 Task: Check Redfin logos.
Action: Mouse moved to (97, 163)
Screenshot: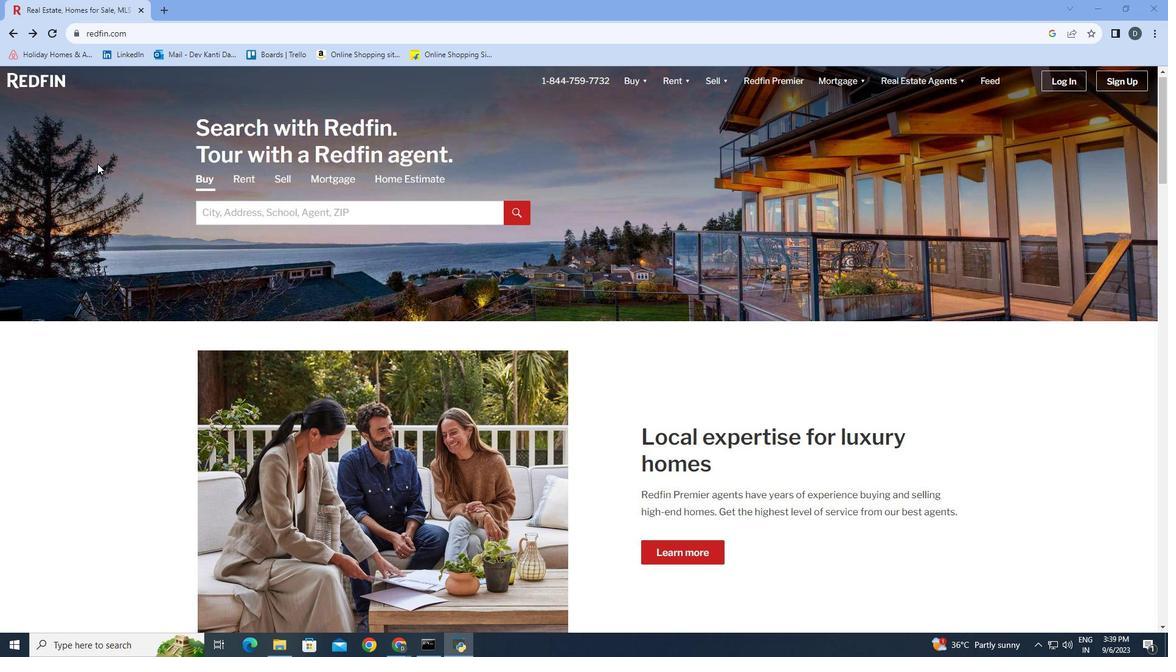 
Action: Mouse scrolled (97, 163) with delta (0, 0)
Screenshot: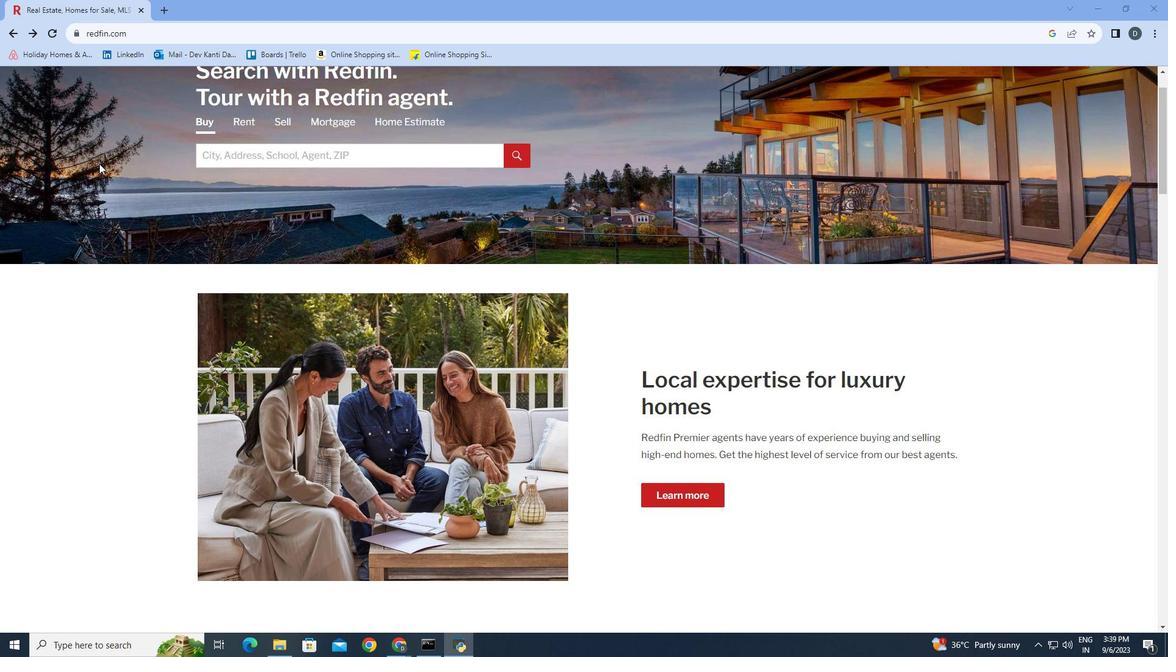 
Action: Mouse moved to (99, 163)
Screenshot: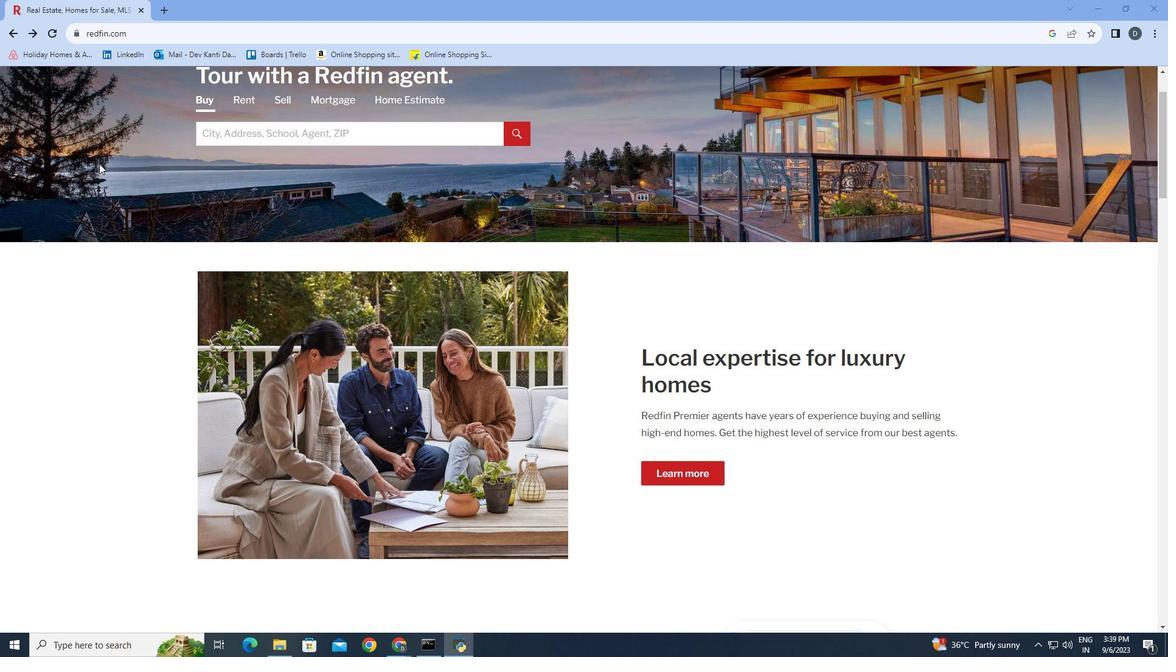 
Action: Mouse scrolled (99, 163) with delta (0, 0)
Screenshot: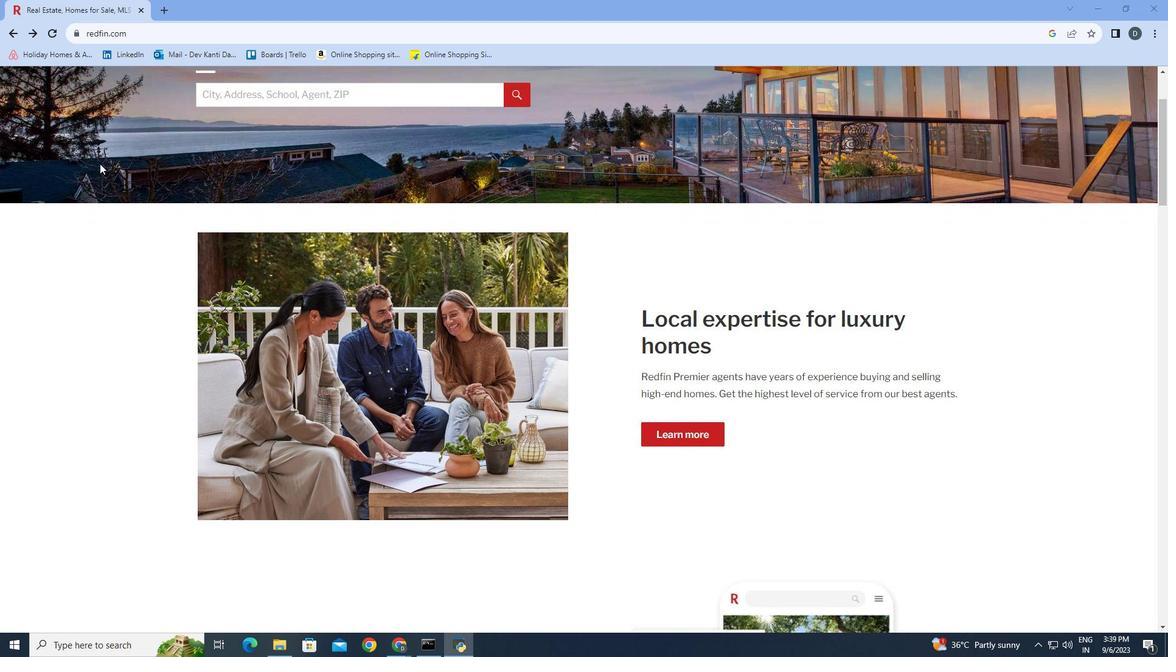 
Action: Mouse moved to (99, 163)
Screenshot: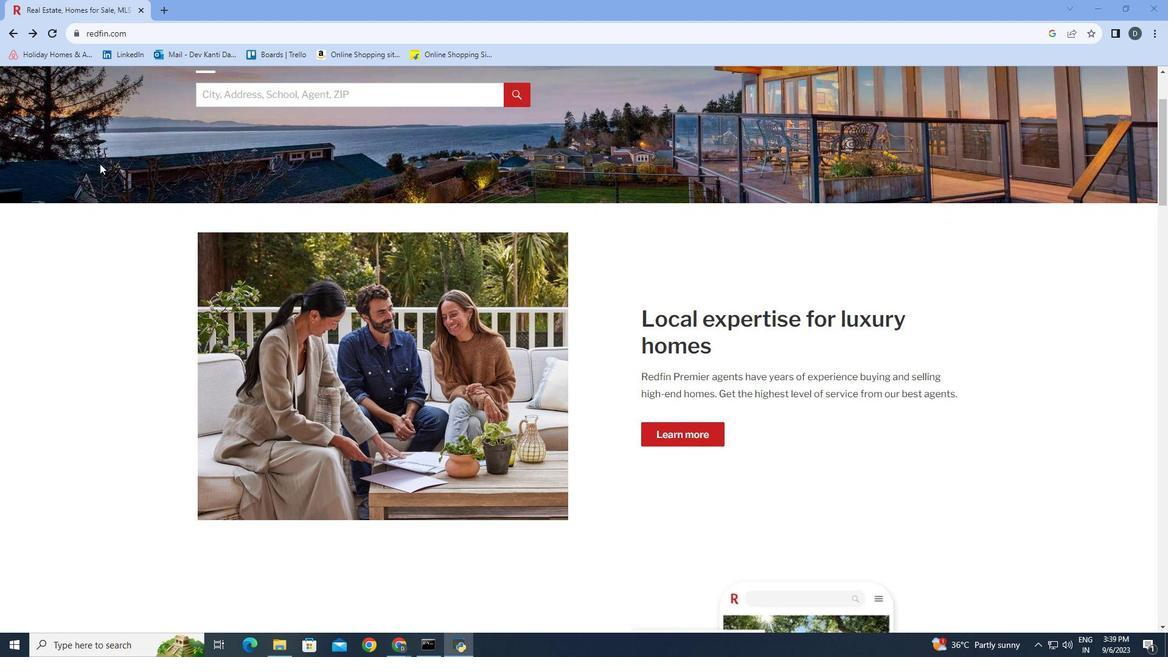 
Action: Mouse scrolled (99, 163) with delta (0, 0)
Screenshot: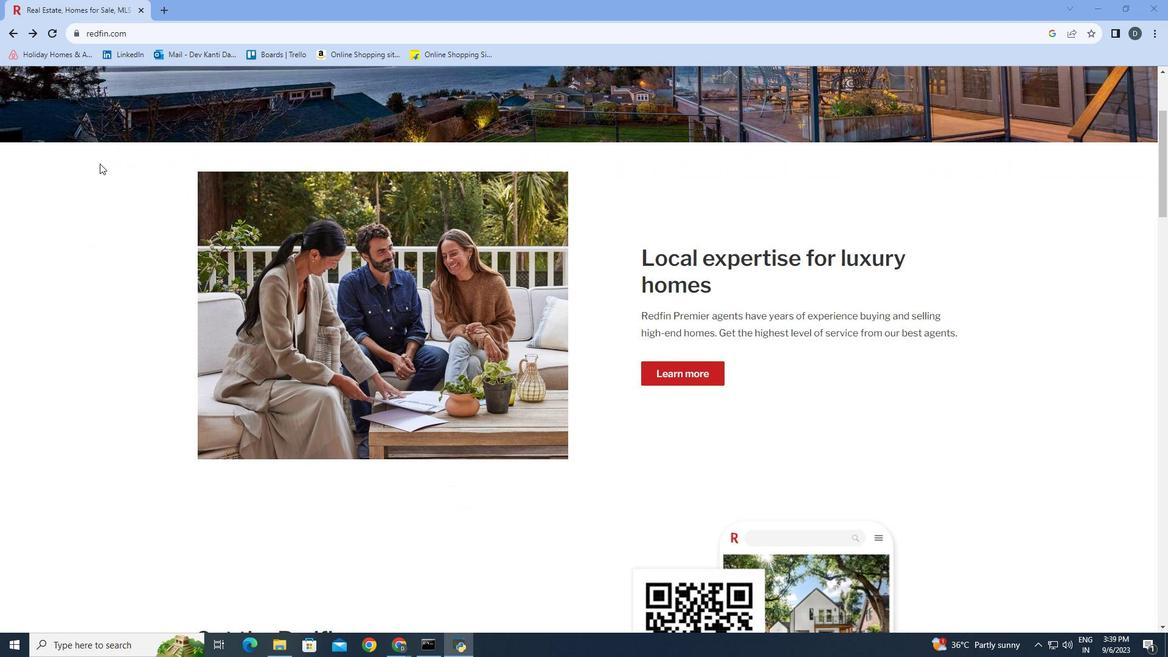 
Action: Mouse scrolled (99, 163) with delta (0, 0)
Screenshot: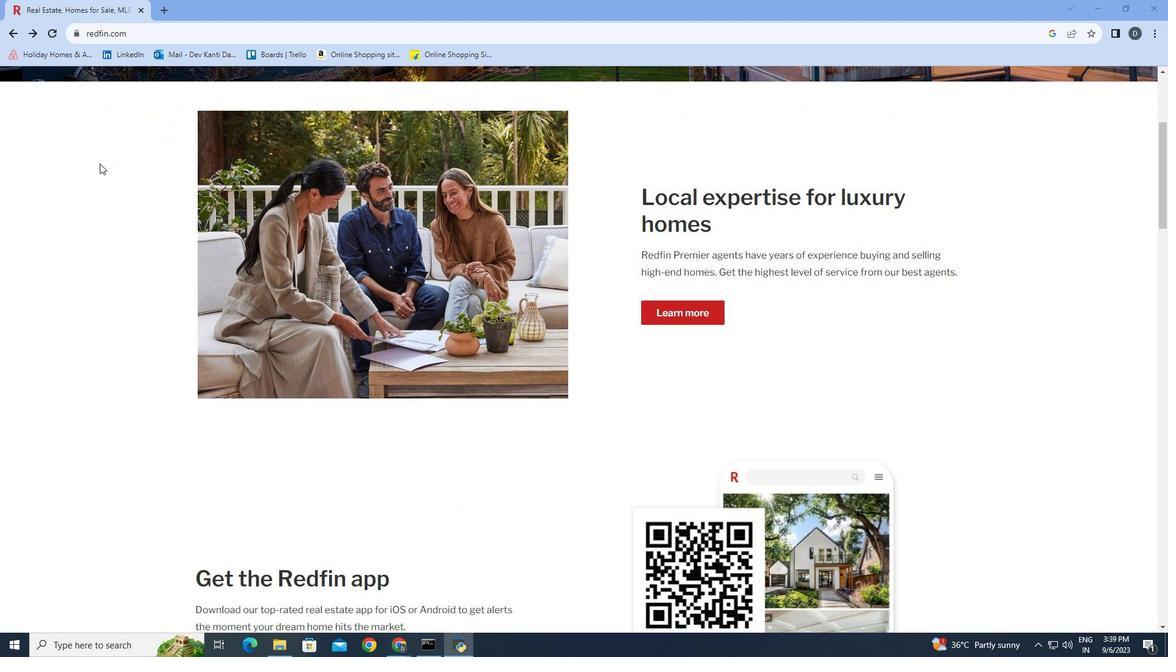 
Action: Mouse scrolled (99, 163) with delta (0, 0)
Screenshot: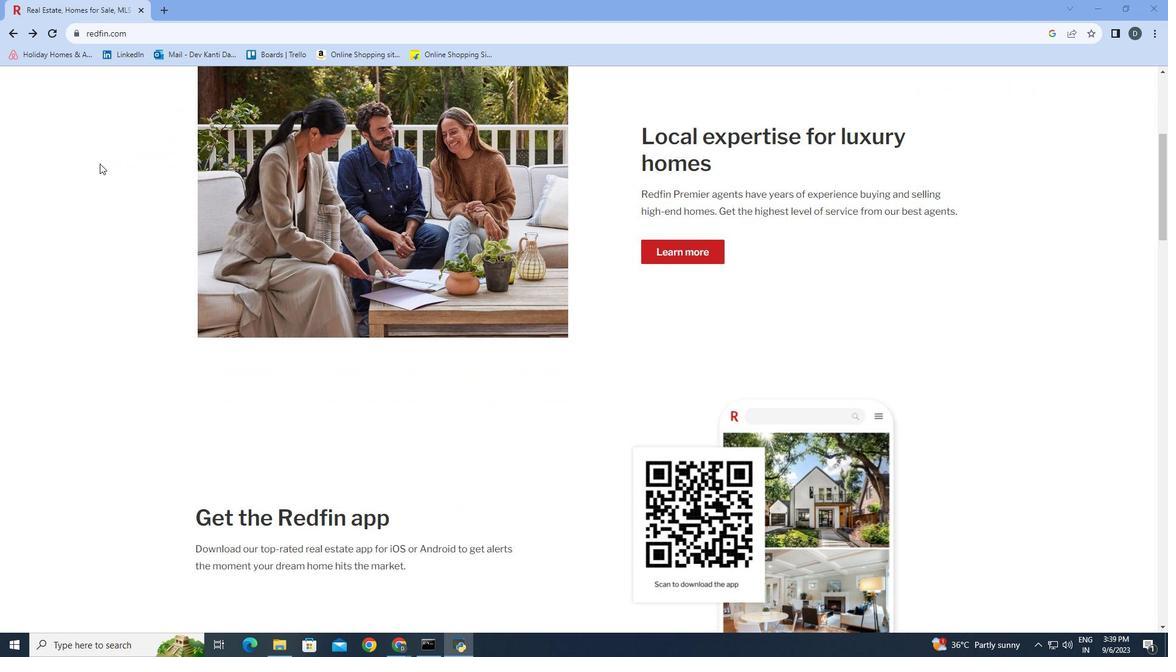 
Action: Mouse scrolled (99, 163) with delta (0, 0)
Screenshot: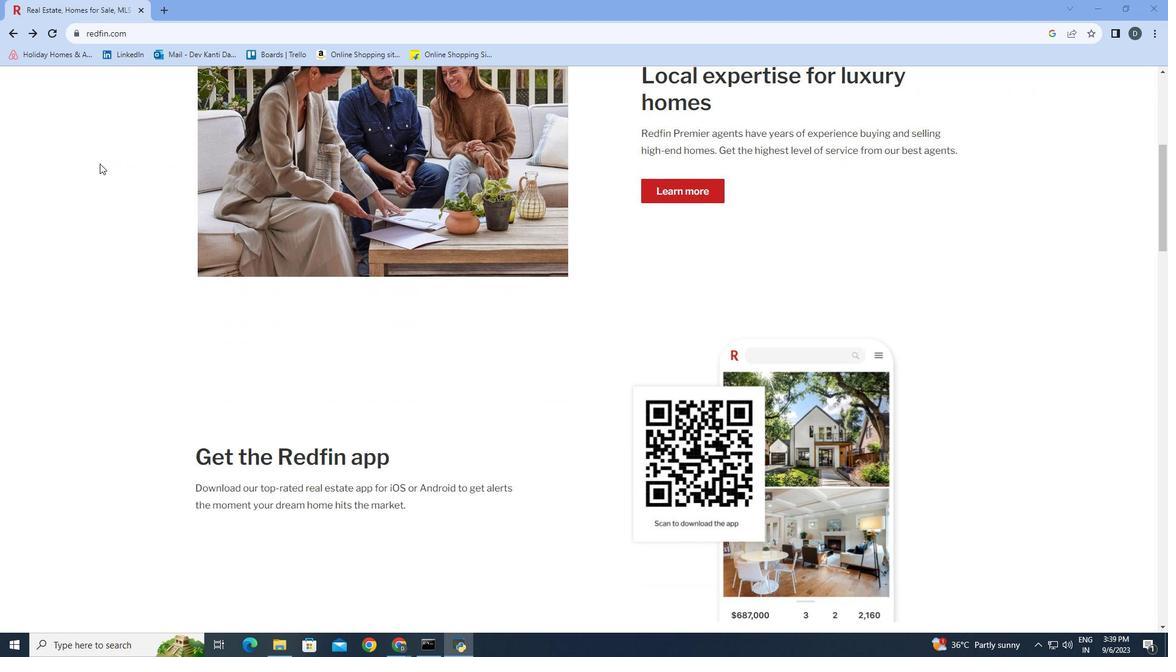 
Action: Mouse scrolled (99, 163) with delta (0, 0)
Screenshot: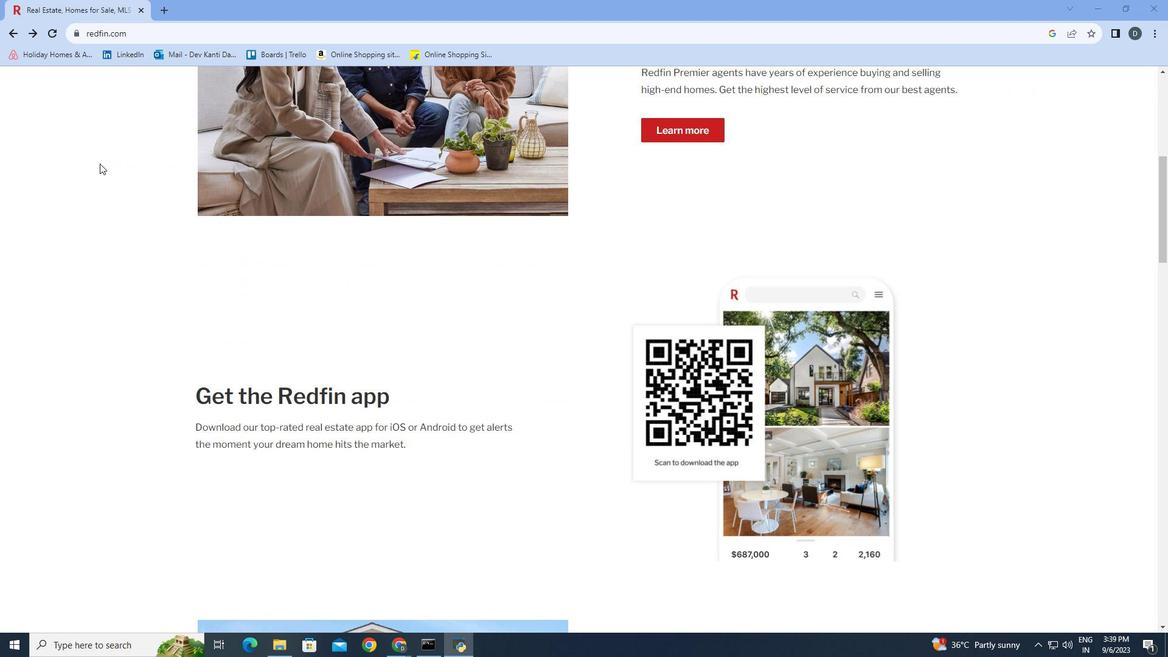 
Action: Mouse scrolled (99, 163) with delta (0, 0)
Screenshot: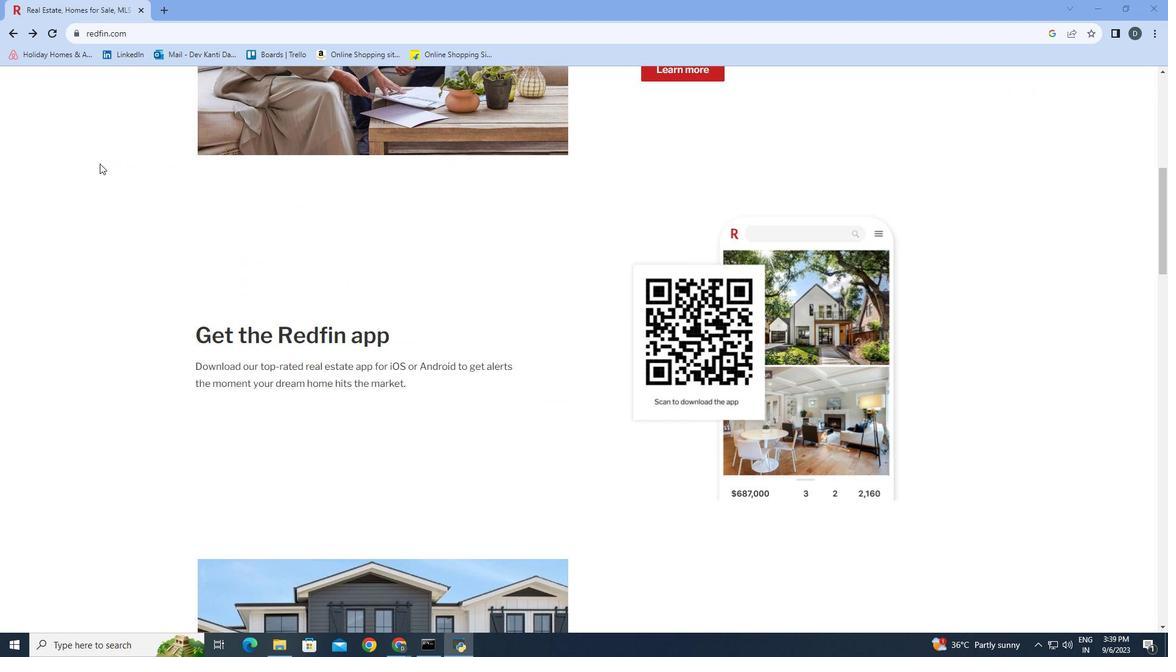 
Action: Mouse scrolled (99, 163) with delta (0, 0)
Screenshot: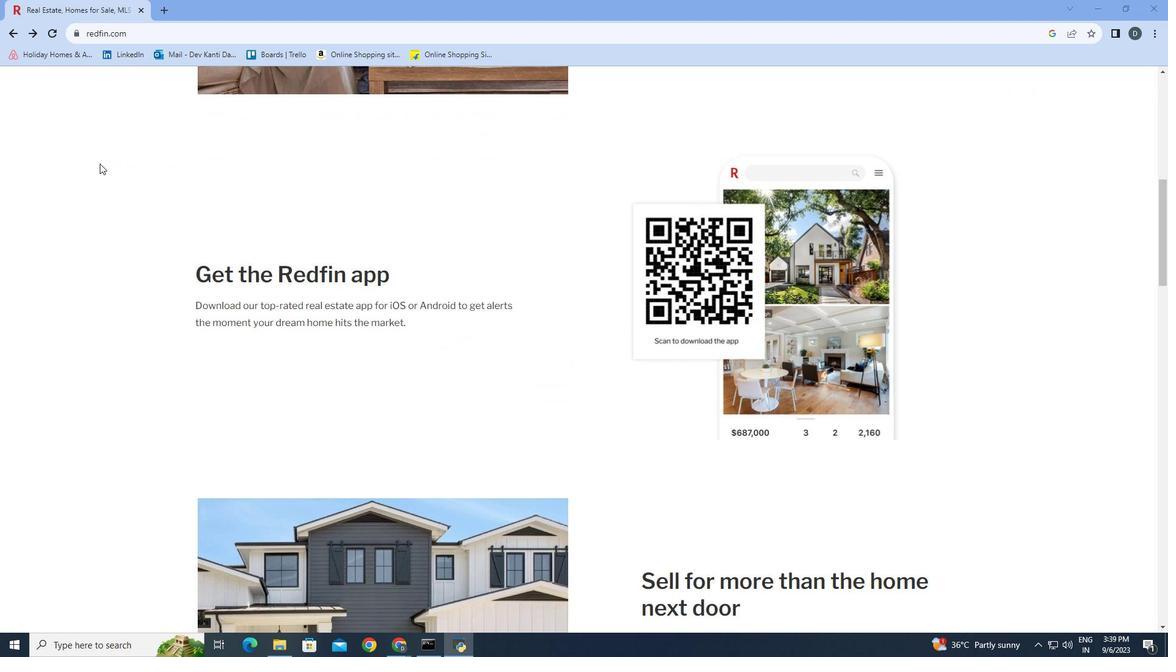 
Action: Mouse moved to (100, 163)
Screenshot: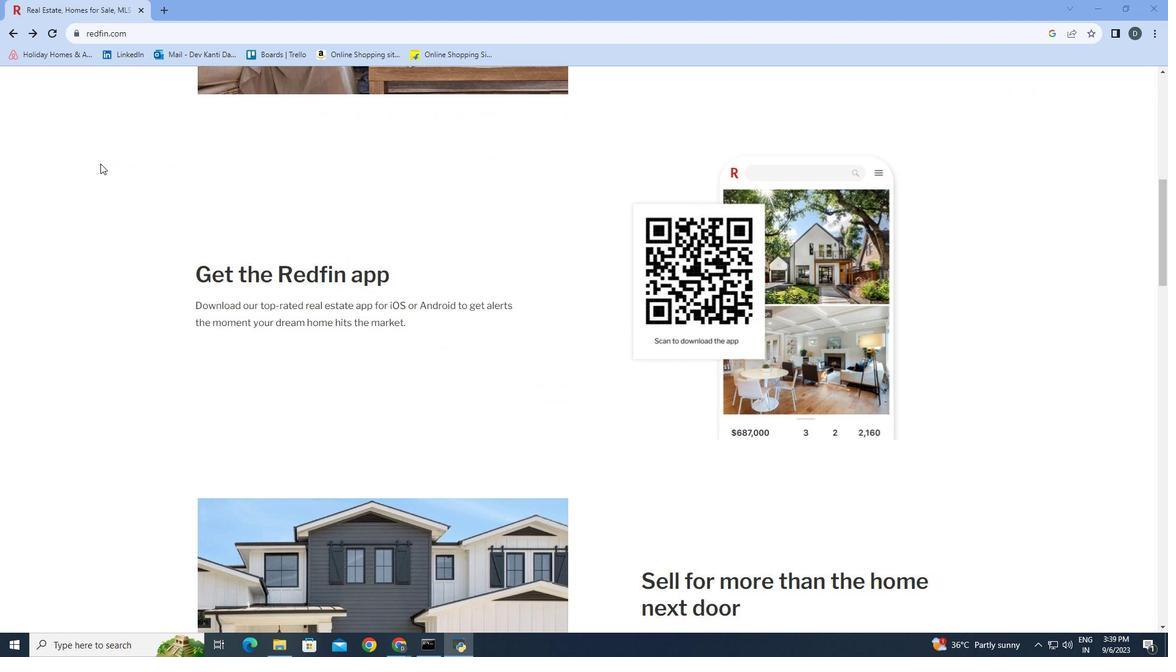 
Action: Mouse scrolled (100, 163) with delta (0, 0)
Screenshot: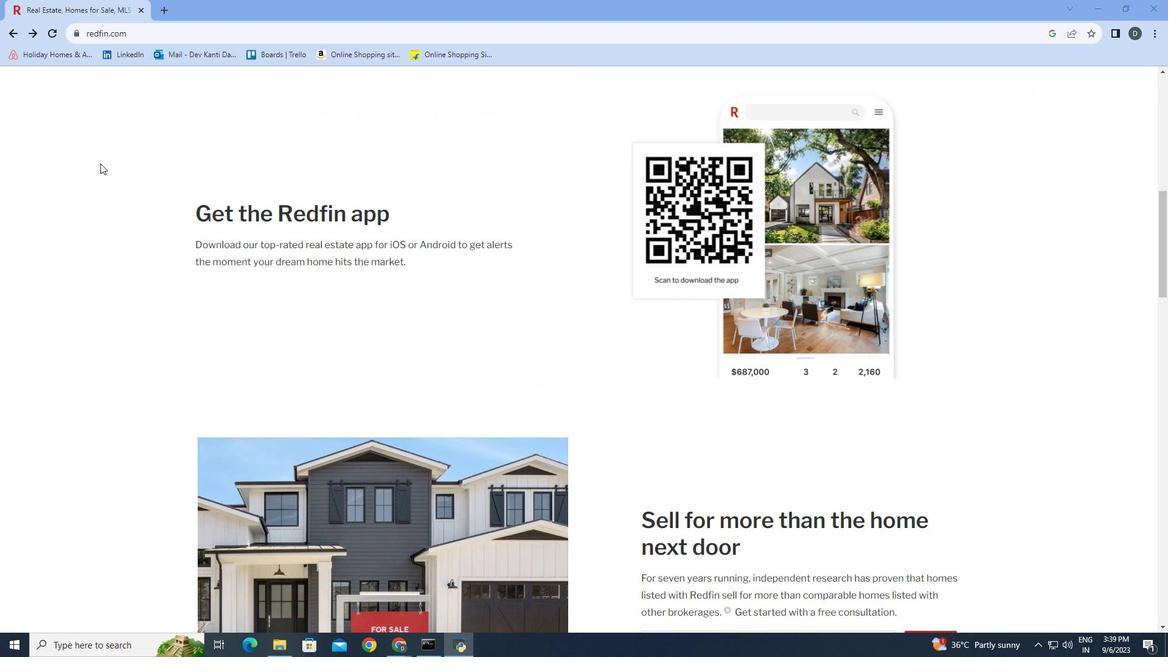 
Action: Mouse scrolled (100, 163) with delta (0, 0)
Screenshot: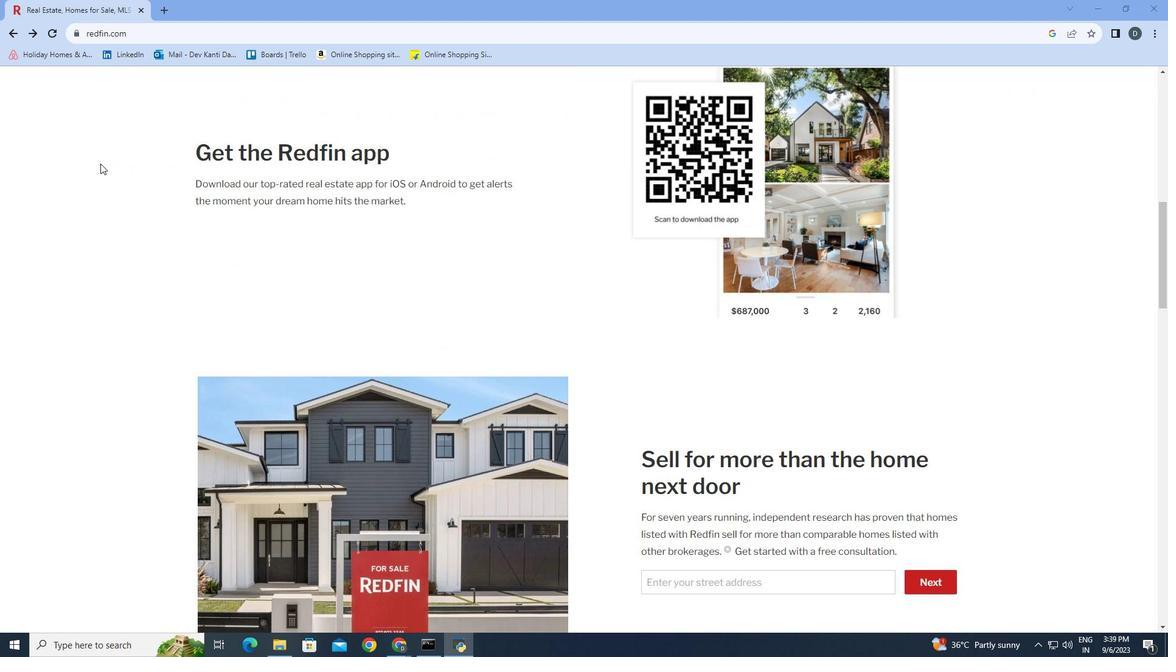 
Action: Mouse scrolled (100, 163) with delta (0, 0)
Screenshot: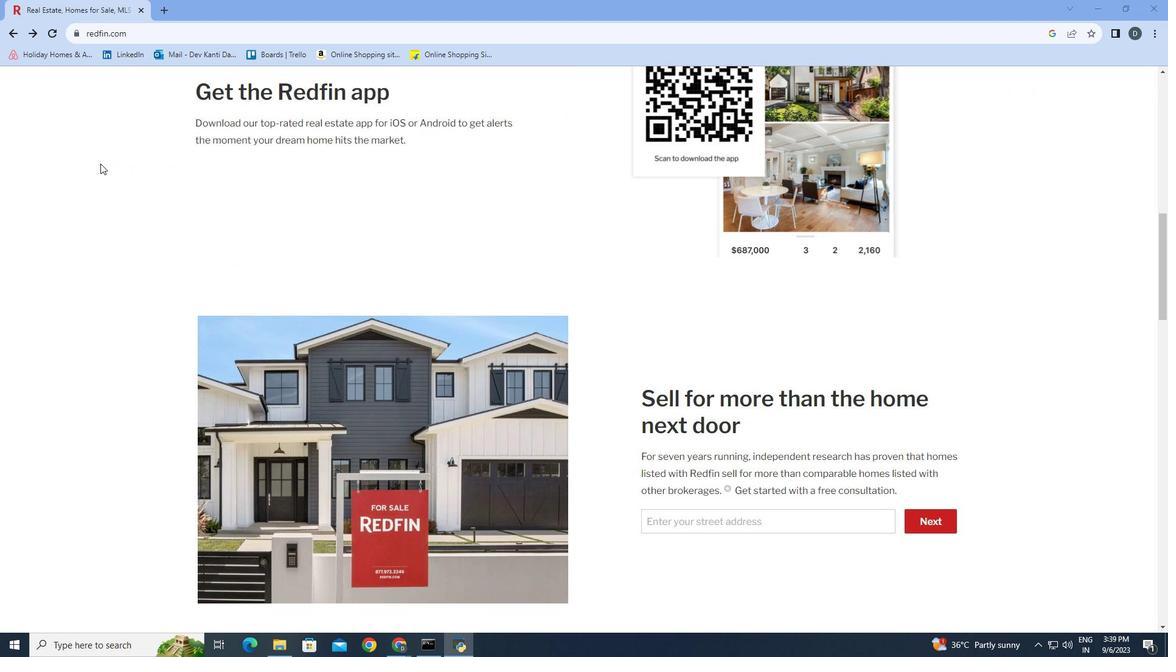 
Action: Mouse scrolled (100, 163) with delta (0, 0)
Screenshot: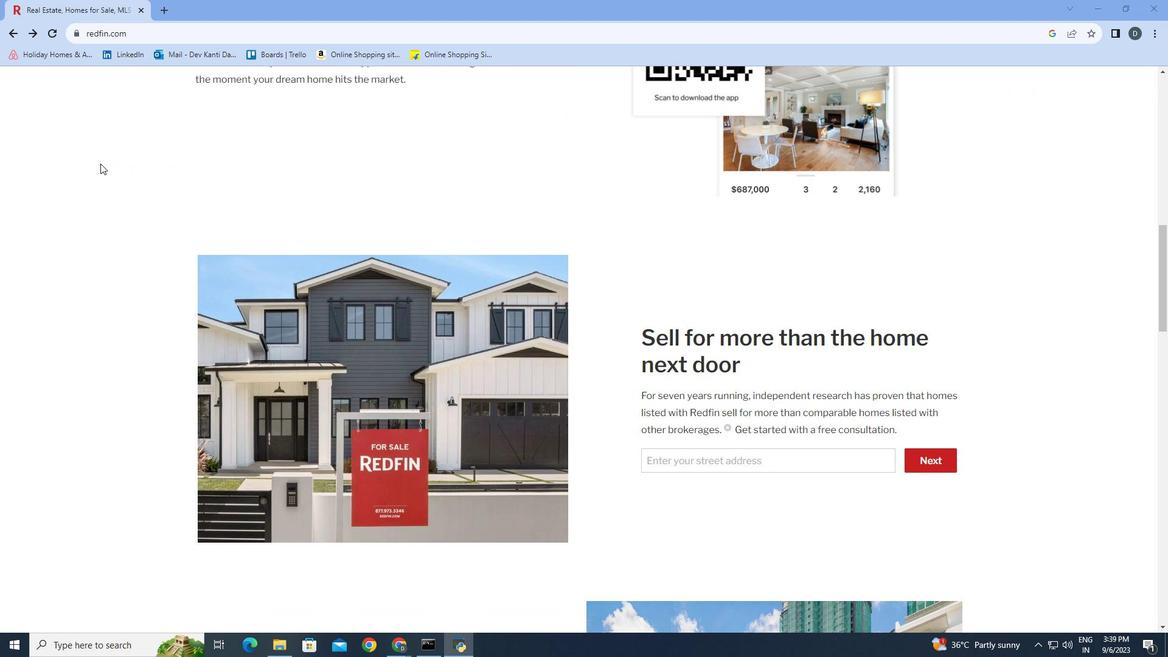 
Action: Mouse scrolled (100, 163) with delta (0, 0)
Screenshot: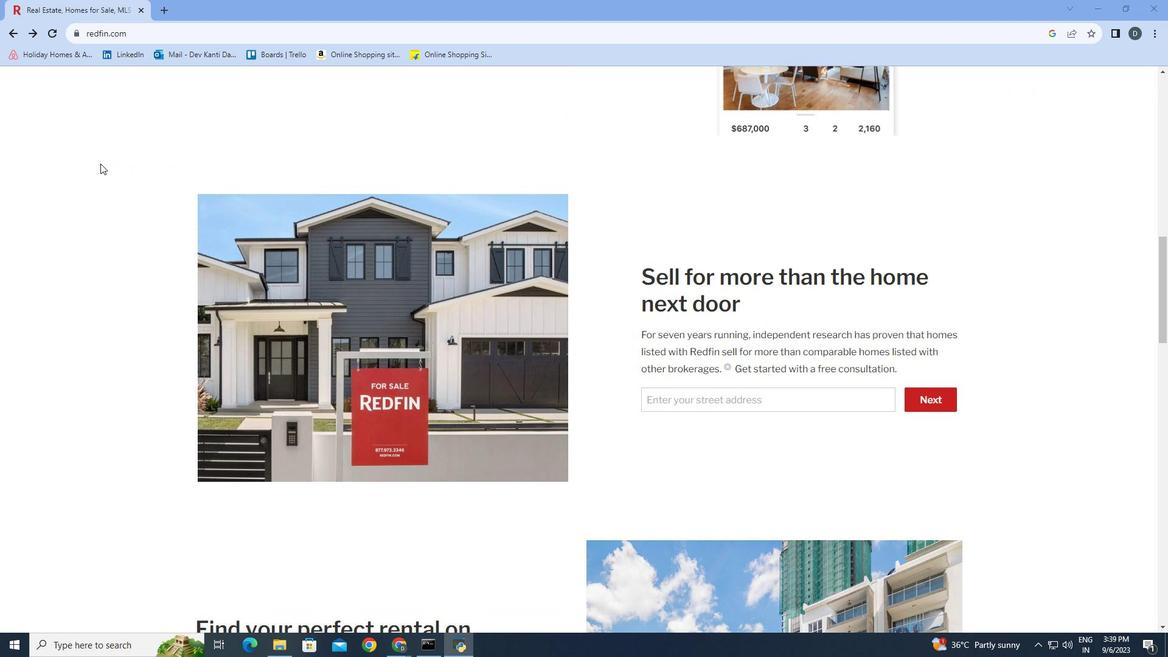 
Action: Mouse scrolled (100, 163) with delta (0, 0)
Screenshot: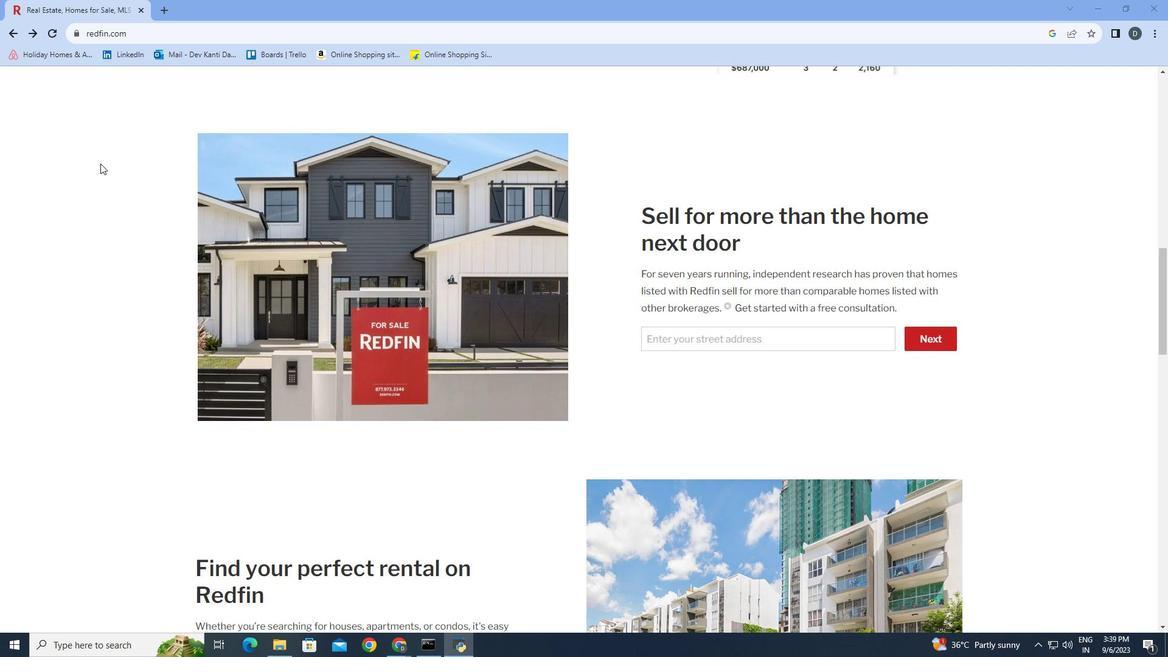 
Action: Mouse scrolled (100, 163) with delta (0, 0)
Screenshot: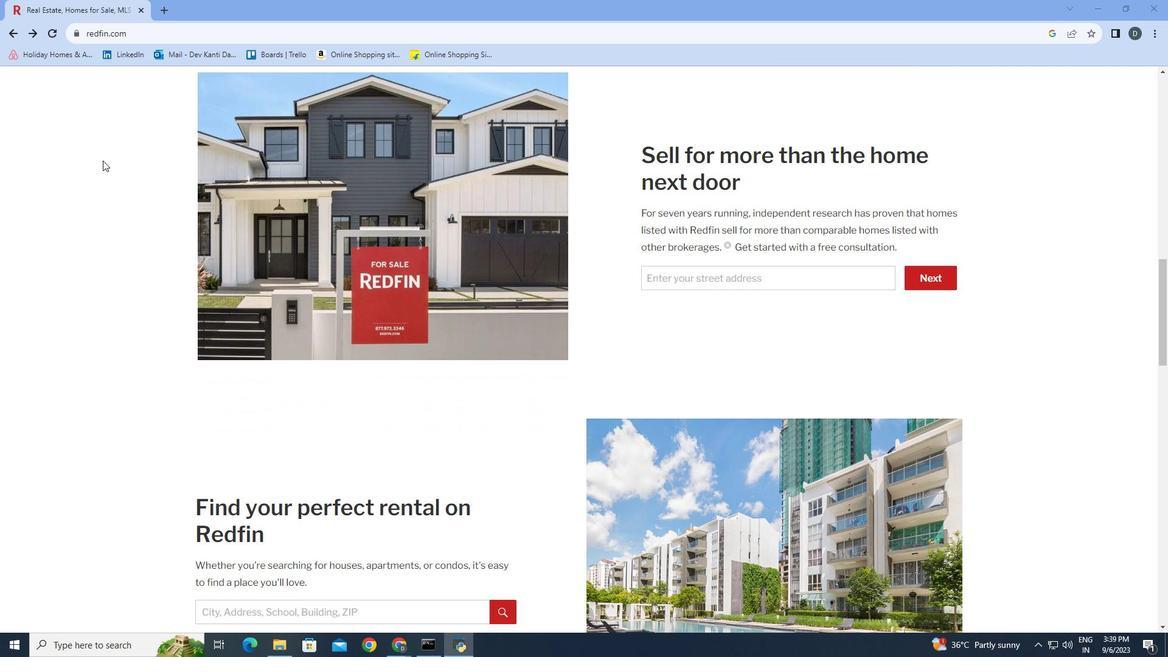 
Action: Mouse moved to (102, 160)
Screenshot: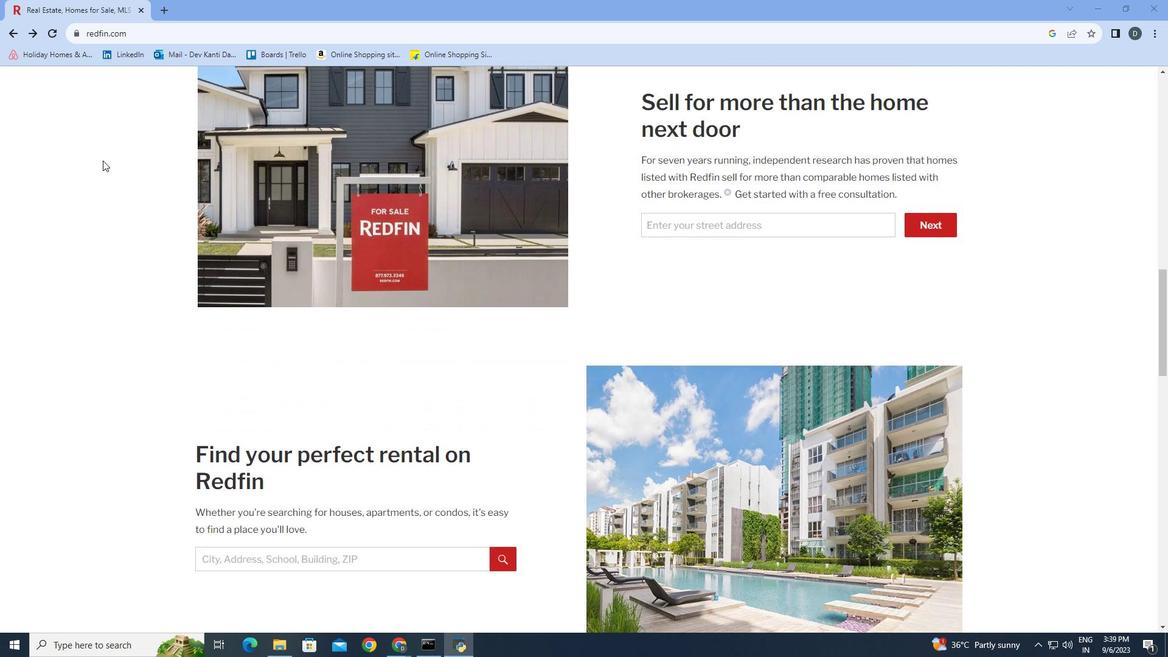 
Action: Mouse scrolled (102, 160) with delta (0, 0)
Screenshot: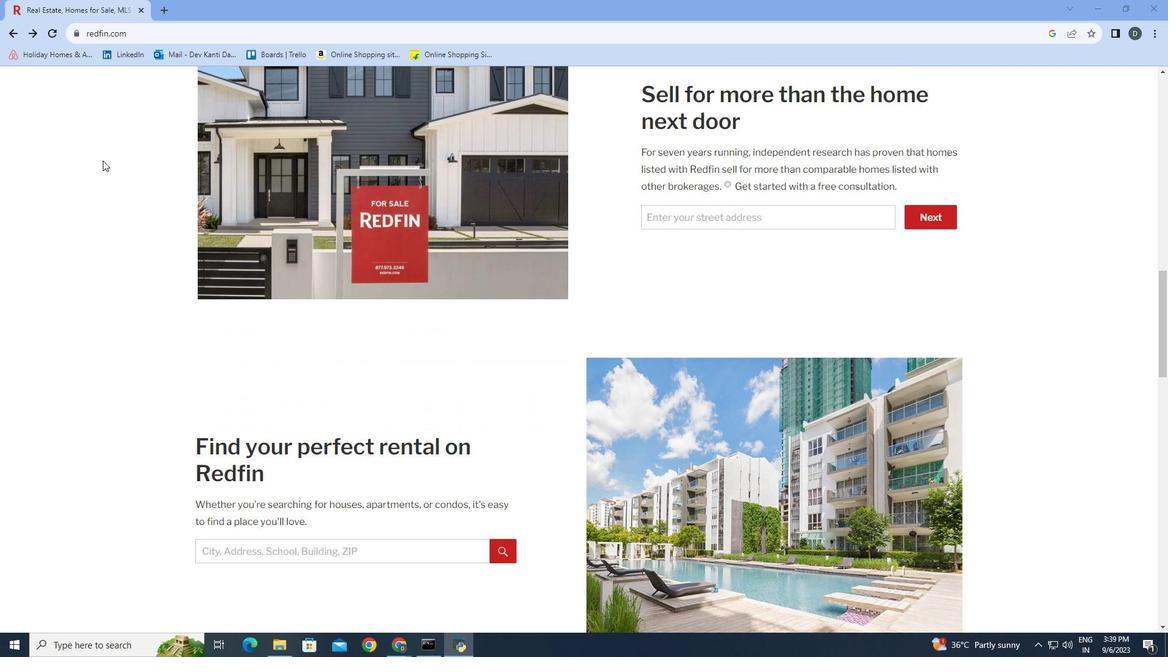 
Action: Mouse scrolled (102, 160) with delta (0, 0)
Screenshot: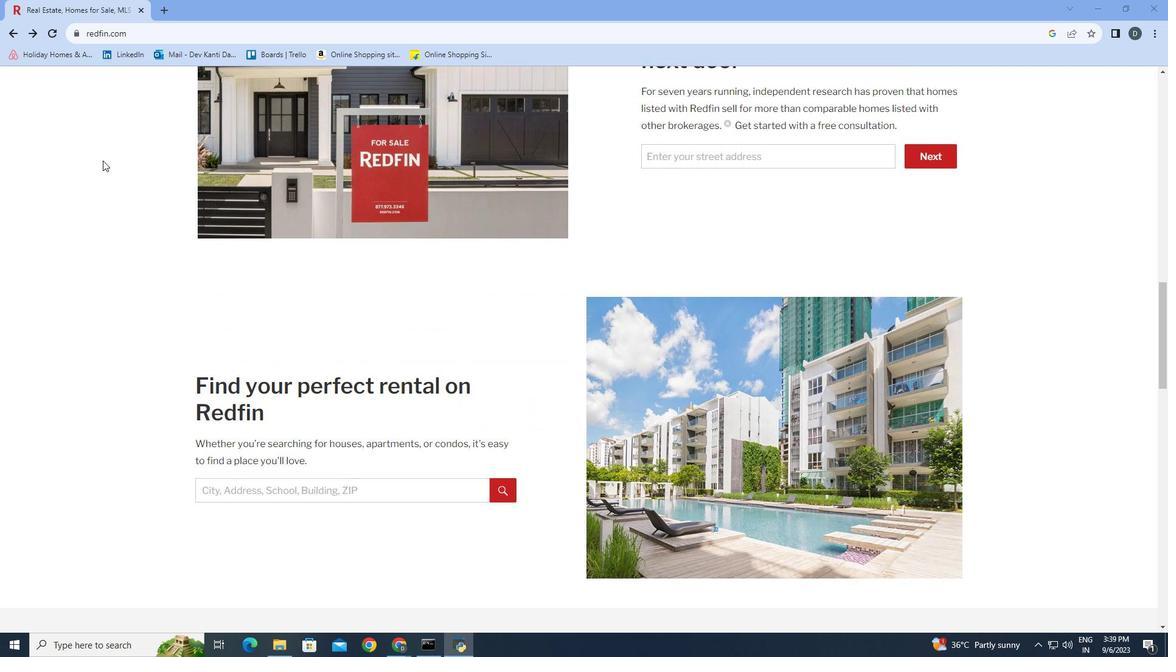 
Action: Mouse scrolled (102, 160) with delta (0, 0)
Screenshot: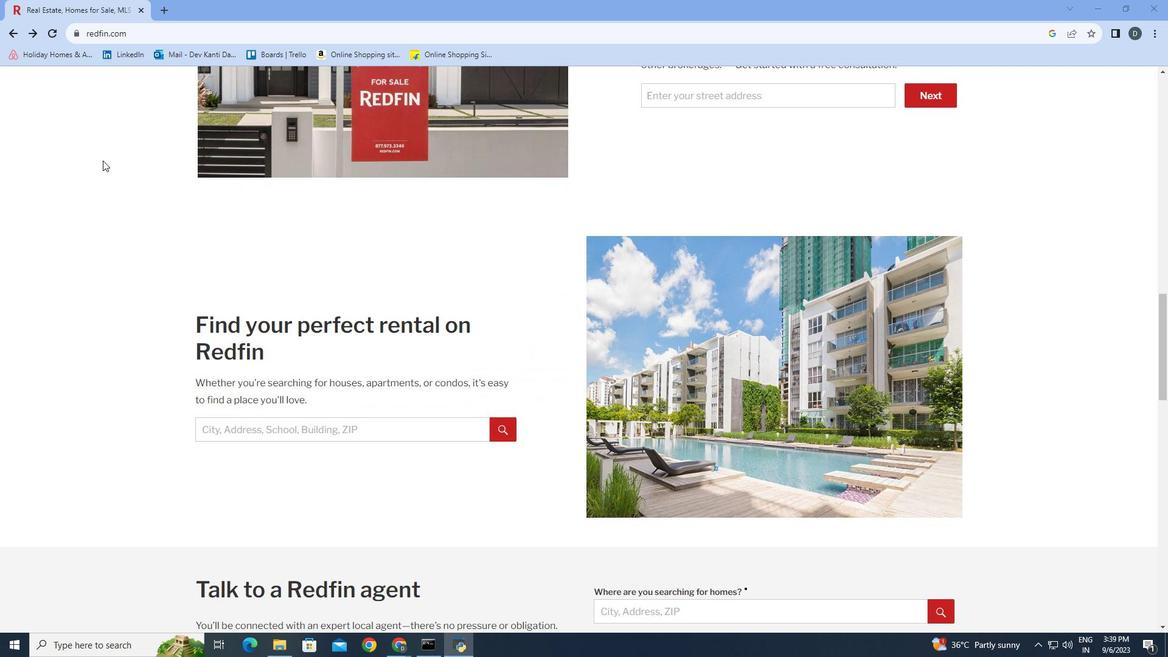 
Action: Mouse scrolled (102, 160) with delta (0, 0)
Screenshot: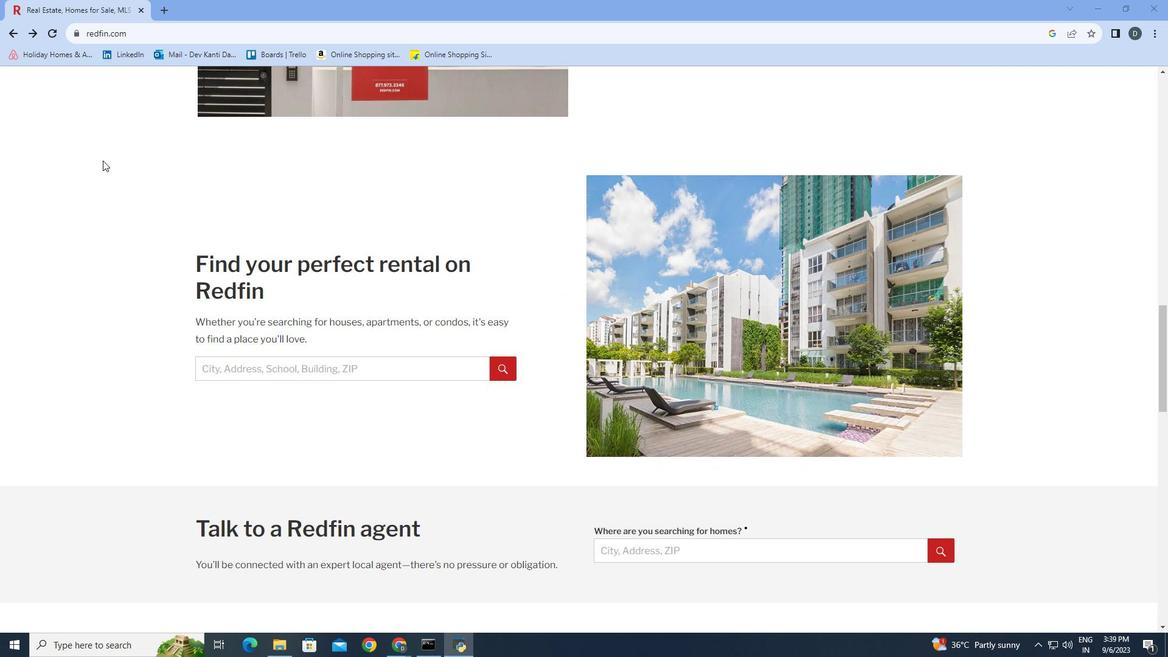 
Action: Mouse scrolled (102, 160) with delta (0, 0)
Screenshot: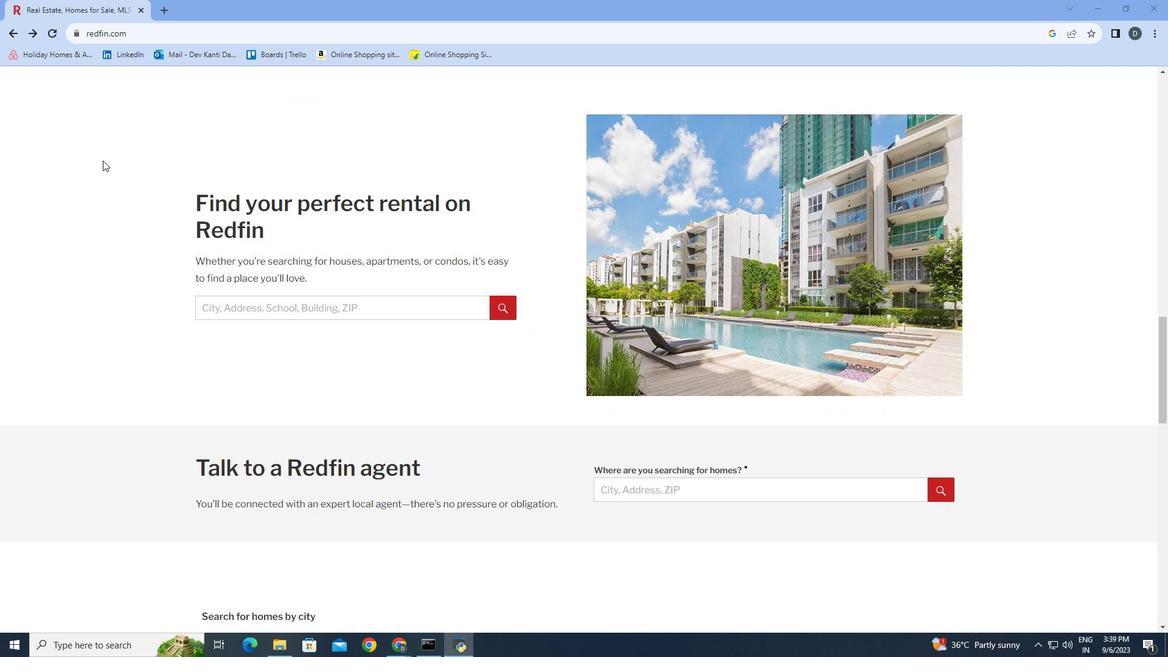 
Action: Mouse scrolled (102, 160) with delta (0, 0)
Screenshot: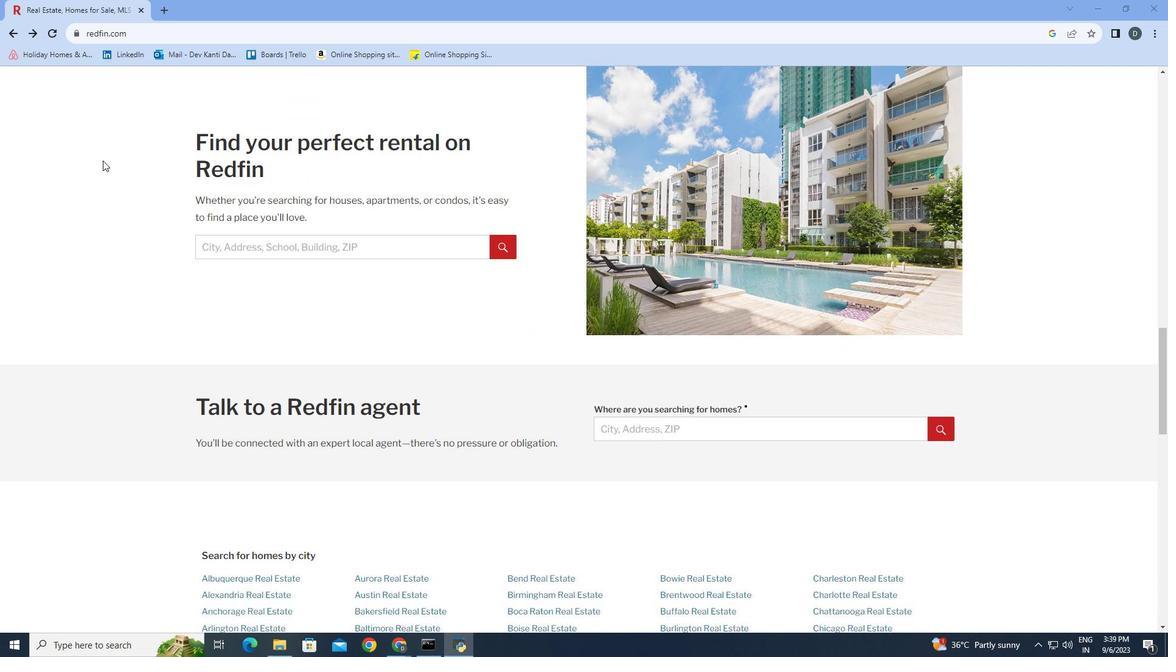 
Action: Mouse scrolled (102, 160) with delta (0, 0)
Screenshot: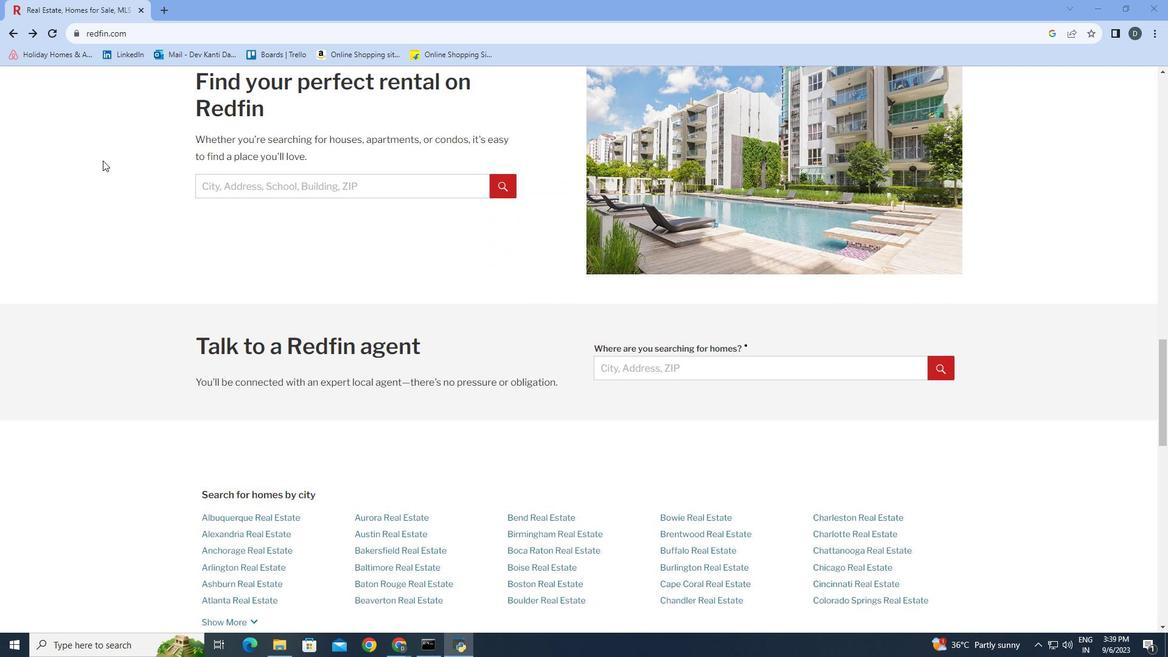 
Action: Mouse scrolled (102, 160) with delta (0, 0)
Screenshot: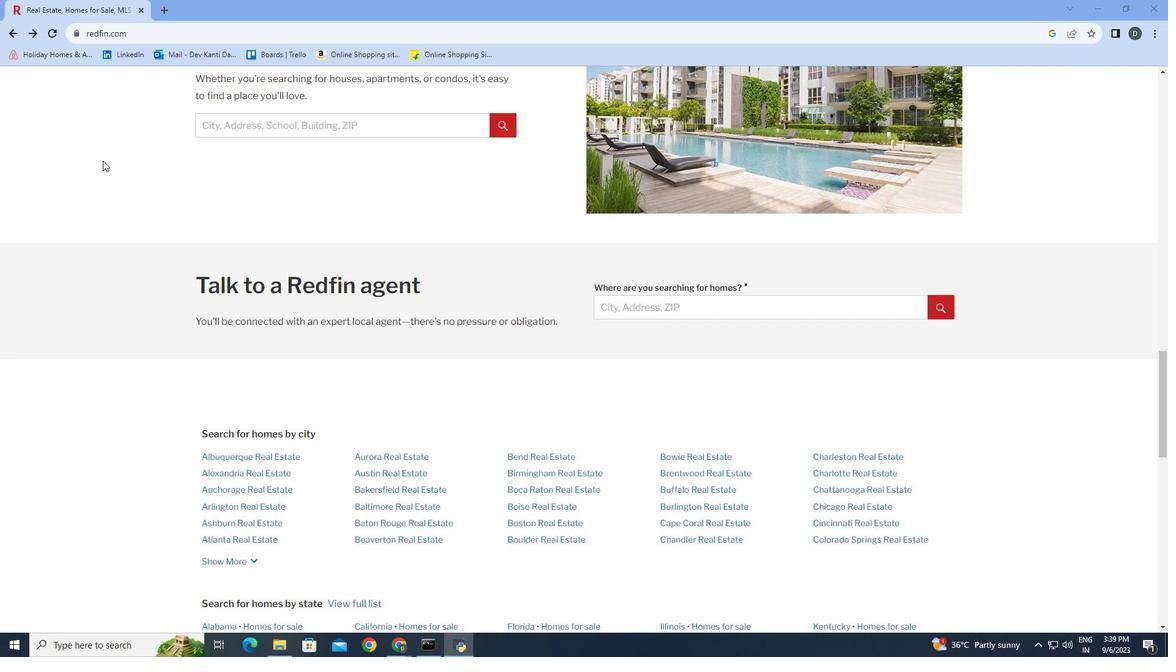 
Action: Mouse scrolled (102, 160) with delta (0, 0)
Screenshot: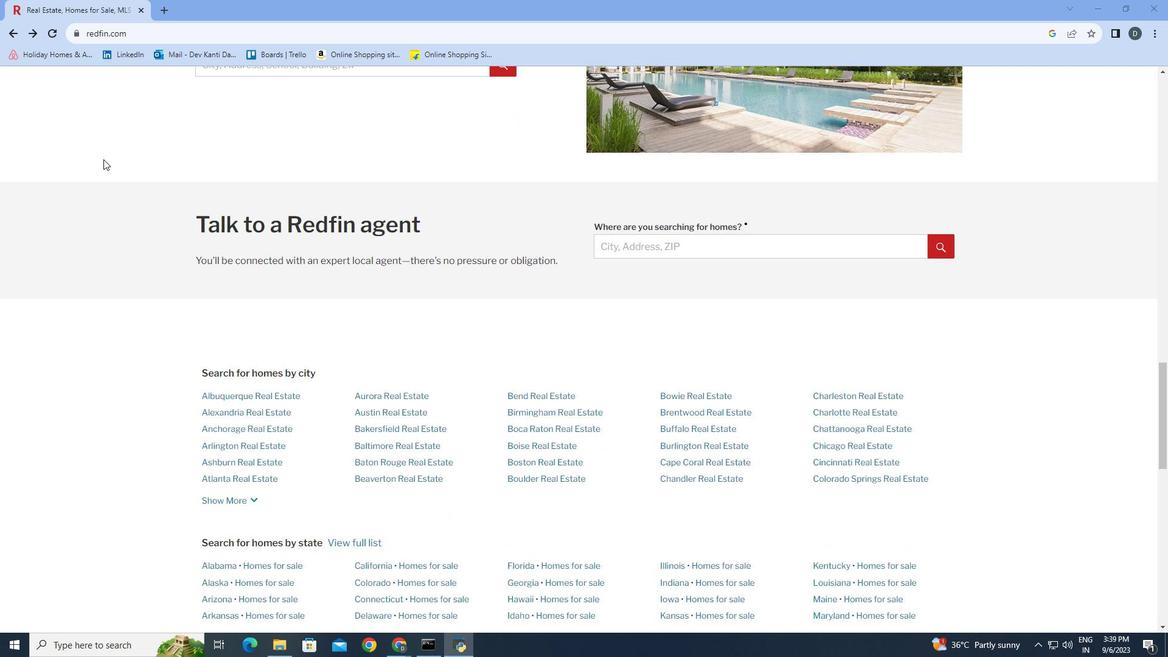 
Action: Mouse moved to (103, 161)
Screenshot: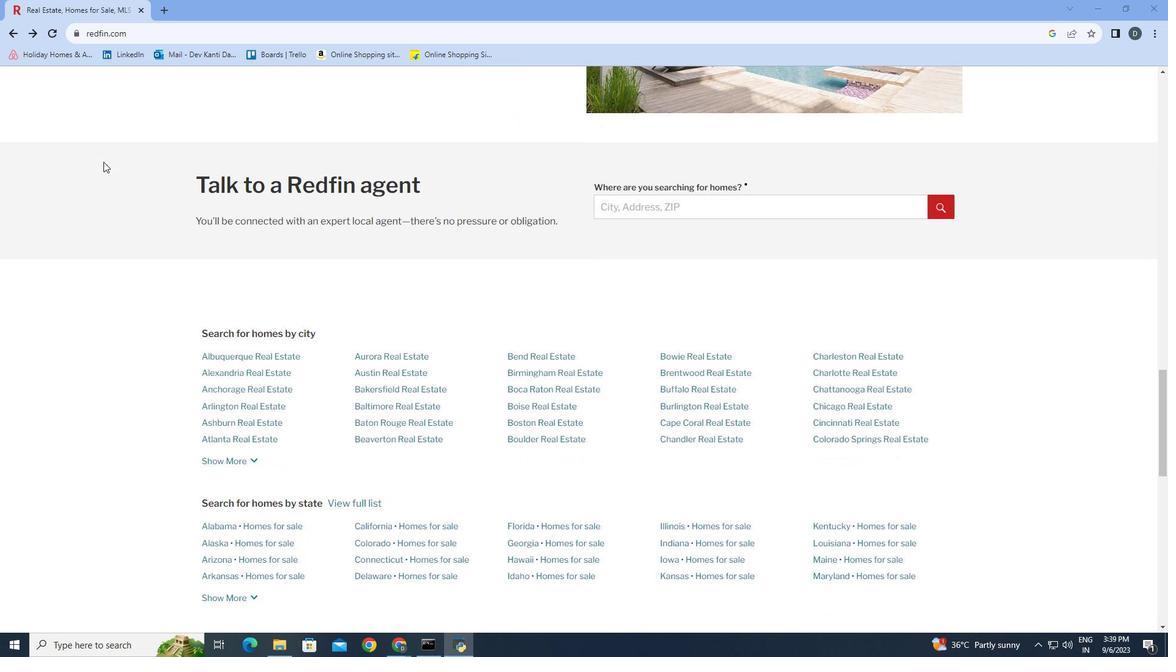 
Action: Mouse scrolled (103, 161) with delta (0, 0)
Screenshot: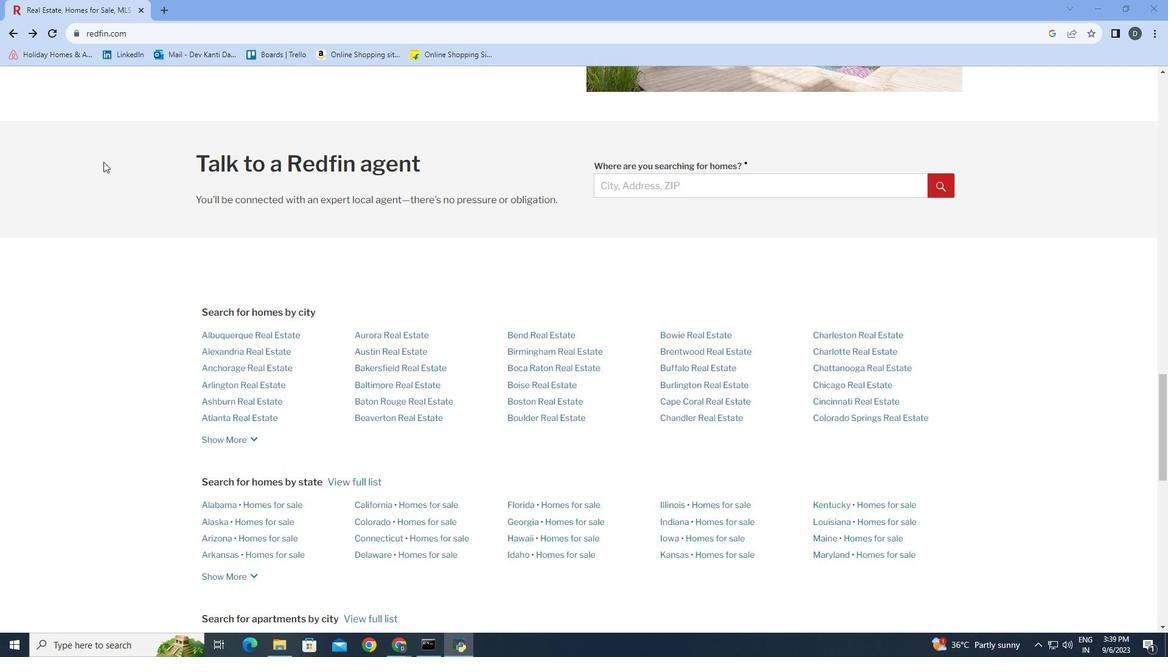 
Action: Mouse moved to (104, 154)
Screenshot: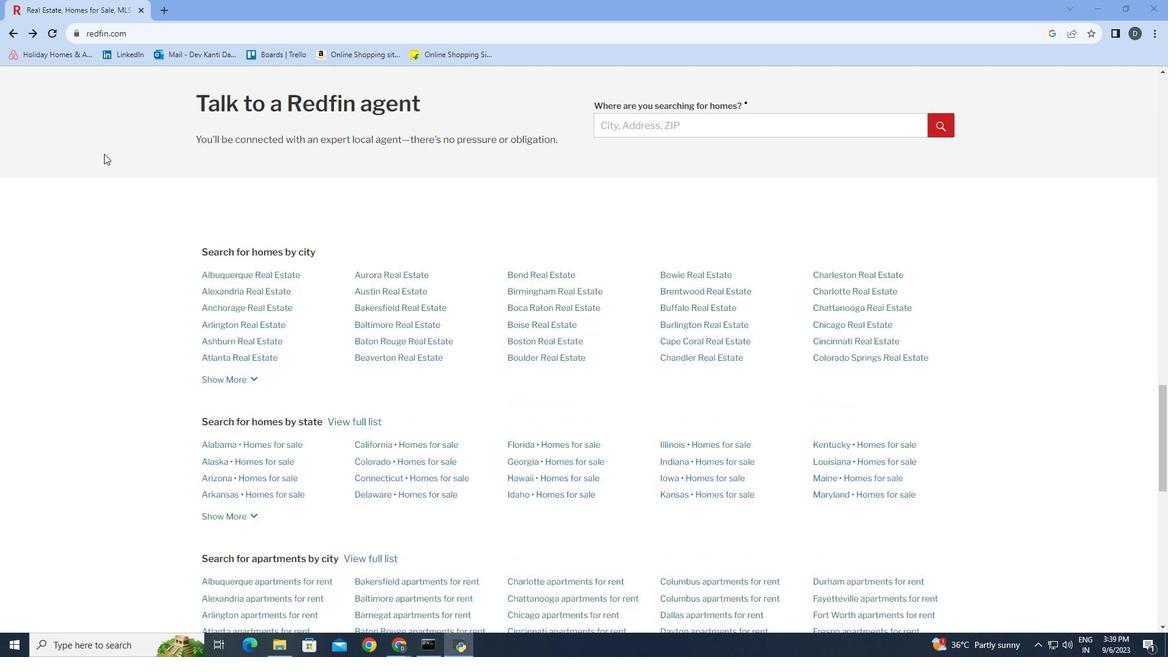 
Action: Mouse scrolled (104, 153) with delta (0, 0)
Screenshot: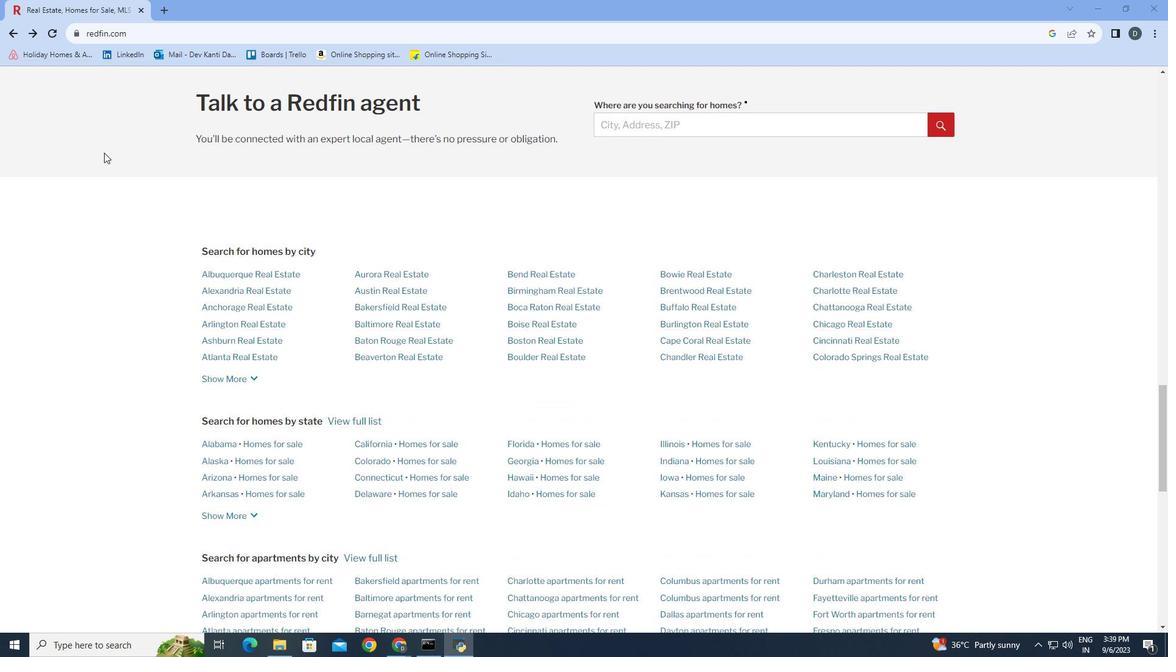 
Action: Mouse moved to (104, 152)
Screenshot: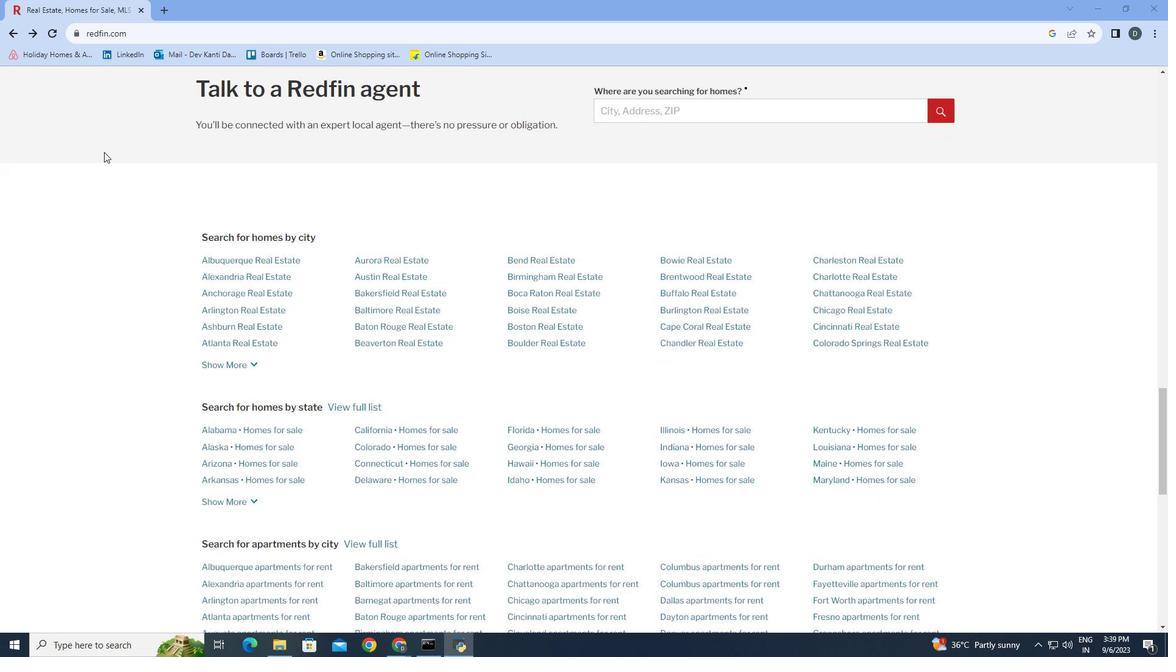 
Action: Mouse scrolled (104, 151) with delta (0, 0)
Screenshot: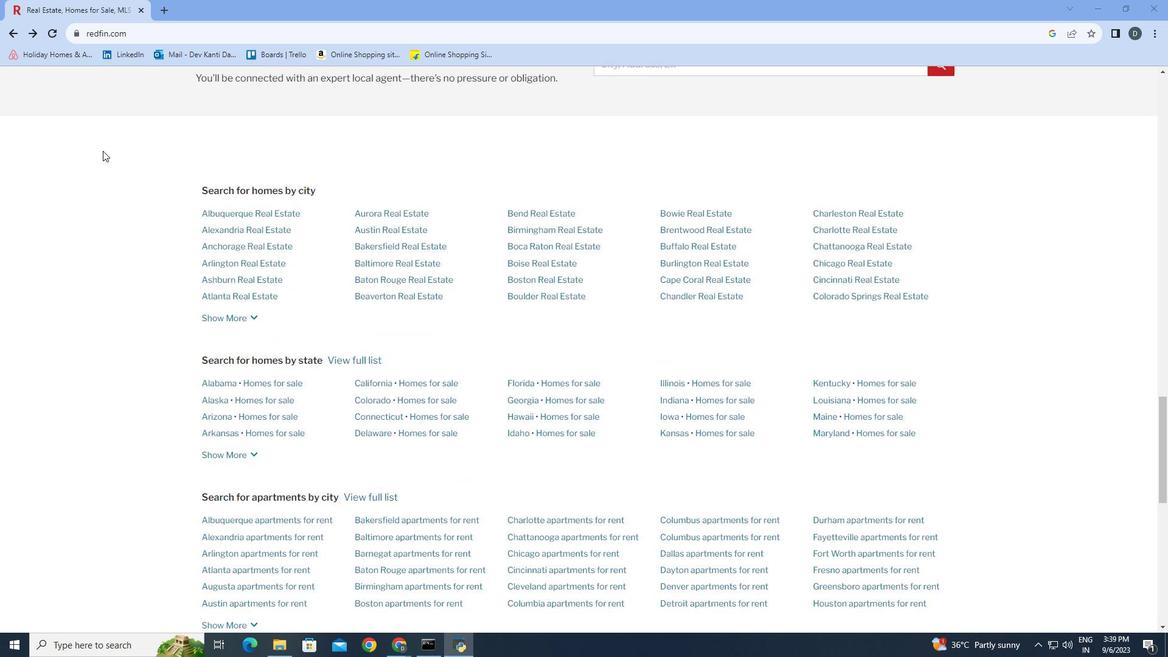 
Action: Mouse moved to (102, 149)
Screenshot: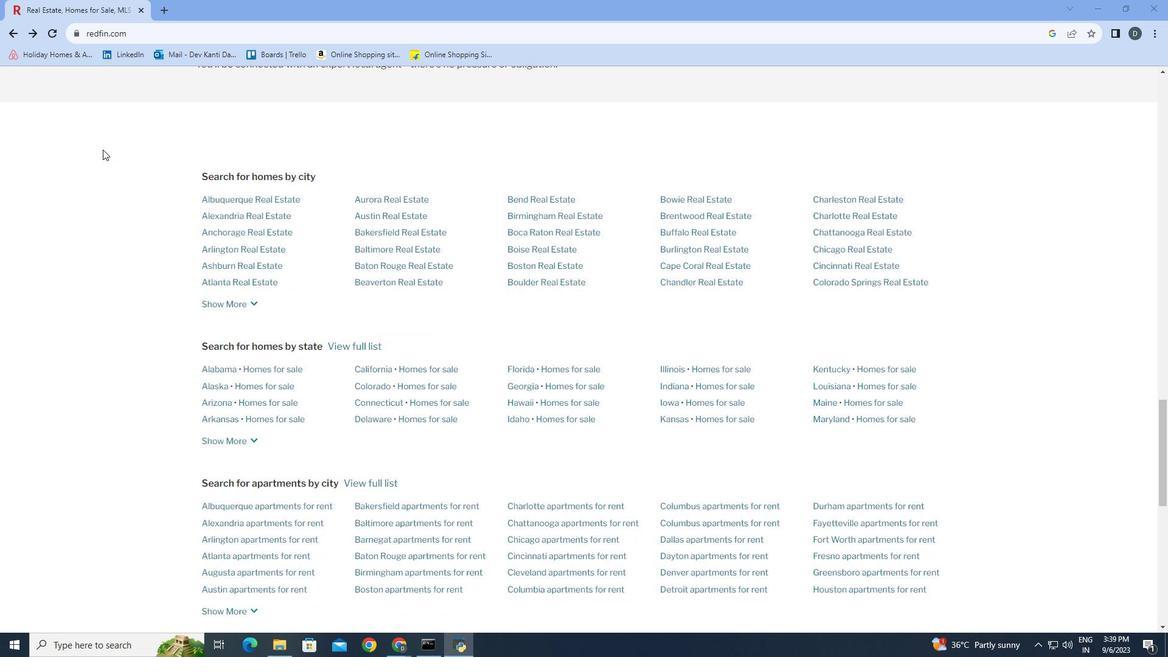 
Action: Mouse scrolled (102, 149) with delta (0, 0)
Screenshot: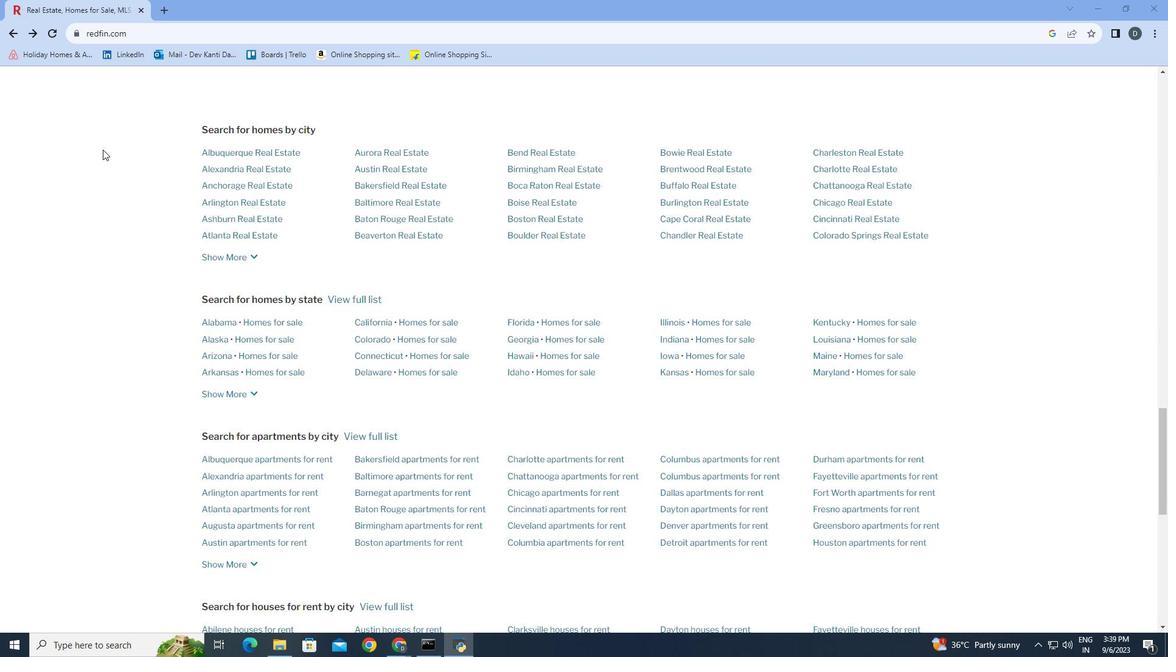 
Action: Mouse scrolled (102, 149) with delta (0, 0)
Screenshot: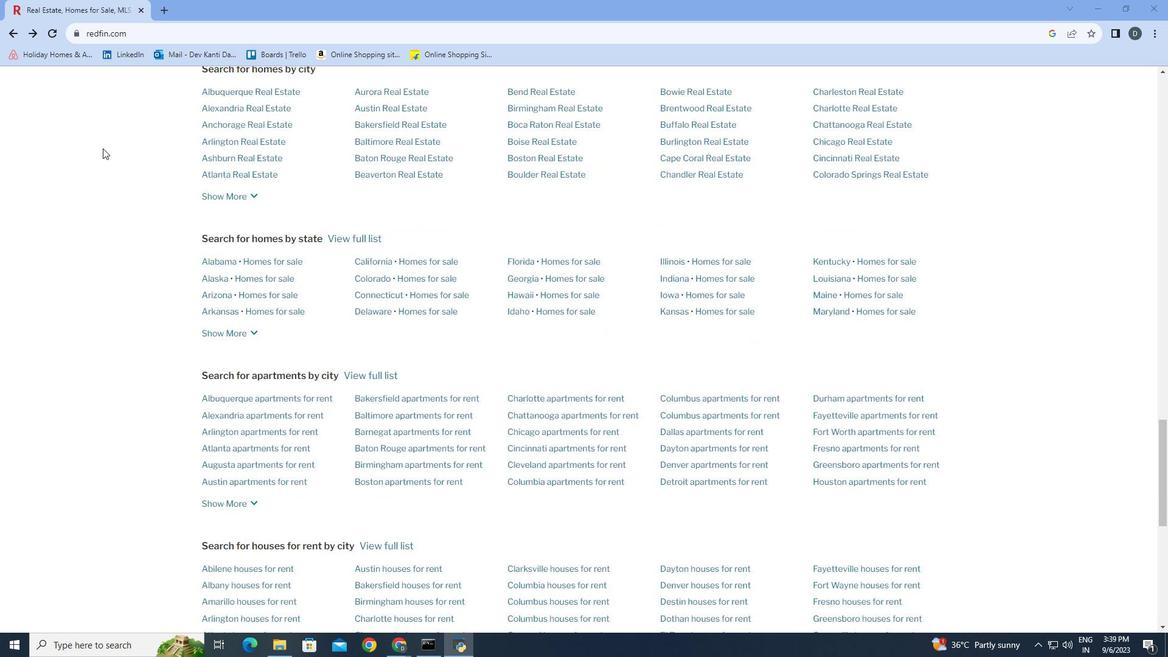 
Action: Mouse moved to (102, 148)
Screenshot: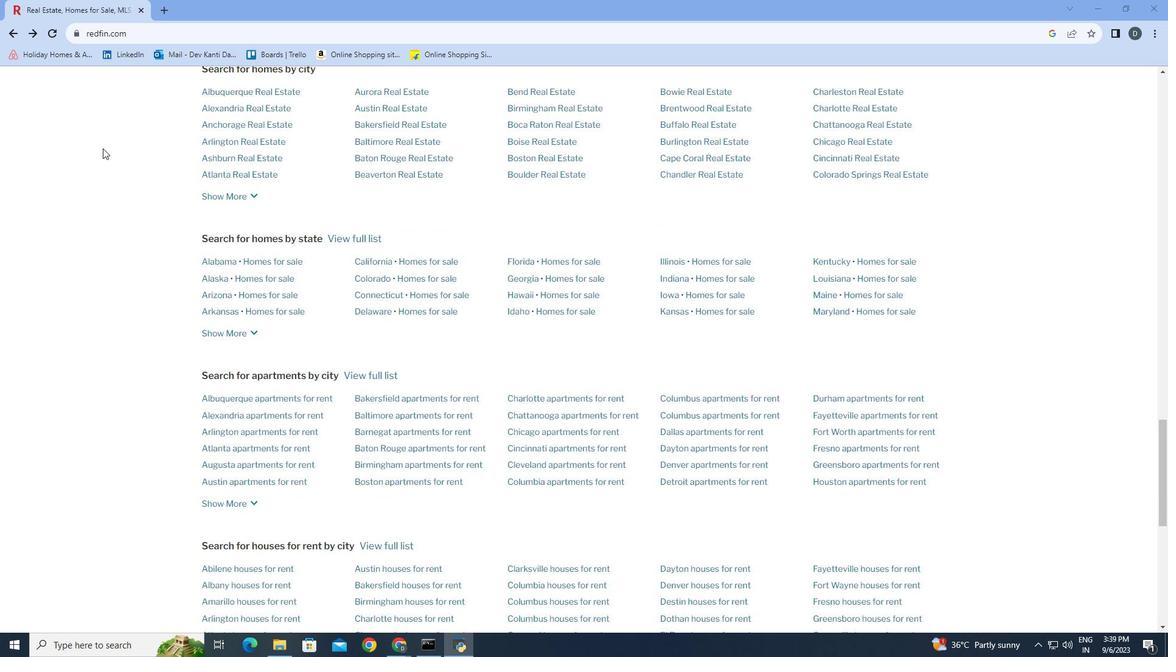 
Action: Mouse scrolled (102, 147) with delta (0, 0)
Screenshot: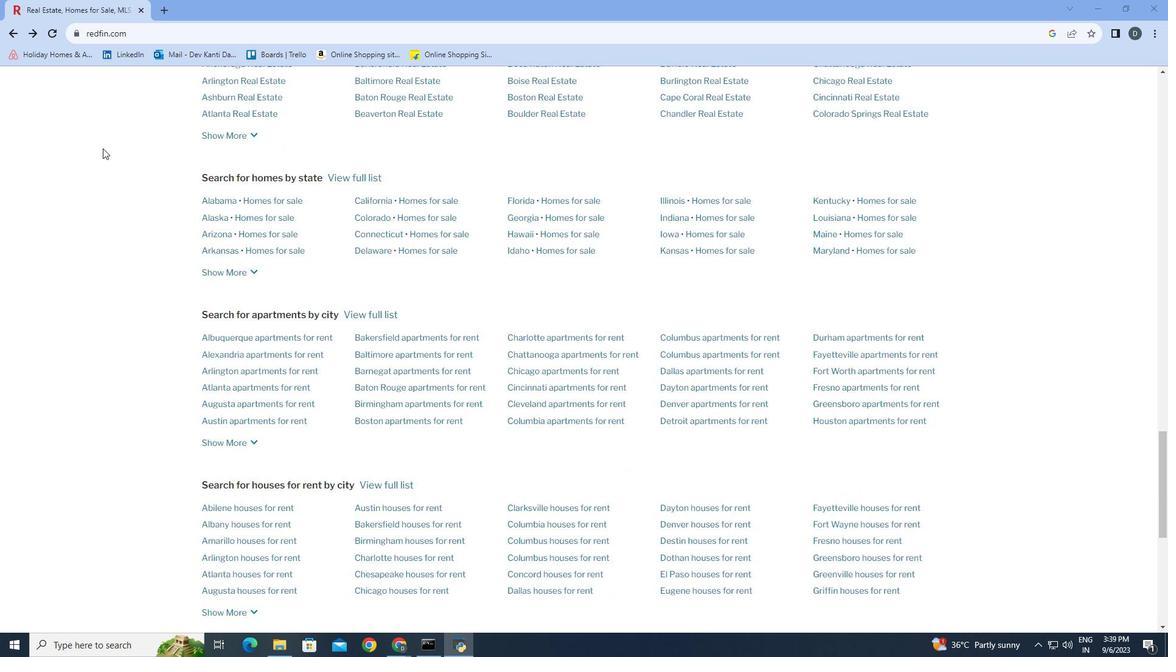 
Action: Mouse scrolled (102, 147) with delta (0, 0)
Screenshot: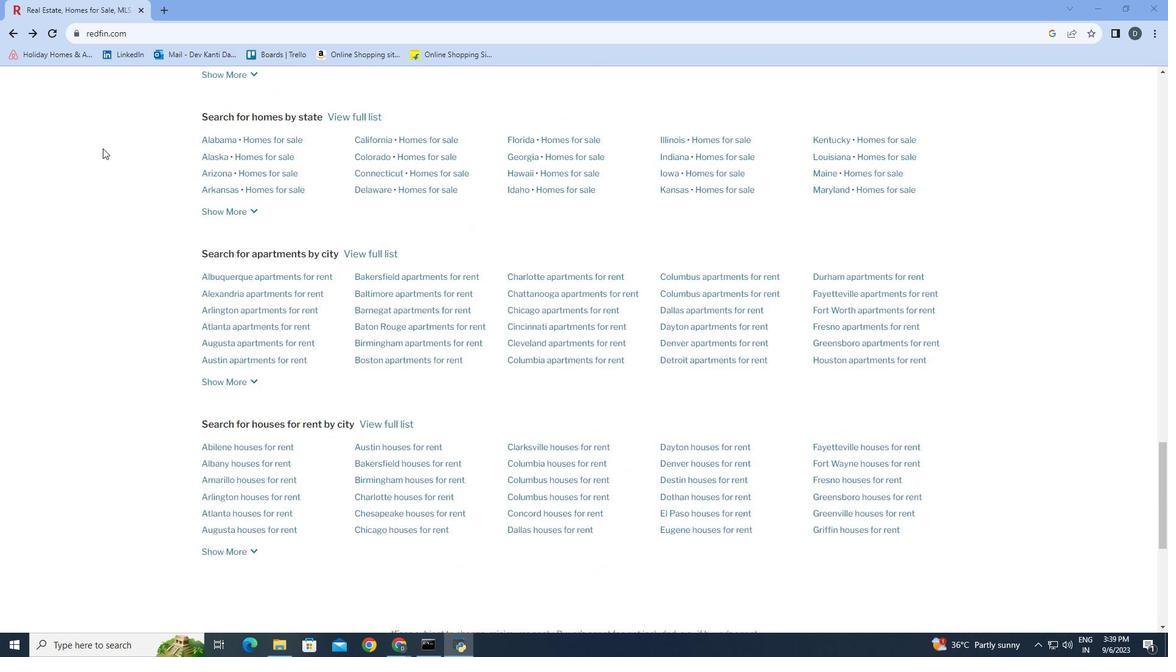 
Action: Mouse scrolled (102, 147) with delta (0, 0)
Screenshot: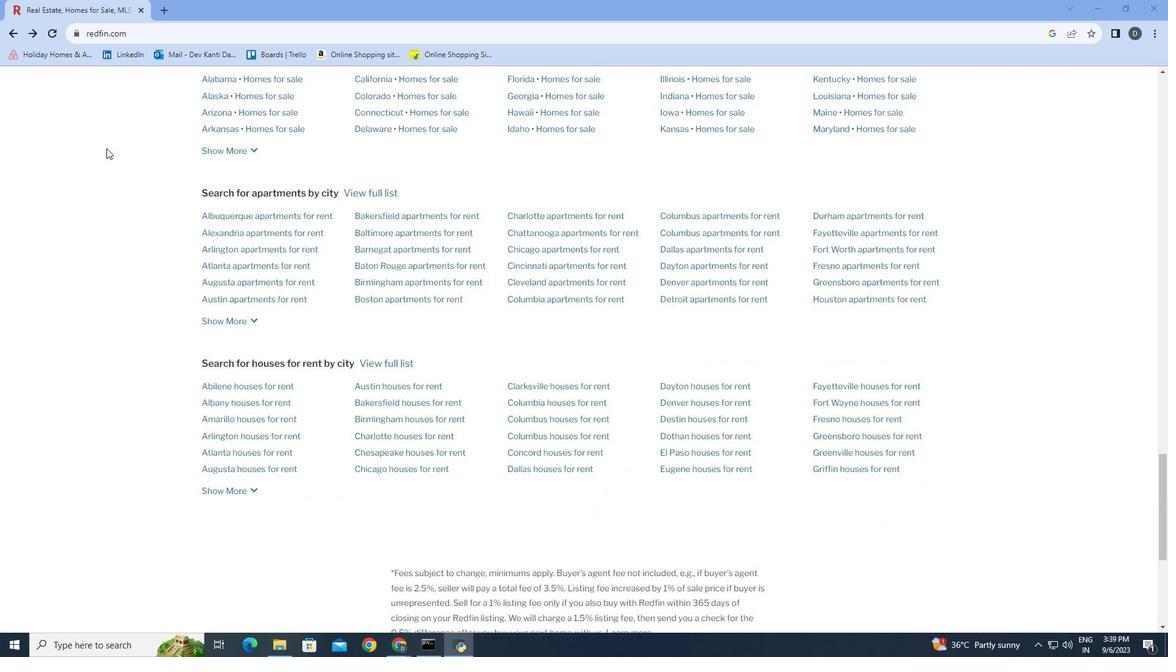 
Action: Mouse moved to (110, 149)
Screenshot: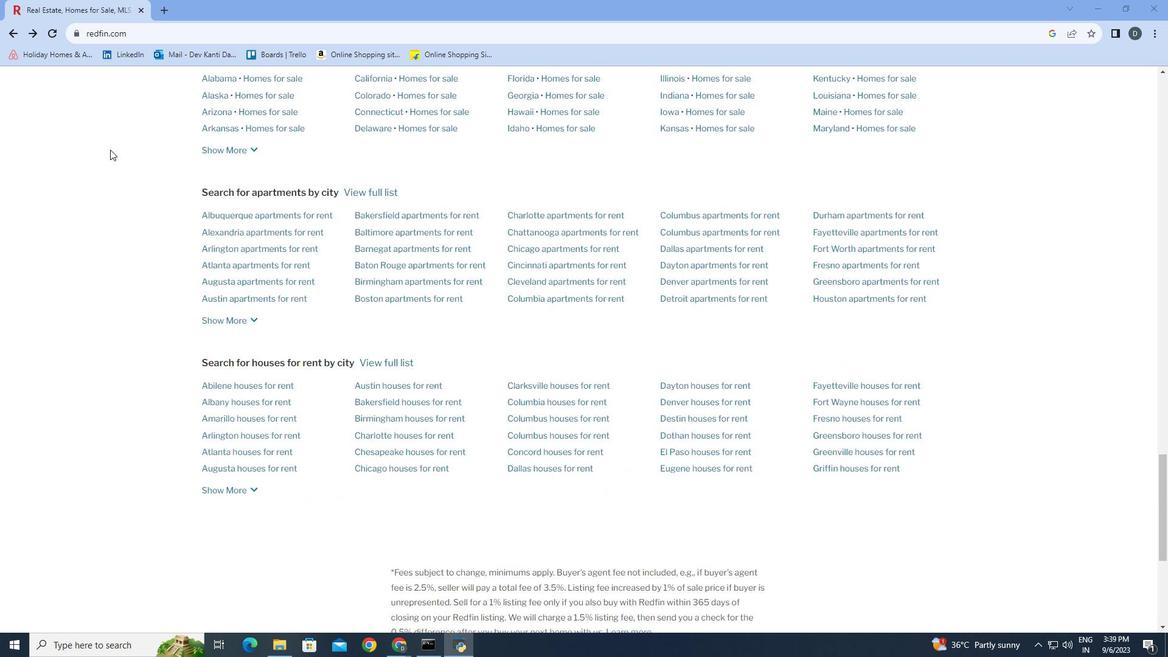 
Action: Mouse scrolled (110, 149) with delta (0, 0)
Screenshot: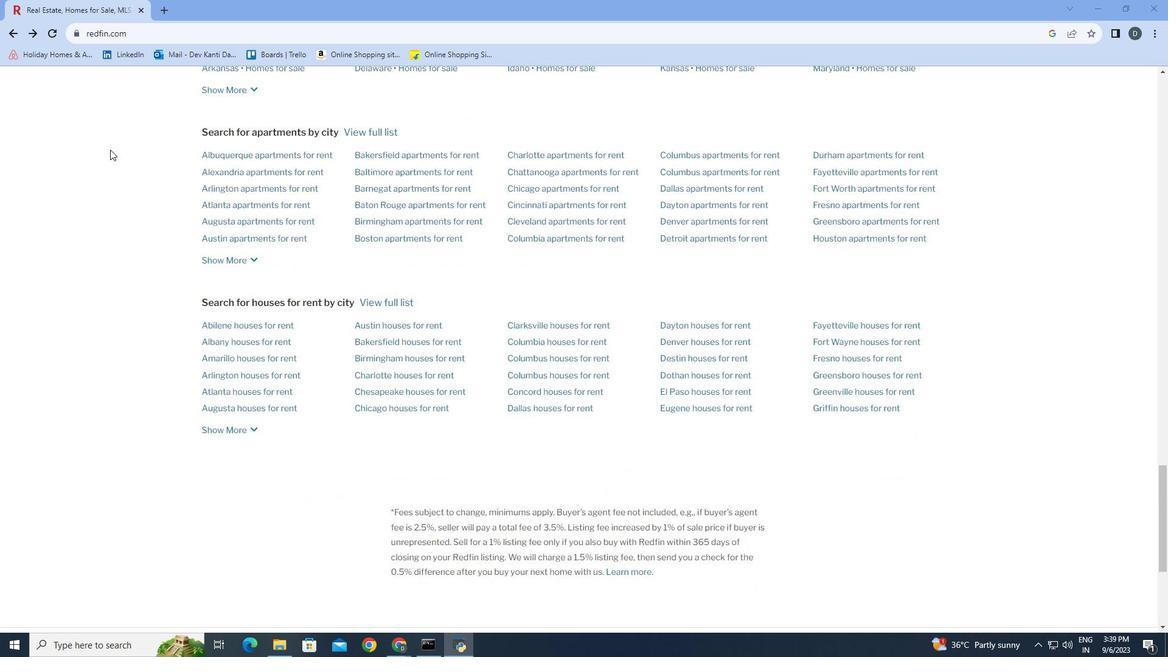 
Action: Mouse scrolled (110, 149) with delta (0, 0)
Screenshot: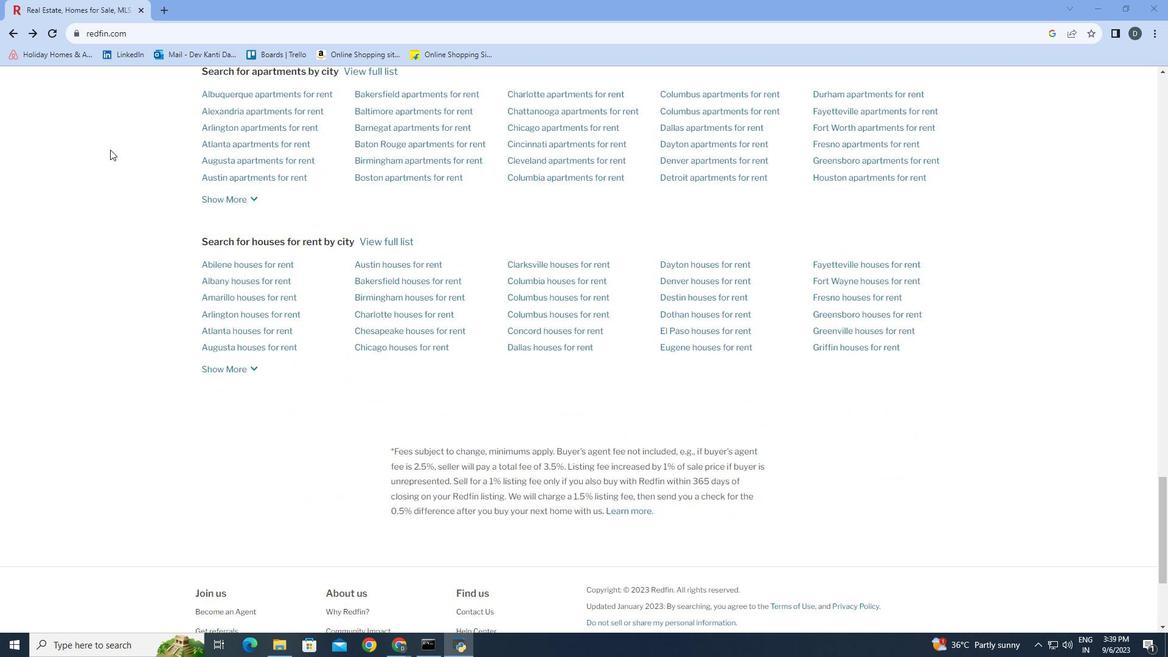 
Action: Mouse scrolled (110, 149) with delta (0, 0)
Screenshot: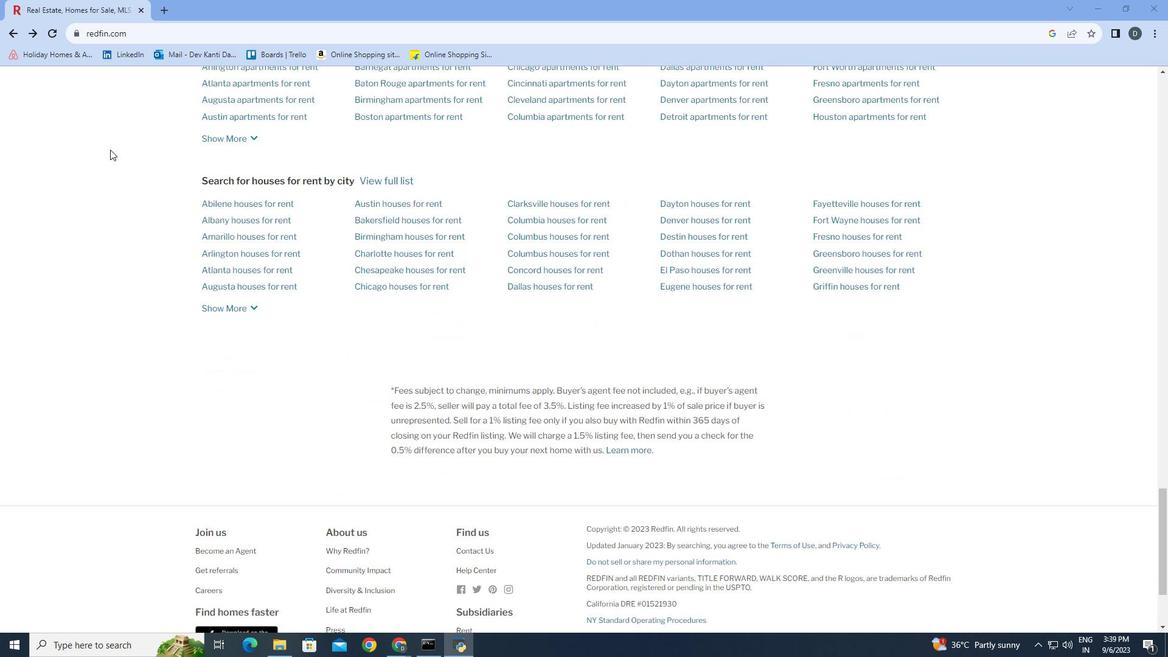 
Action: Mouse scrolled (110, 149) with delta (0, 0)
Screenshot: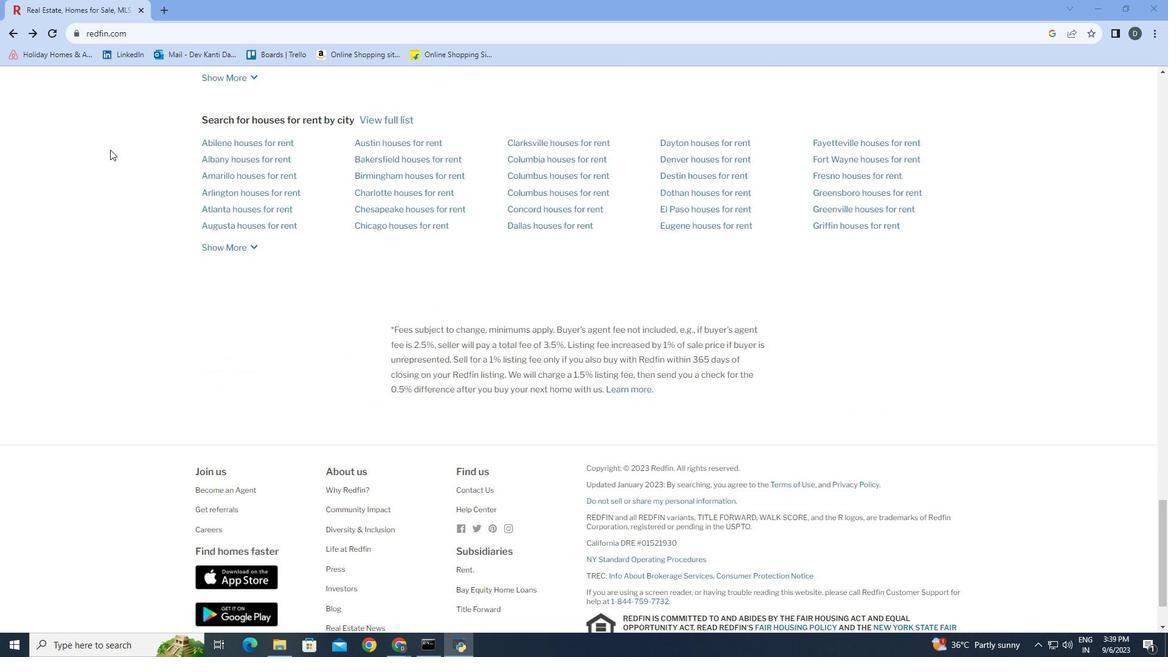
Action: Mouse scrolled (110, 149) with delta (0, 0)
Screenshot: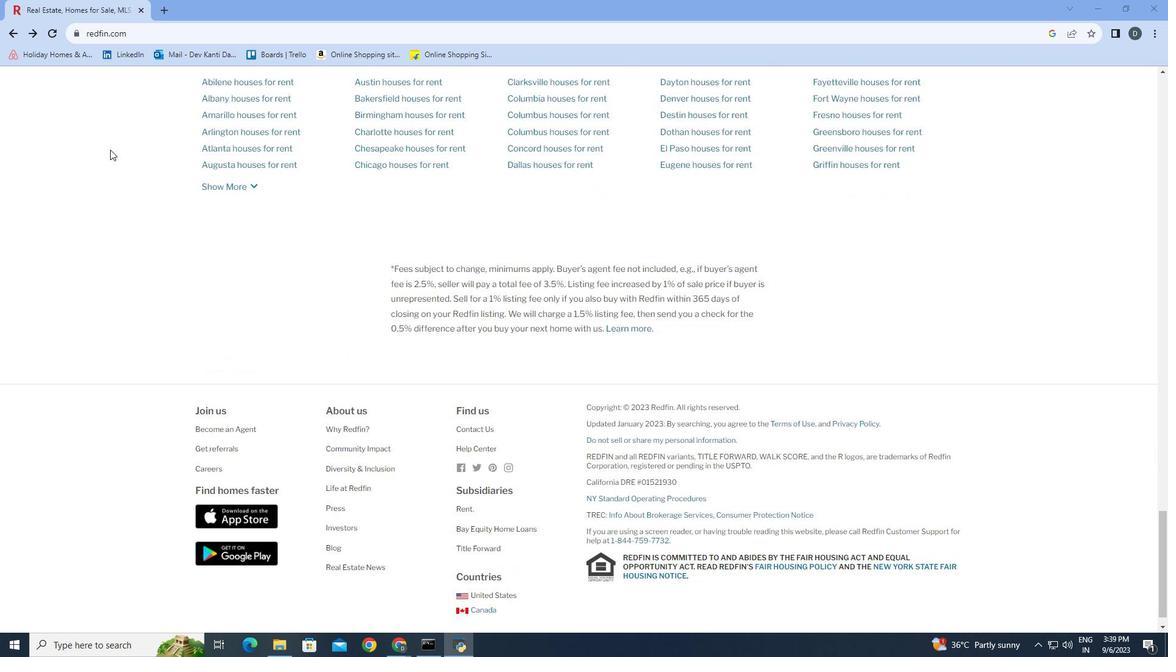 
Action: Mouse scrolled (110, 149) with delta (0, 0)
Screenshot: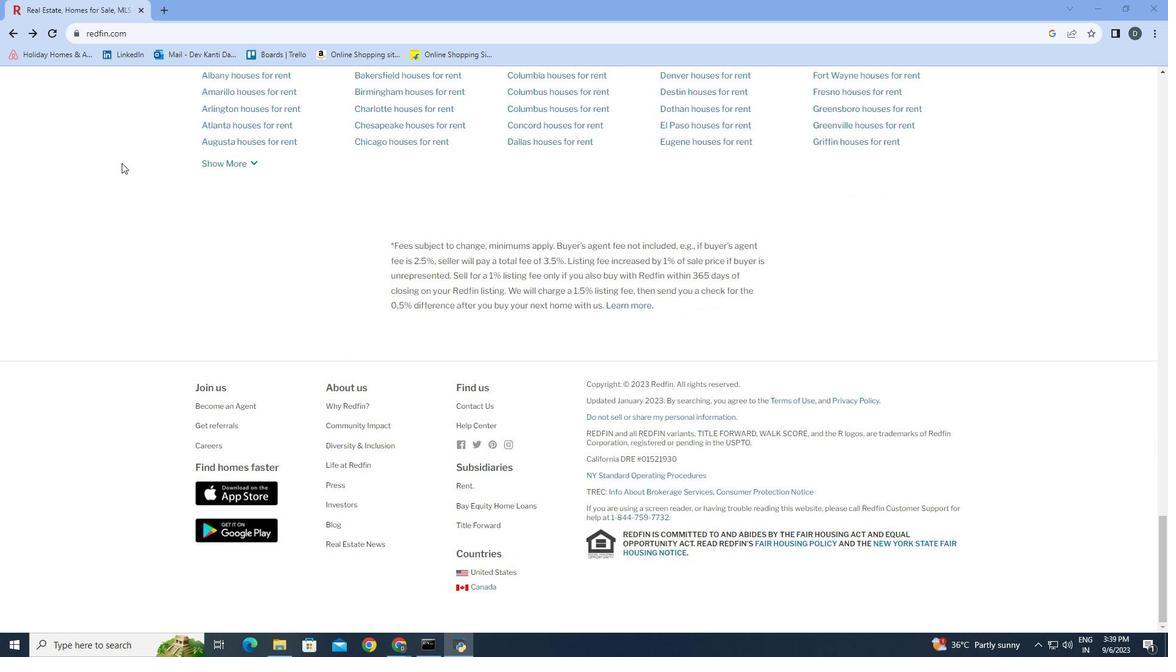 
Action: Mouse moved to (332, 490)
Screenshot: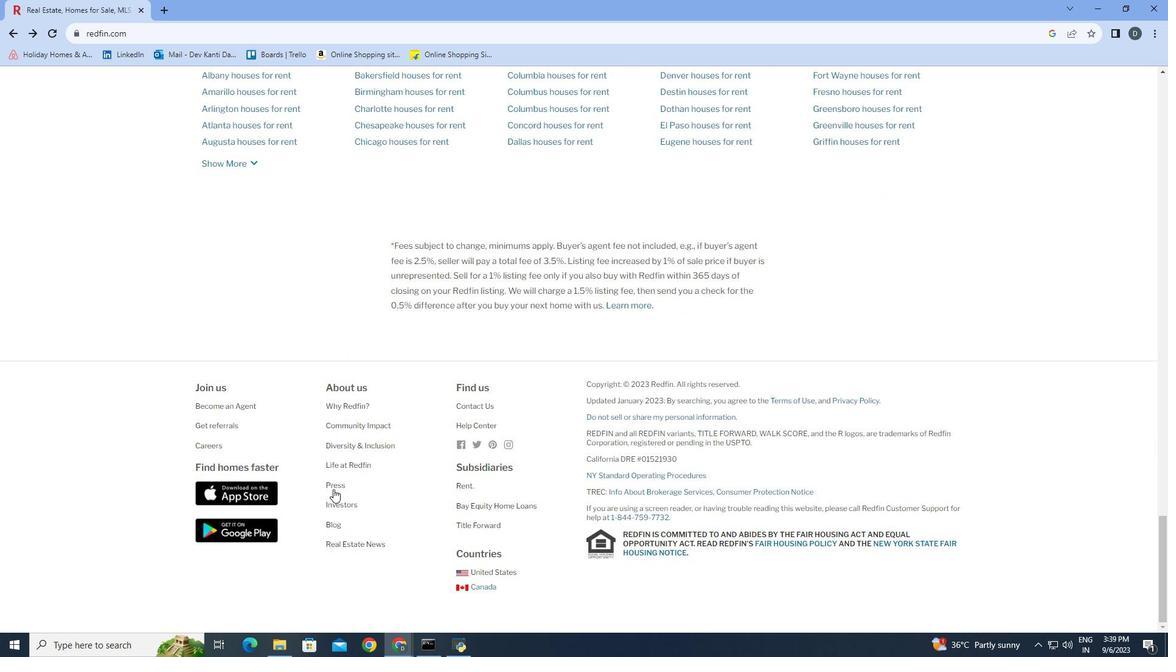 
Action: Mouse pressed left at (332, 490)
Screenshot: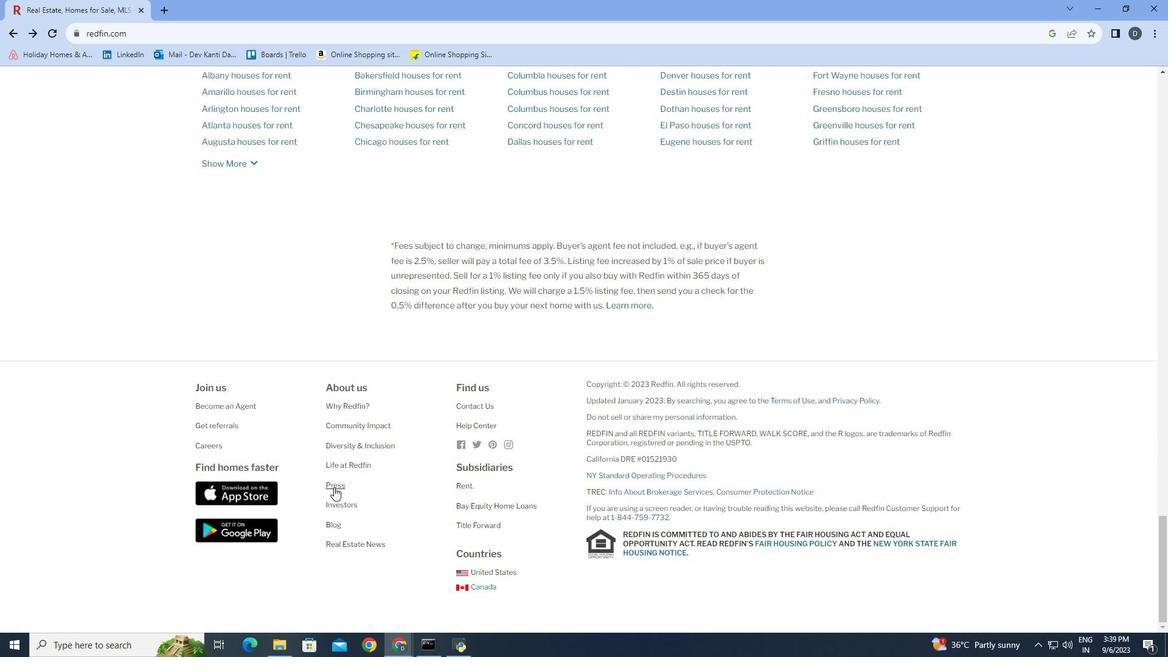 
Action: Mouse moved to (334, 487)
Screenshot: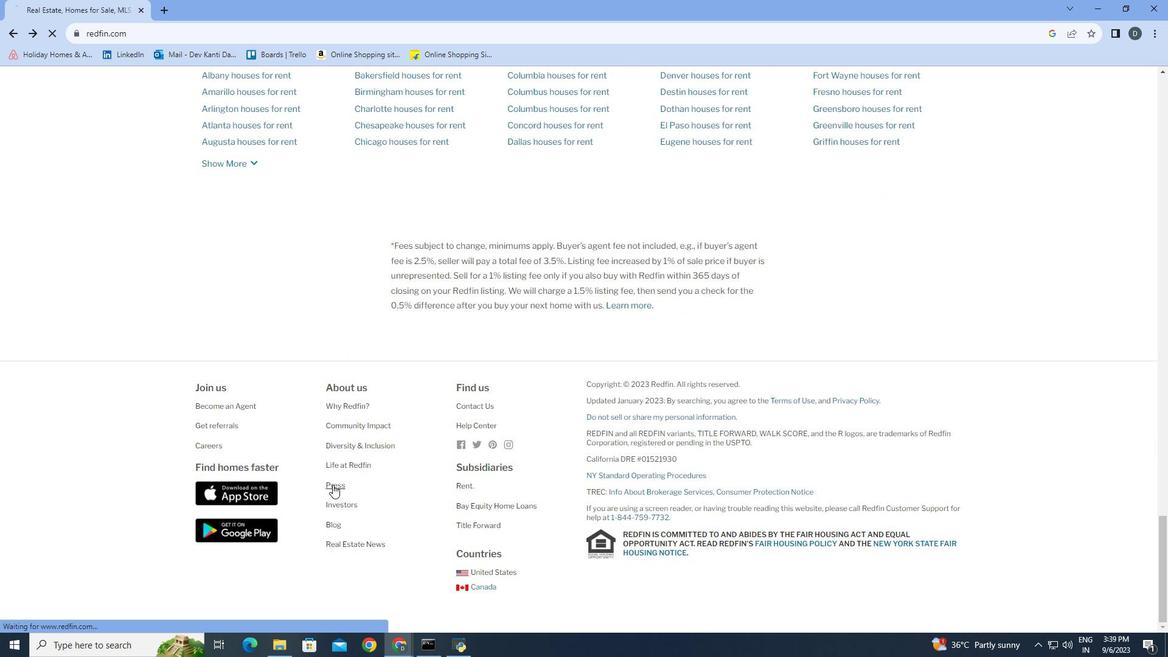 
Action: Mouse pressed left at (334, 487)
Screenshot: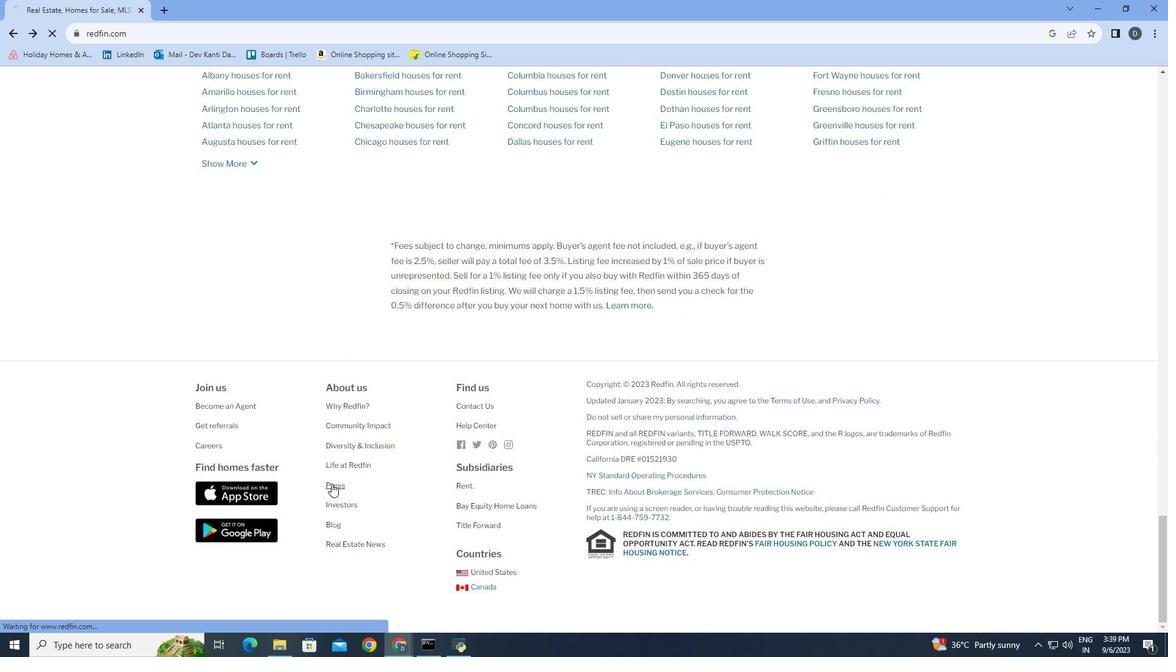 
Action: Mouse moved to (169, 255)
Screenshot: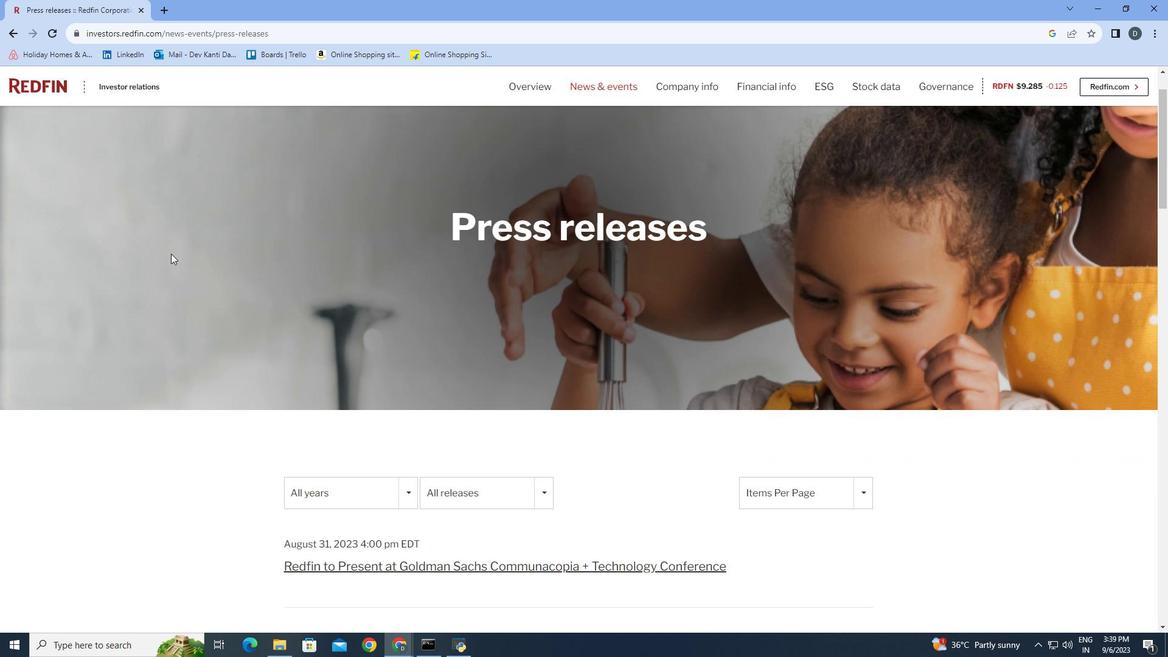
Action: Mouse scrolled (169, 254) with delta (0, 0)
Screenshot: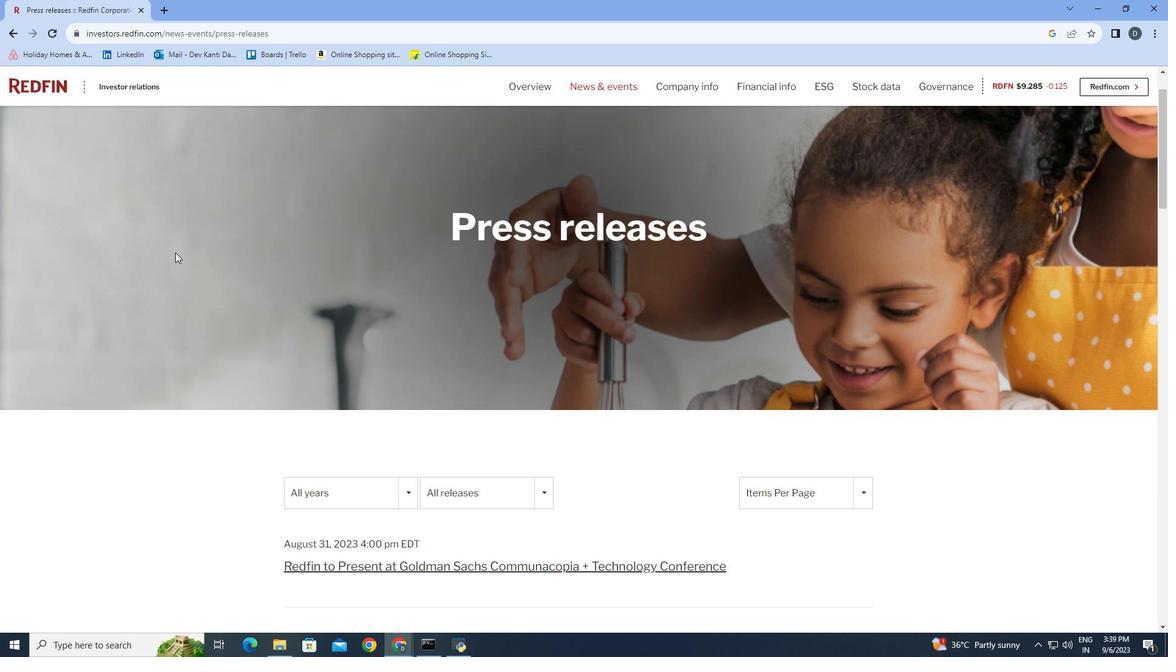 
Action: Mouse moved to (208, 258)
Screenshot: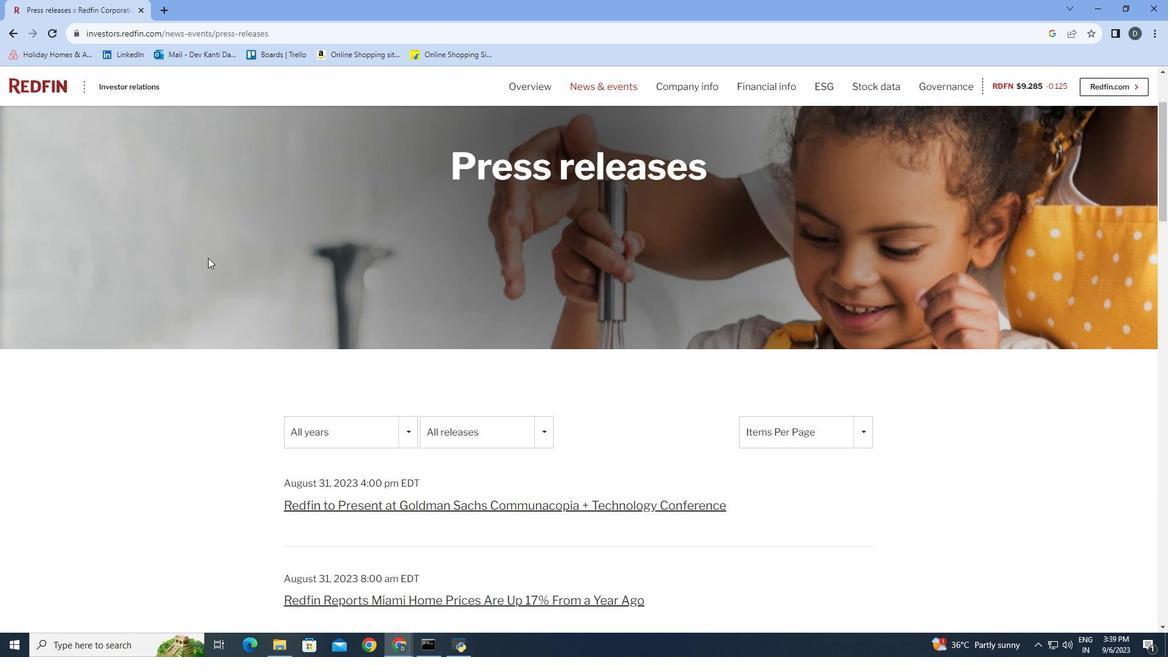 
Action: Mouse scrolled (208, 257) with delta (0, 0)
Screenshot: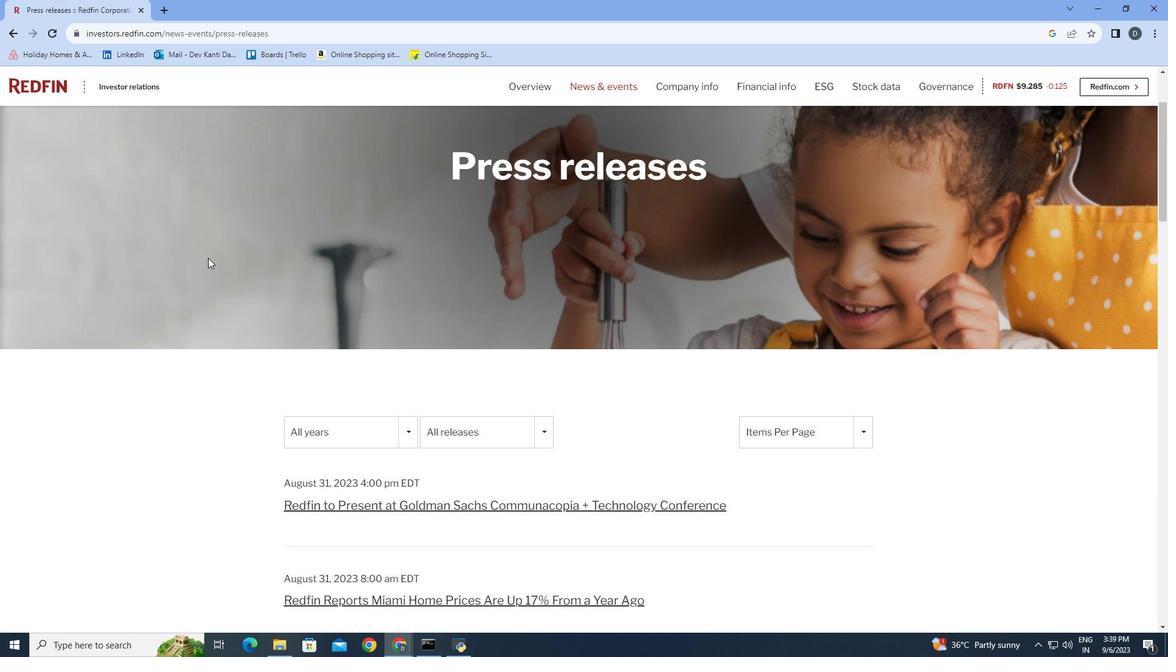 
Action: Mouse scrolled (208, 257) with delta (0, 0)
Screenshot: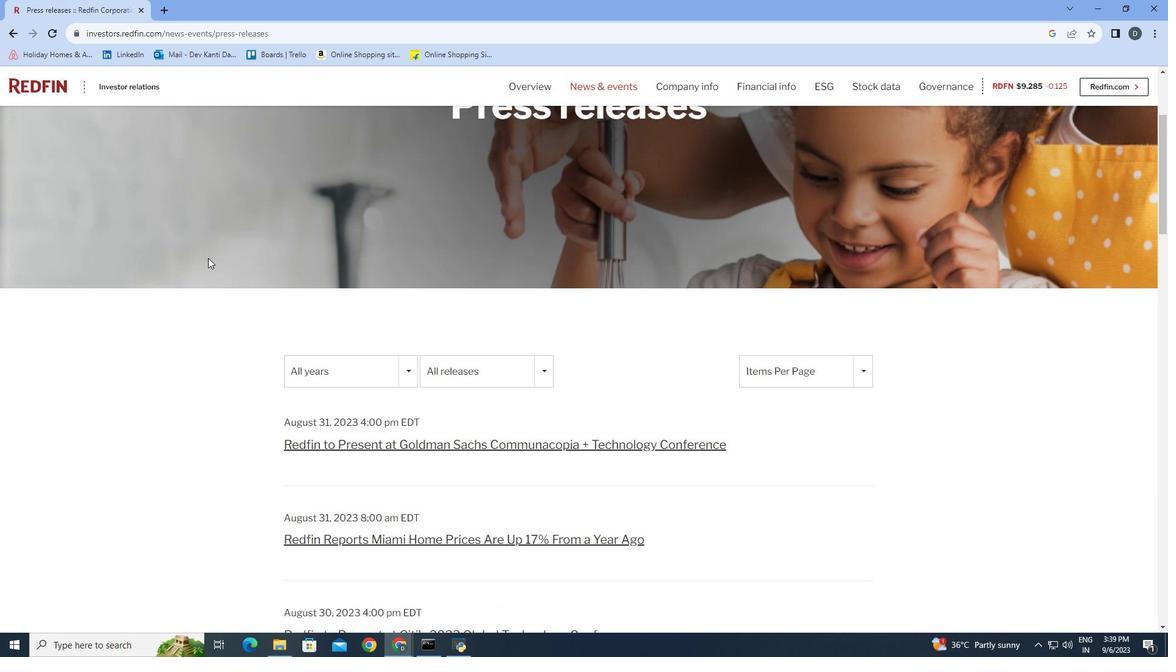 
Action: Mouse scrolled (208, 257) with delta (0, 0)
Screenshot: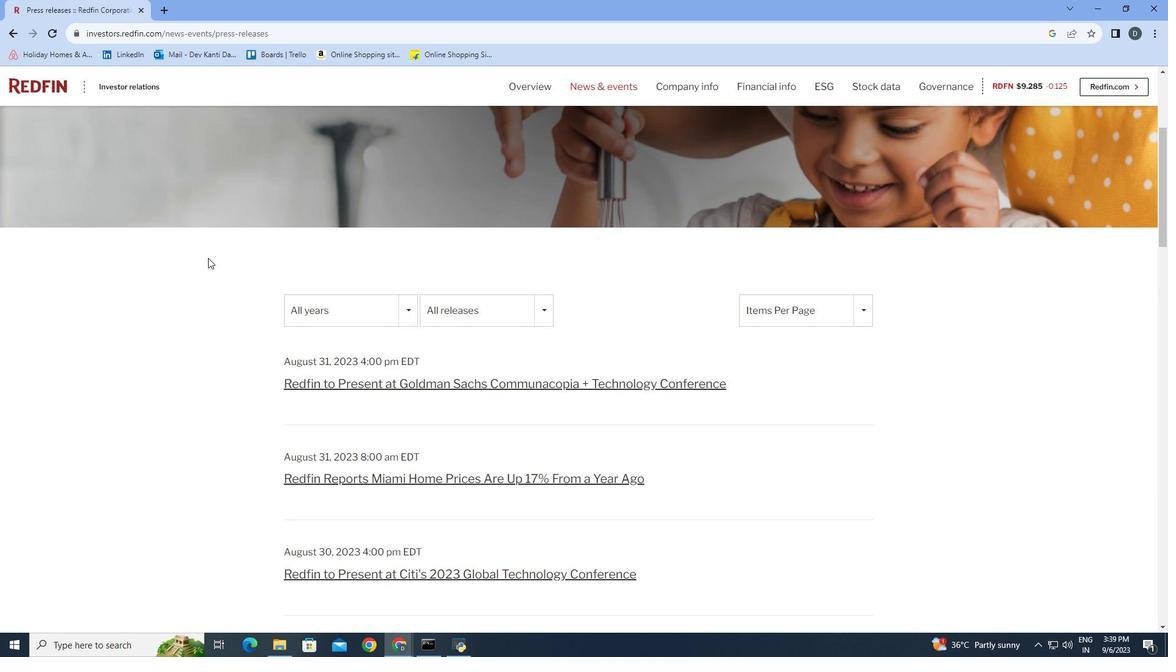 
Action: Mouse scrolled (208, 257) with delta (0, 0)
Screenshot: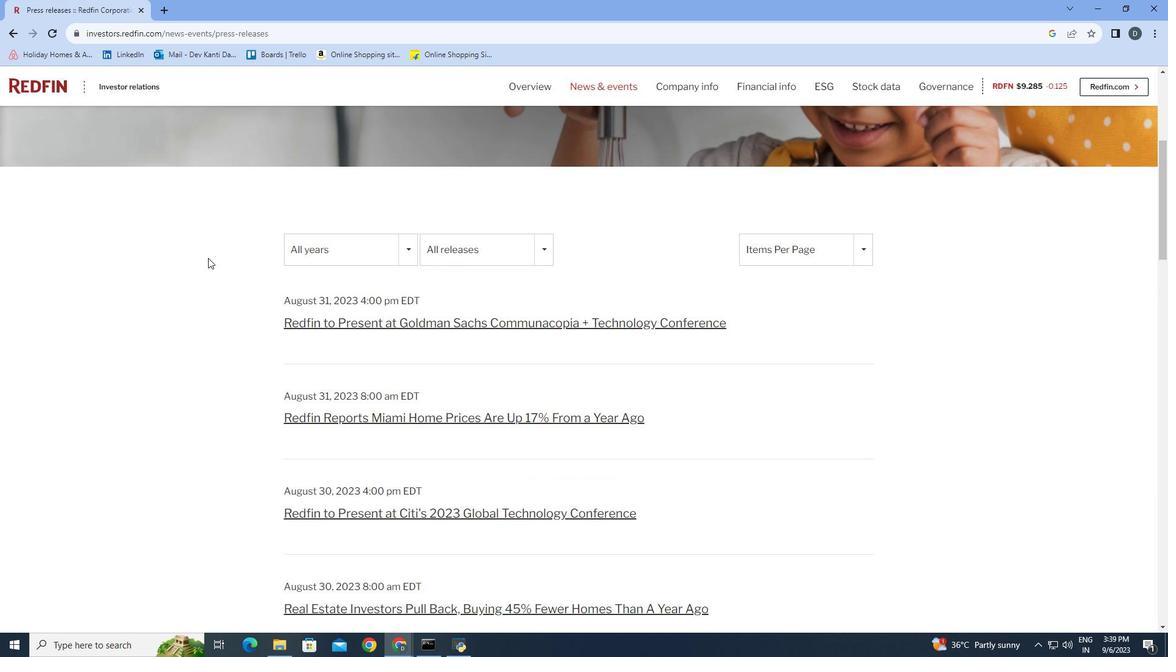 
Action: Mouse scrolled (208, 257) with delta (0, 0)
Screenshot: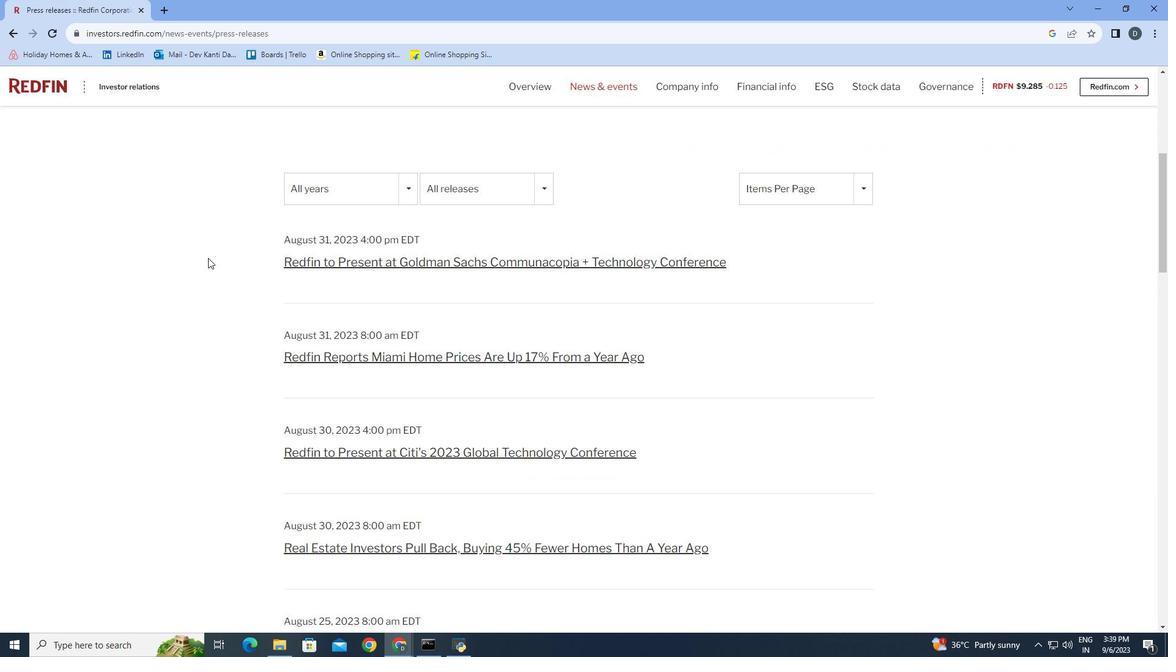 
Action: Mouse scrolled (208, 257) with delta (0, 0)
Screenshot: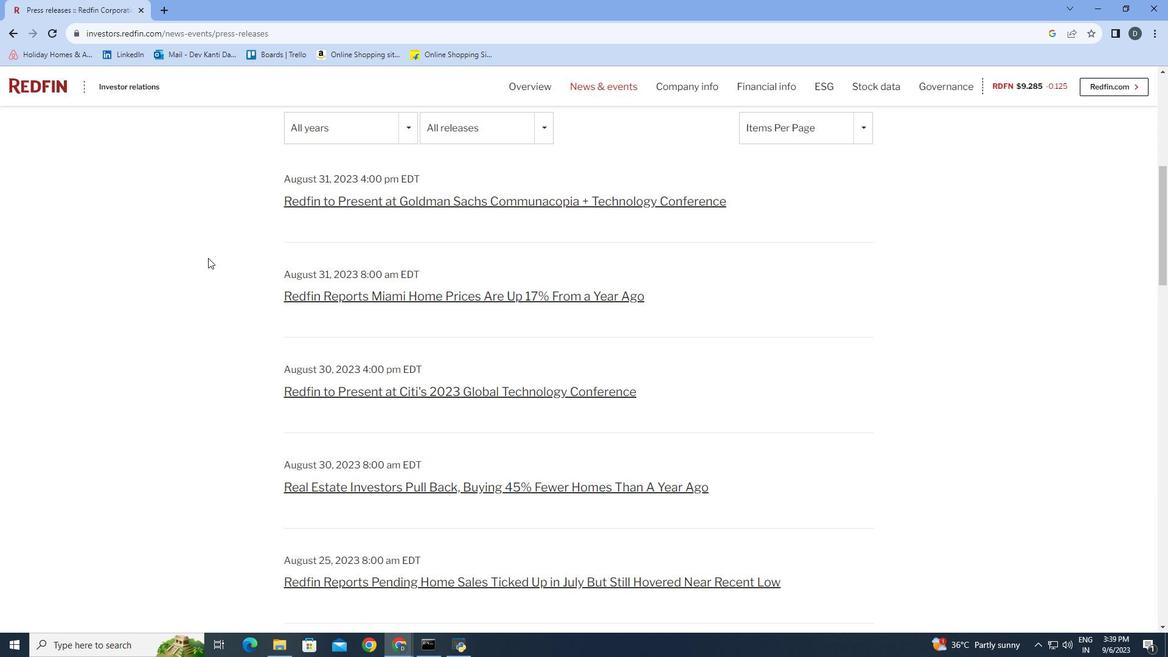 
Action: Mouse scrolled (208, 257) with delta (0, 0)
Screenshot: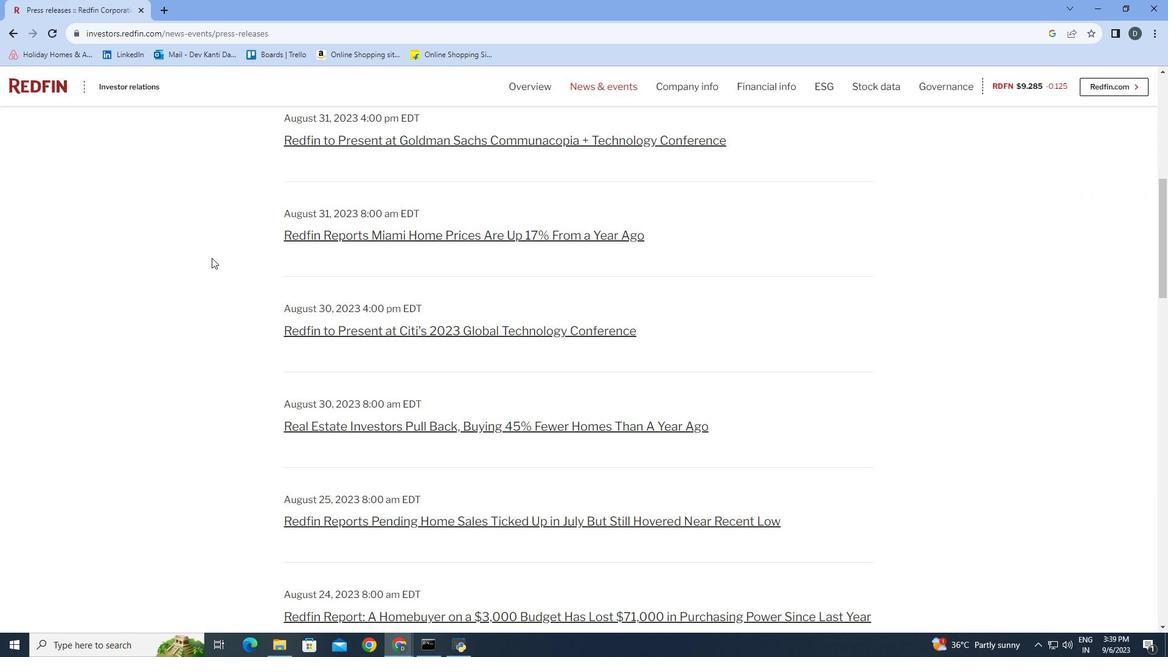 
Action: Mouse moved to (212, 258)
Screenshot: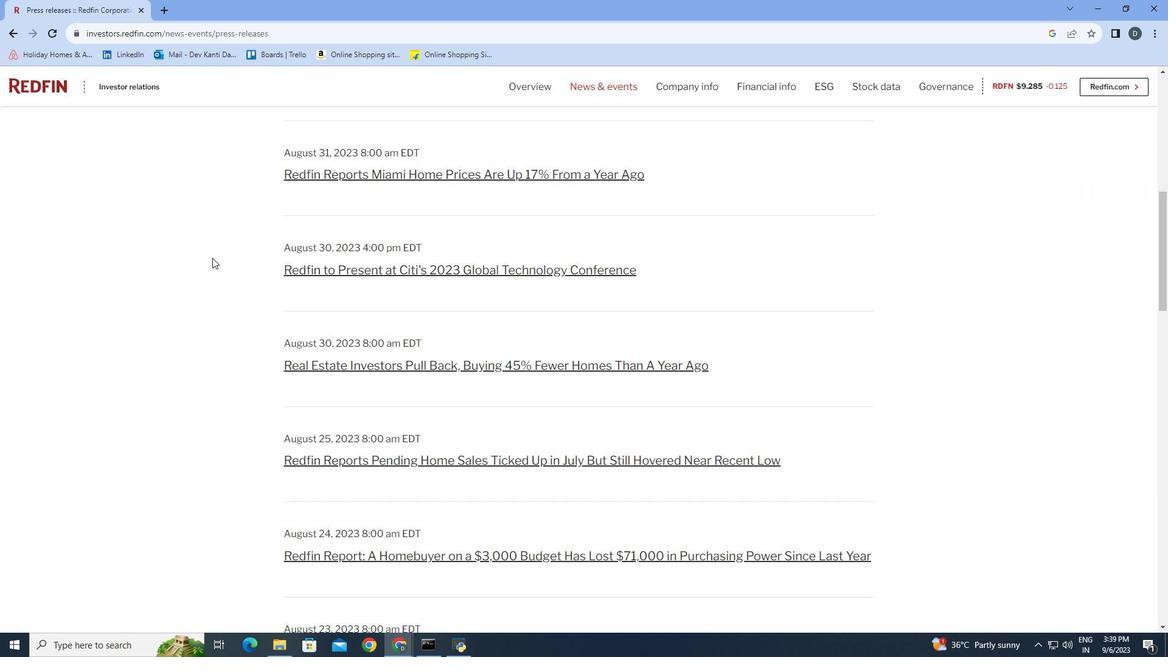 
Action: Mouse scrolled (212, 257) with delta (0, 0)
Screenshot: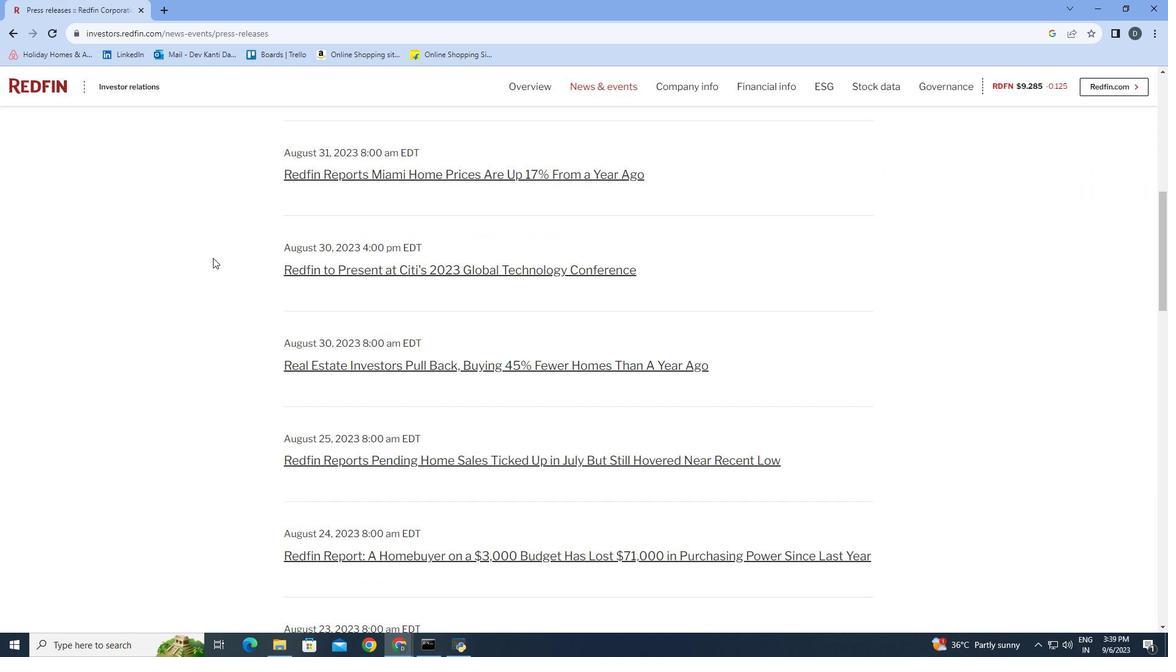 
Action: Mouse moved to (213, 258)
Screenshot: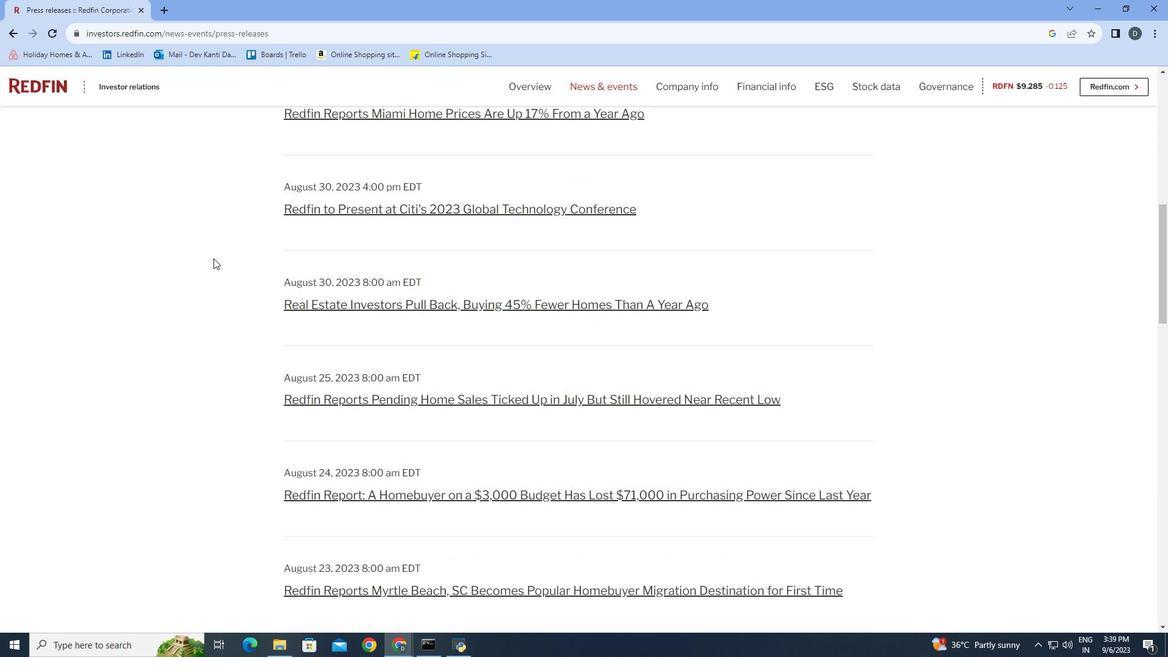 
Action: Mouse scrolled (213, 257) with delta (0, 0)
Screenshot: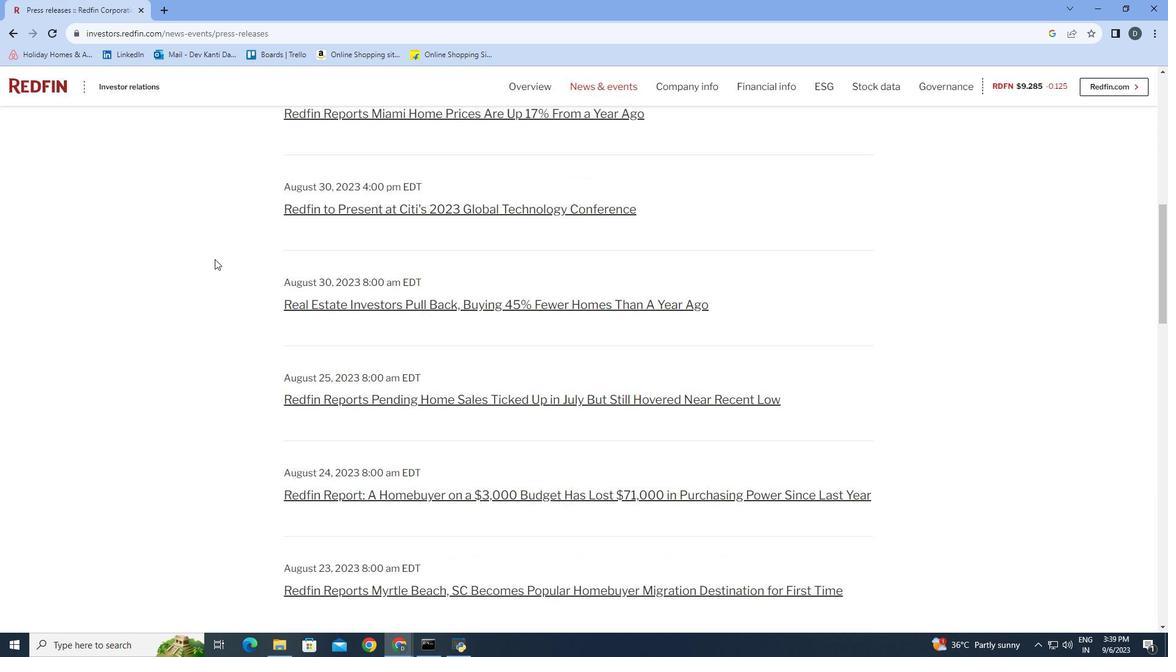 
Action: Mouse moved to (214, 259)
Screenshot: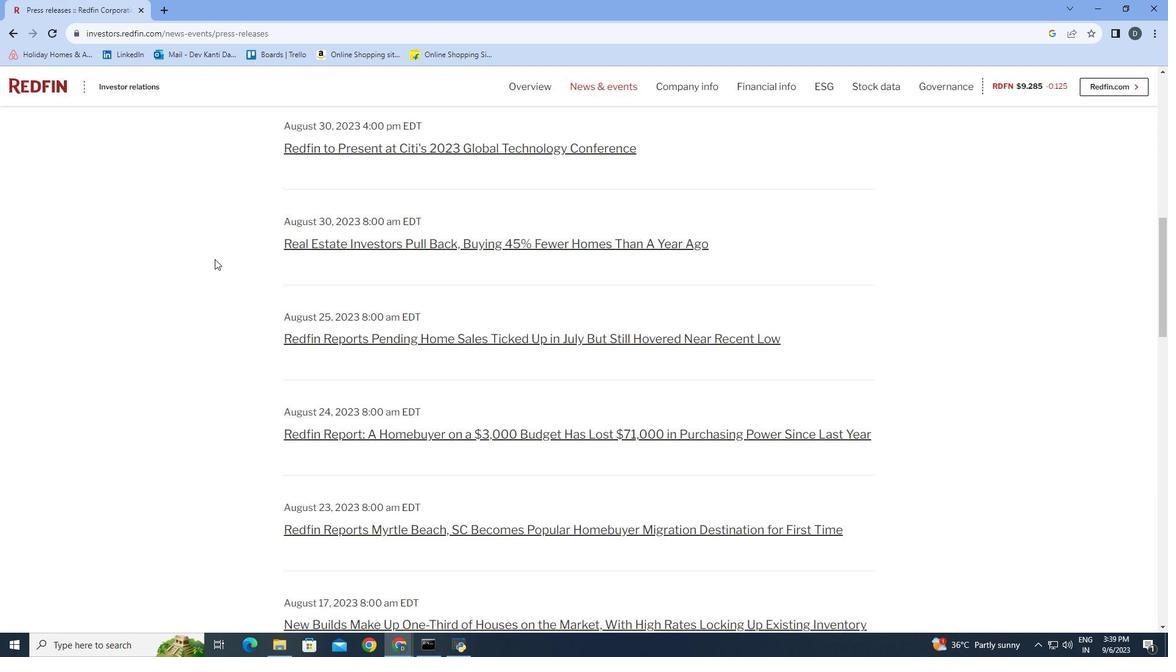 
Action: Mouse scrolled (214, 258) with delta (0, 0)
Screenshot: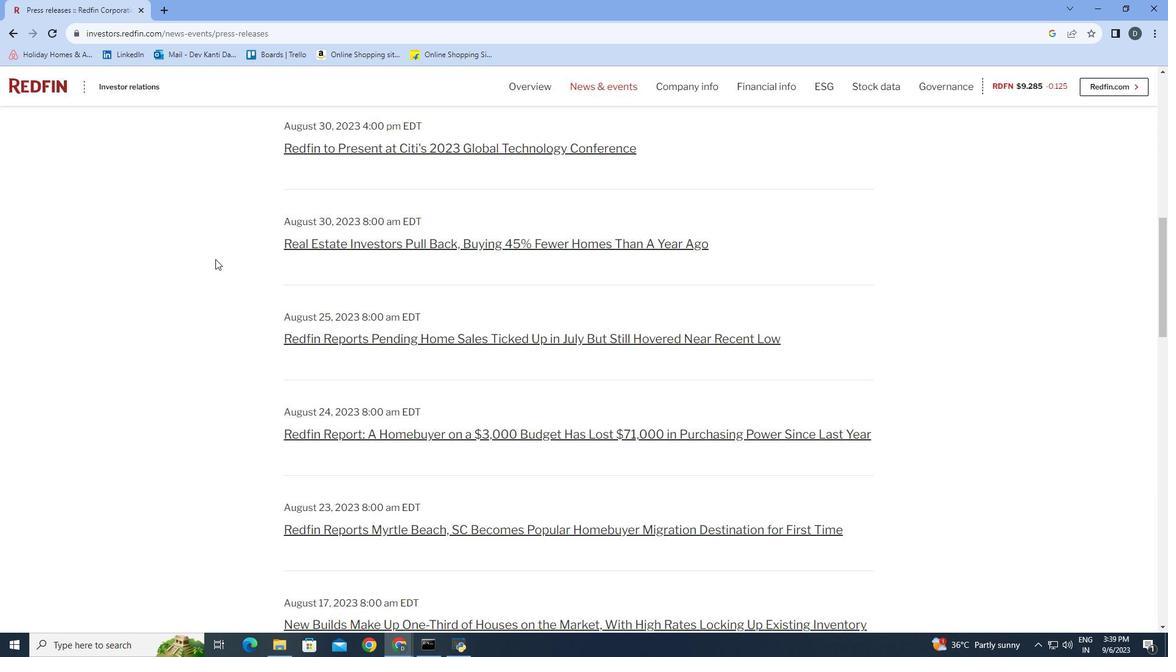 
Action: Mouse moved to (216, 259)
Screenshot: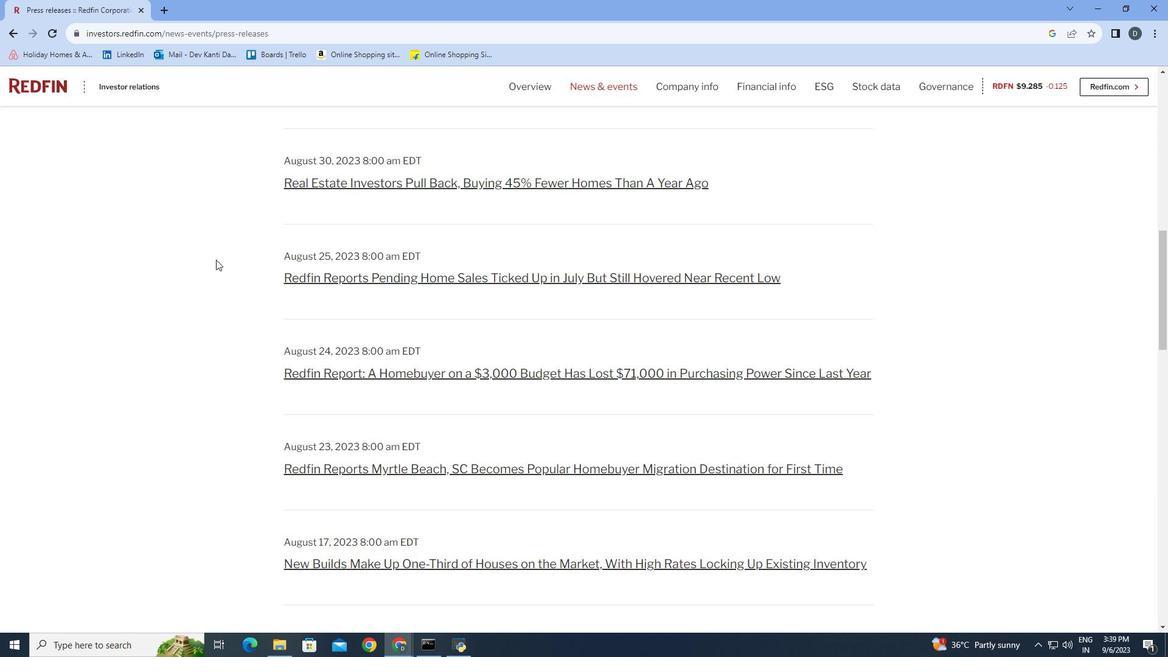 
Action: Mouse scrolled (216, 259) with delta (0, 0)
Screenshot: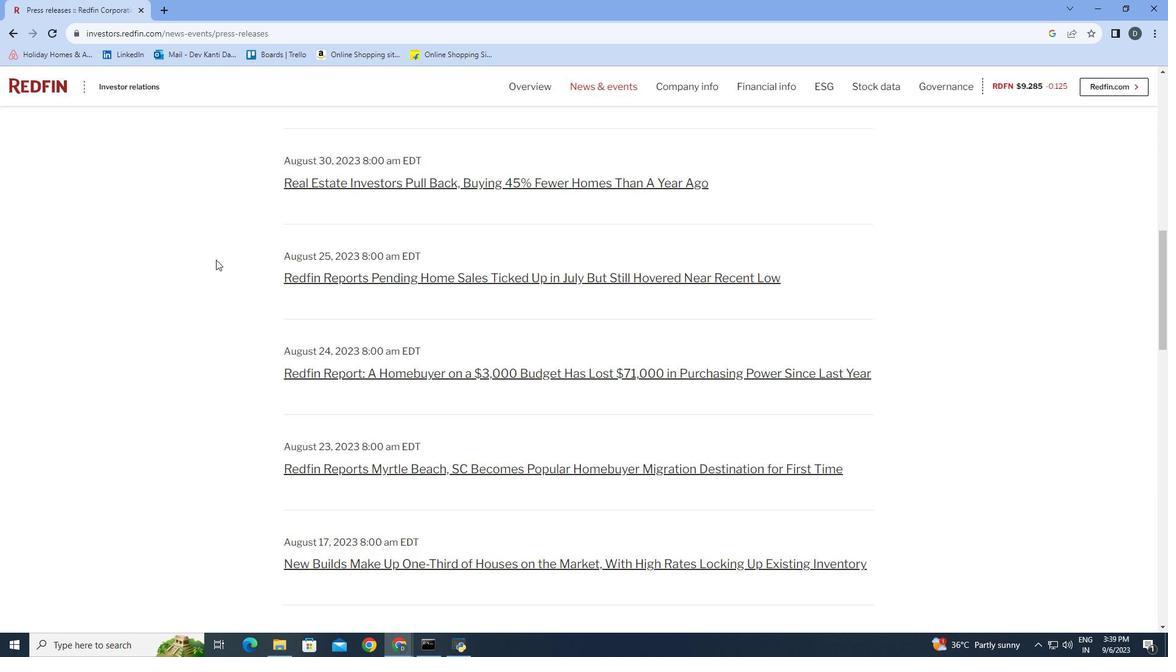 
Action: Mouse scrolled (216, 259) with delta (0, 0)
Screenshot: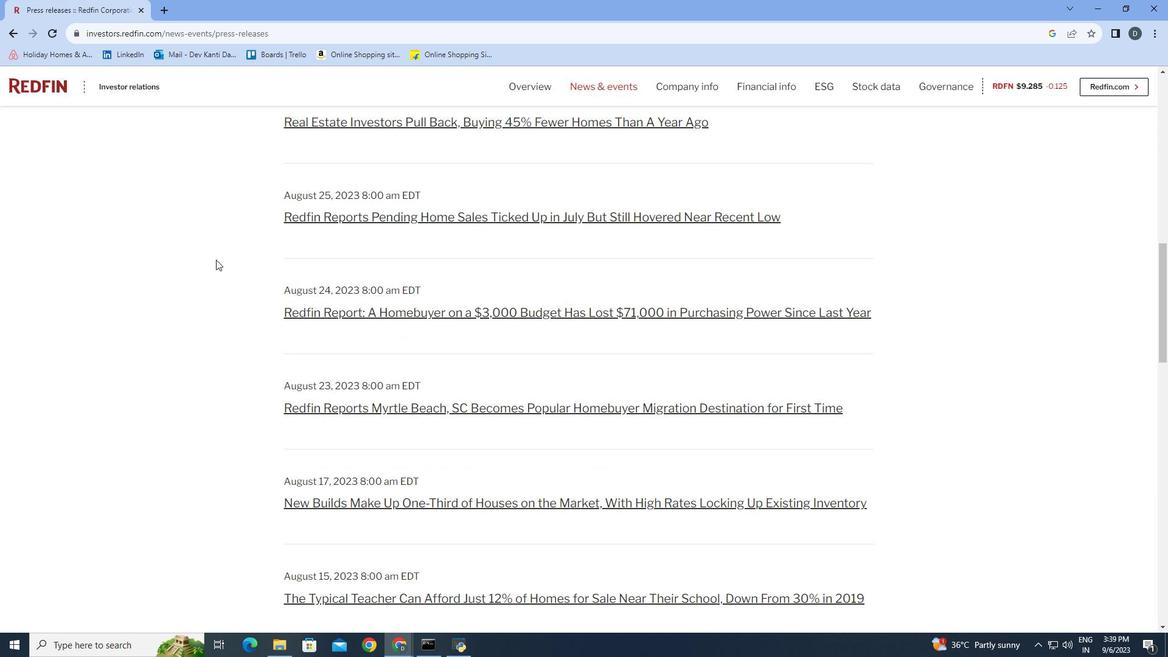
Action: Mouse scrolled (216, 259) with delta (0, 0)
Screenshot: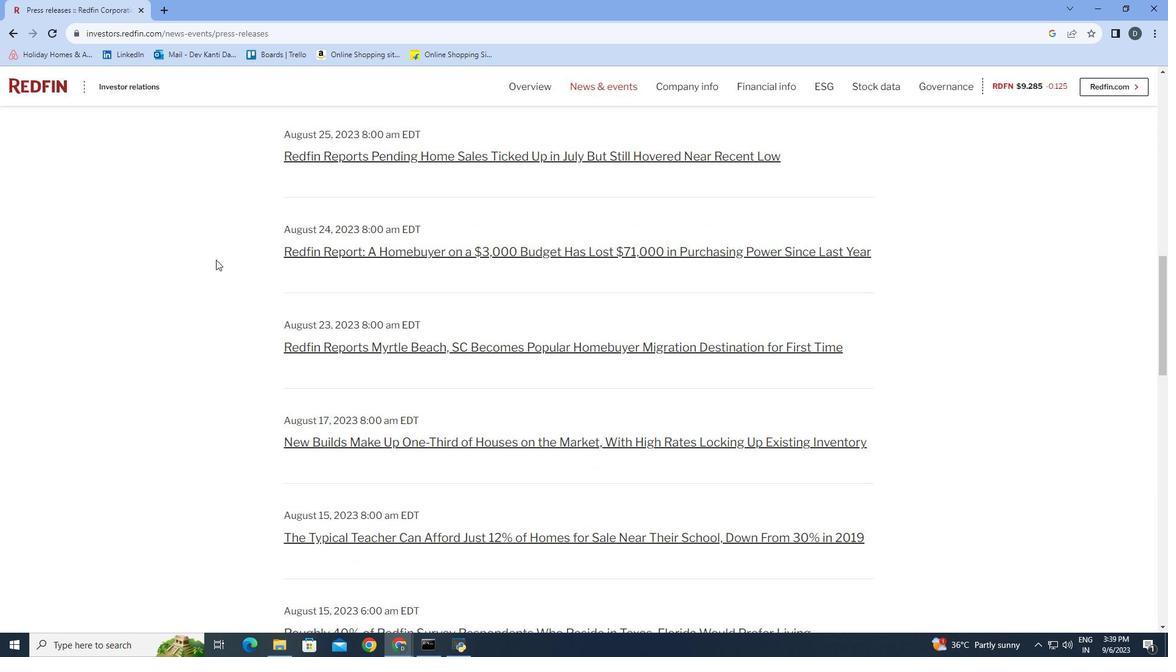 
Action: Mouse scrolled (216, 259) with delta (0, 0)
Screenshot: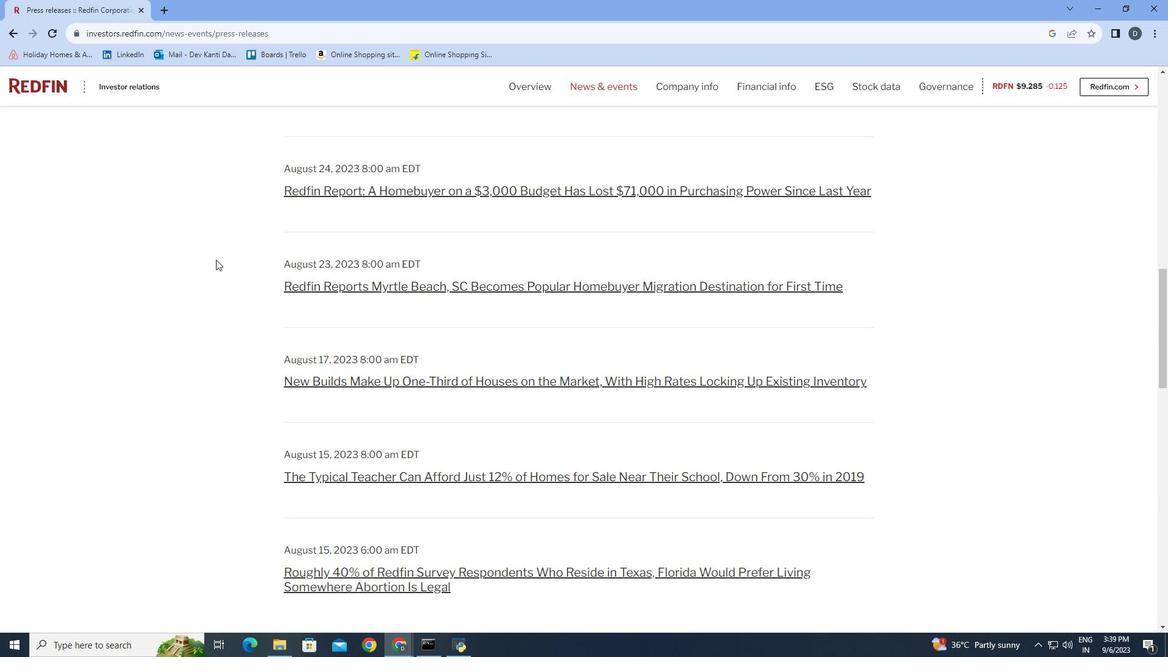 
Action: Mouse scrolled (216, 259) with delta (0, 0)
Screenshot: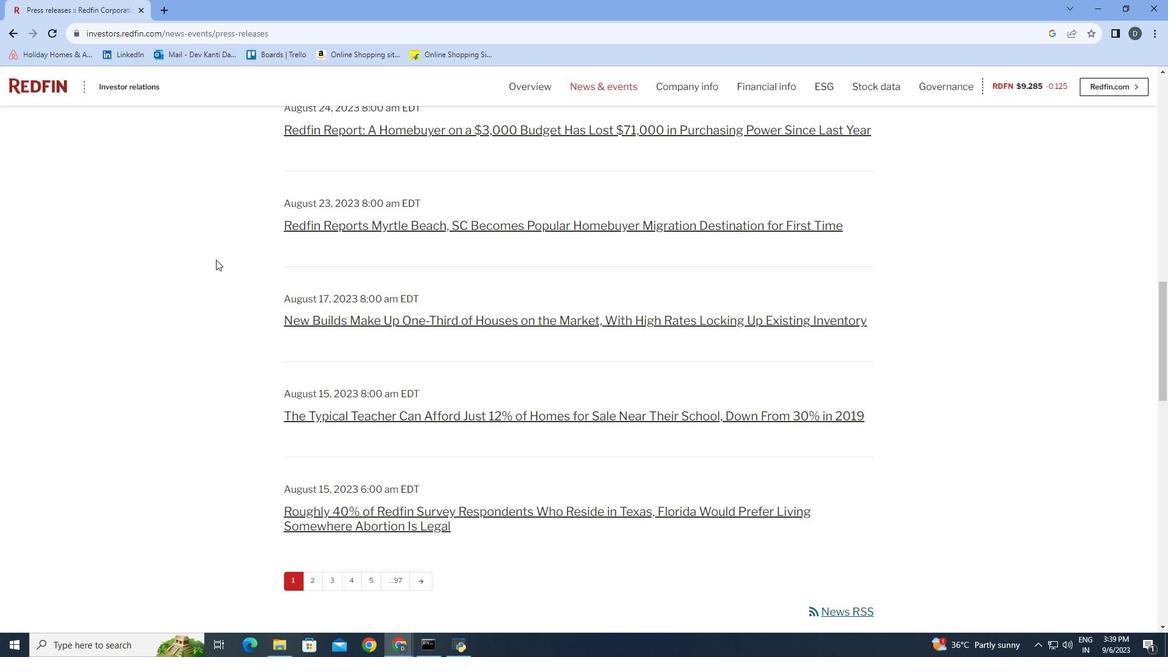
Action: Mouse scrolled (216, 259) with delta (0, 0)
Screenshot: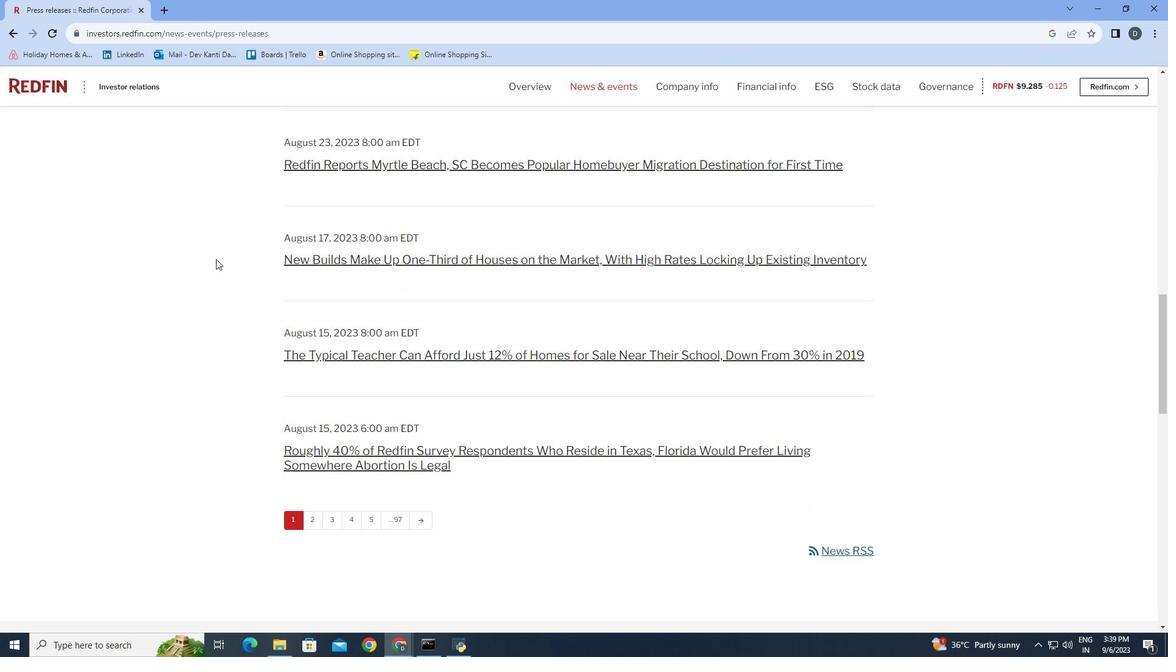 
Action: Mouse moved to (216, 259)
Screenshot: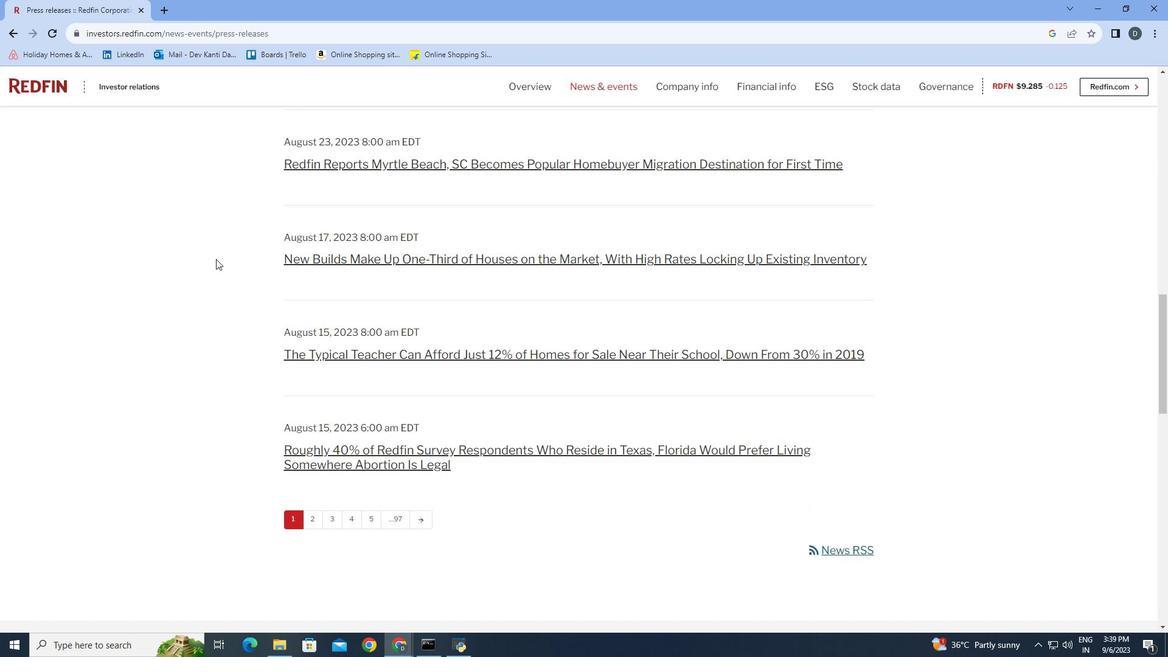 
Action: Mouse scrolled (216, 258) with delta (0, 0)
Screenshot: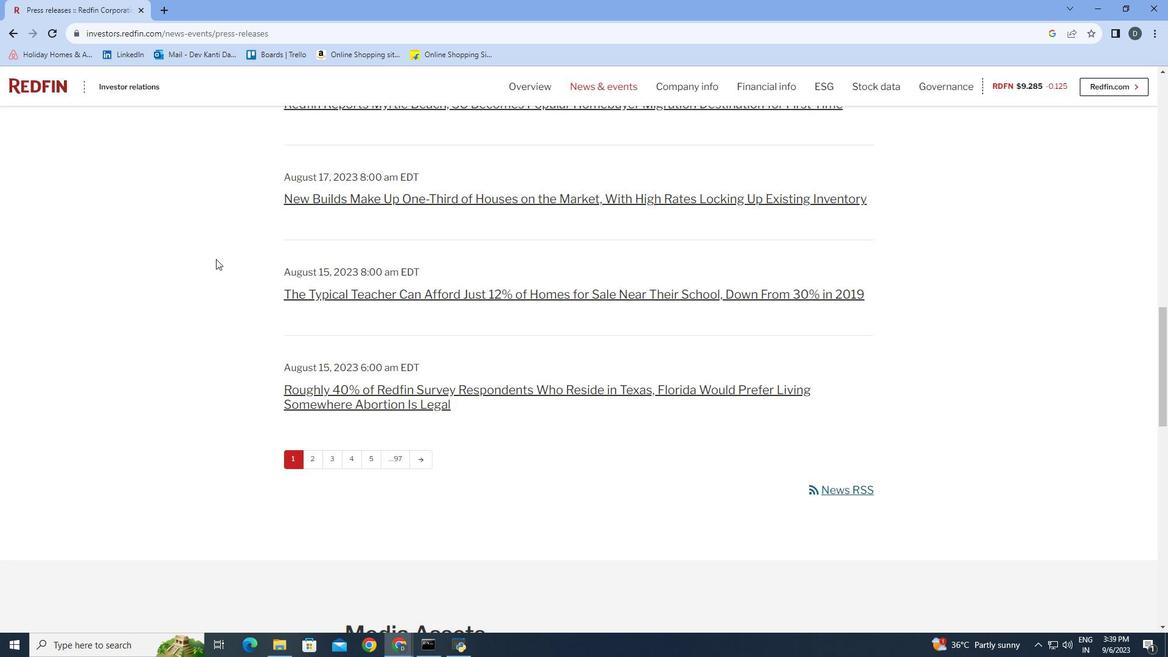 
Action: Mouse scrolled (216, 258) with delta (0, 0)
Screenshot: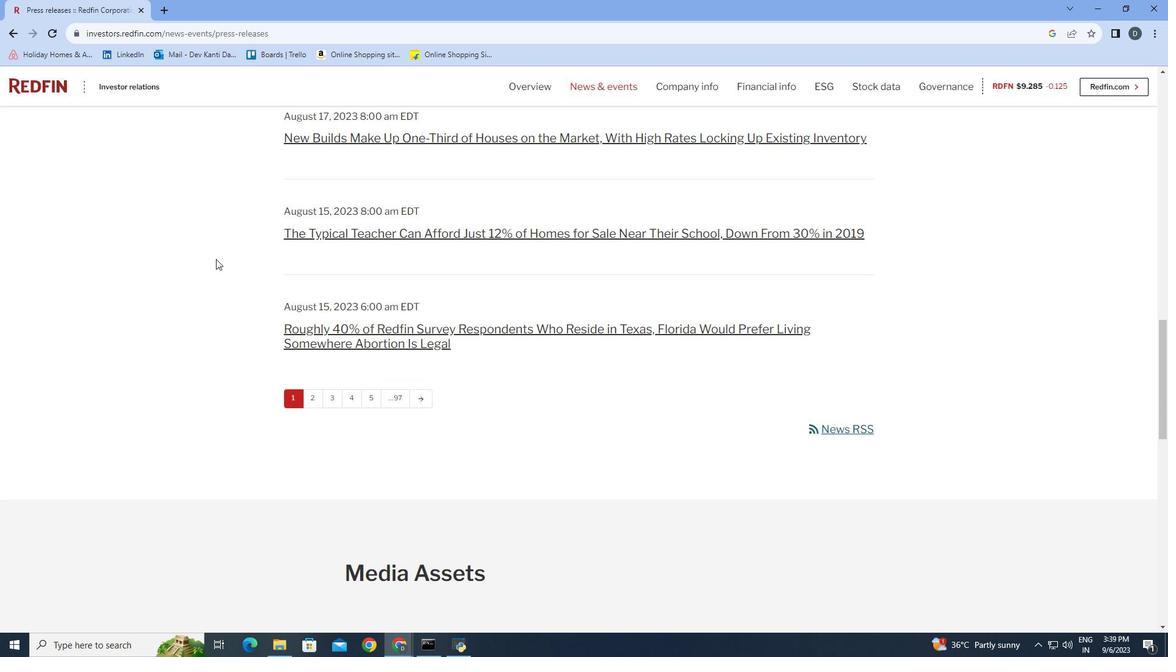 
Action: Mouse scrolled (216, 258) with delta (0, 0)
Screenshot: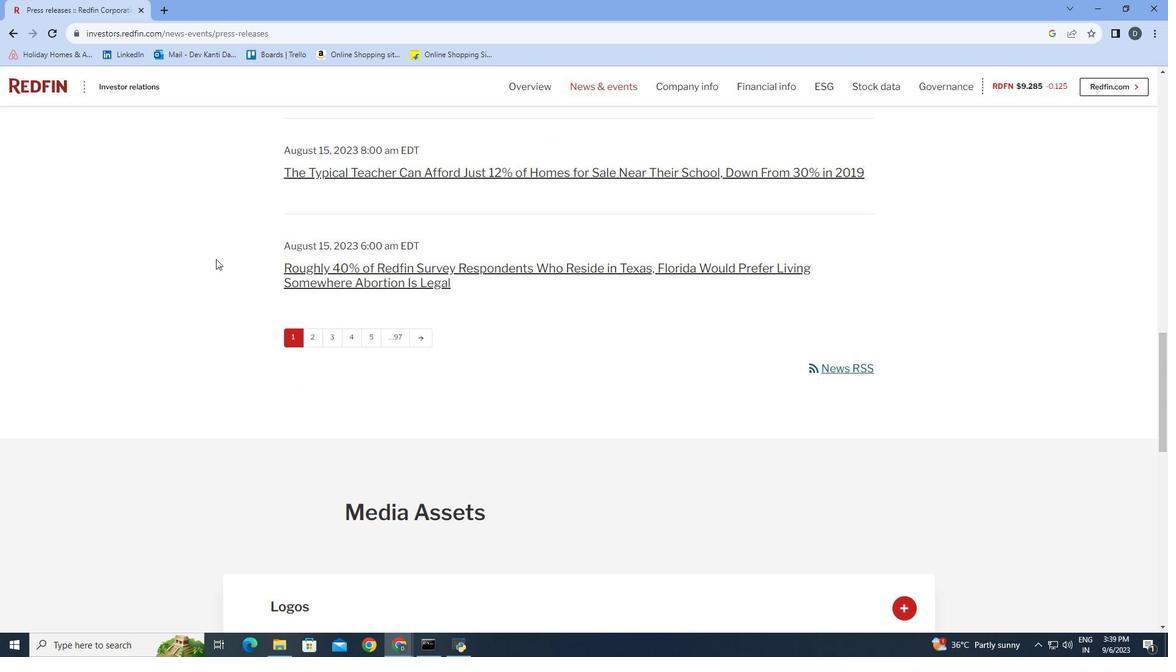 
Action: Mouse scrolled (216, 258) with delta (0, 0)
Screenshot: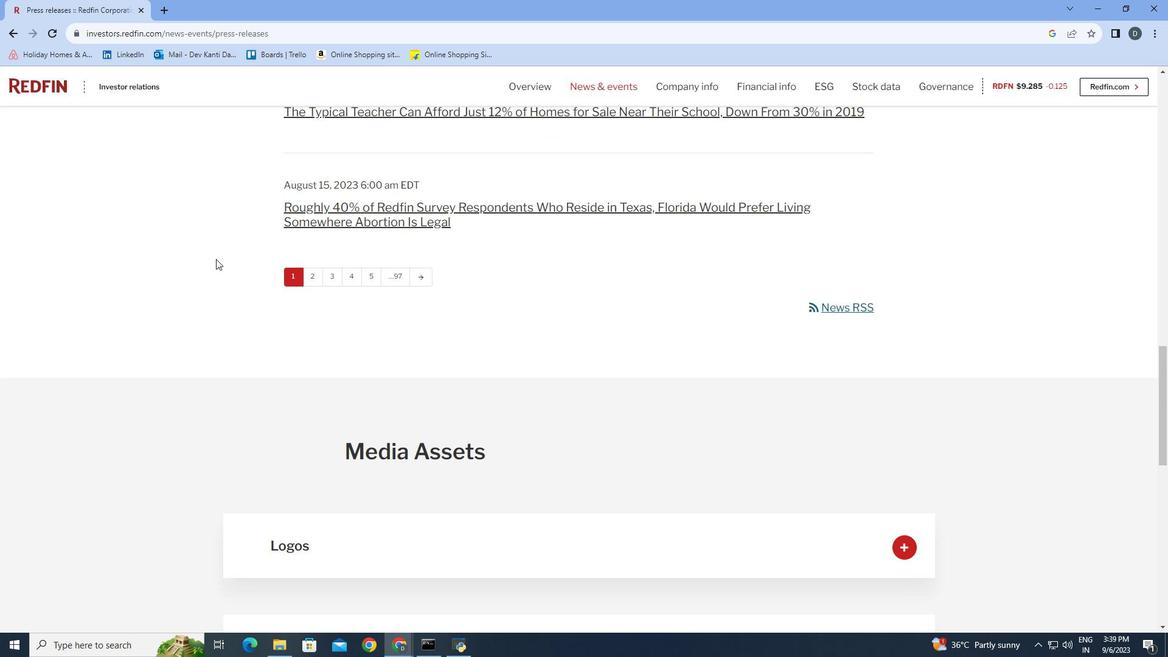 
Action: Mouse scrolled (216, 258) with delta (0, 0)
Screenshot: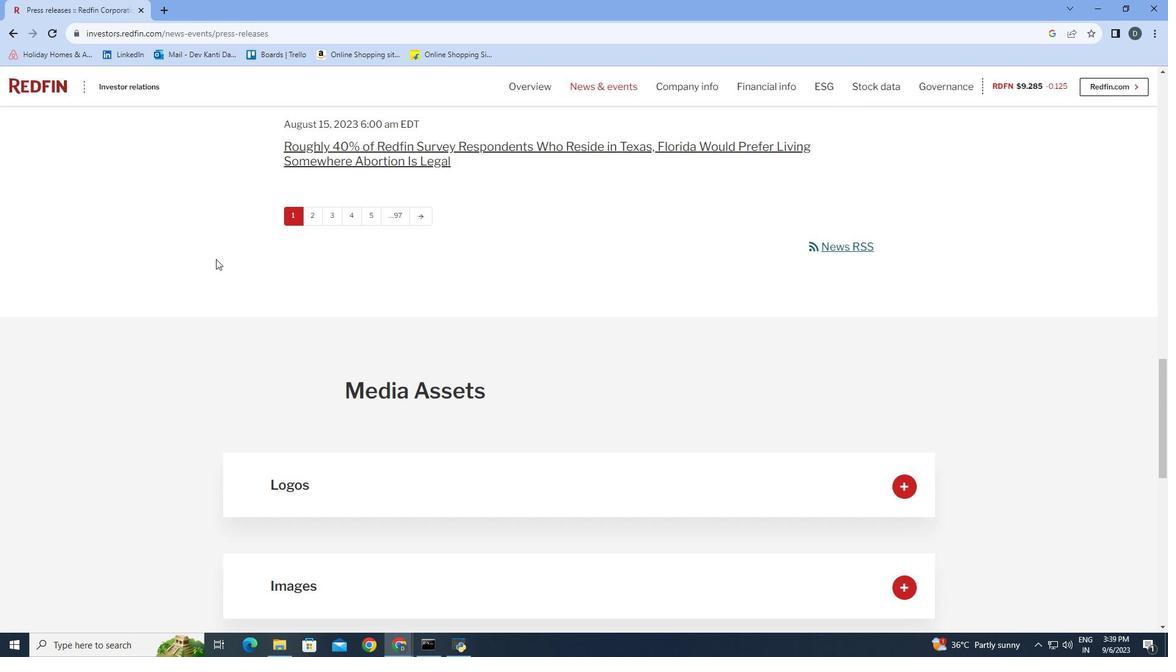 
Action: Mouse scrolled (216, 258) with delta (0, 0)
Screenshot: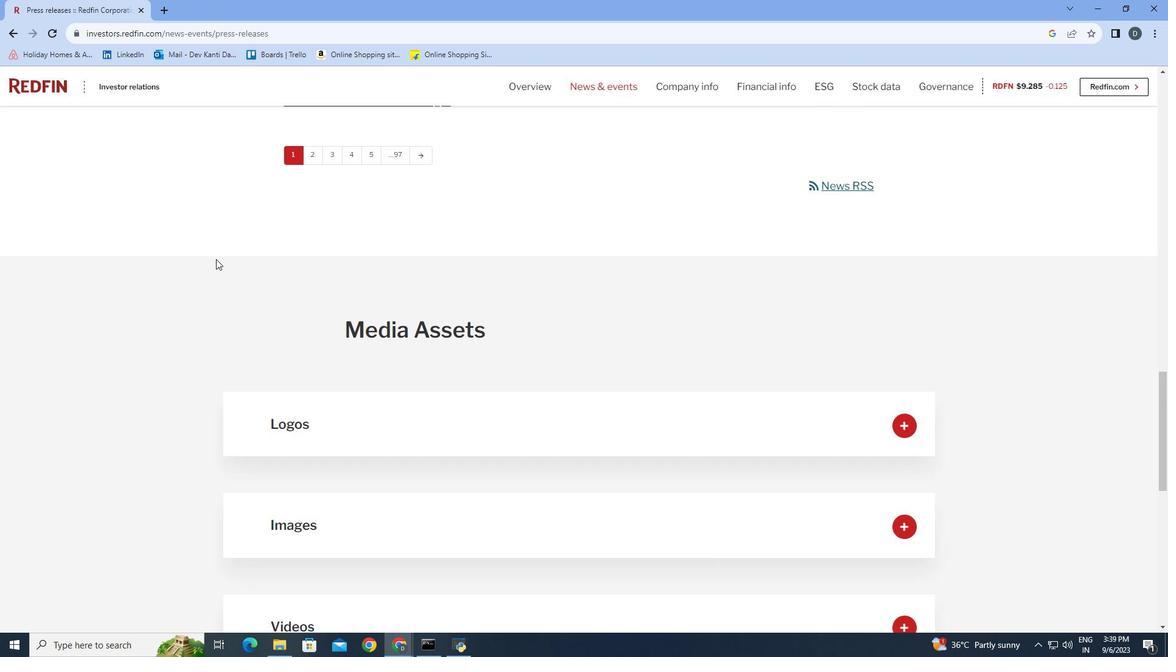 
Action: Mouse scrolled (216, 258) with delta (0, 0)
Screenshot: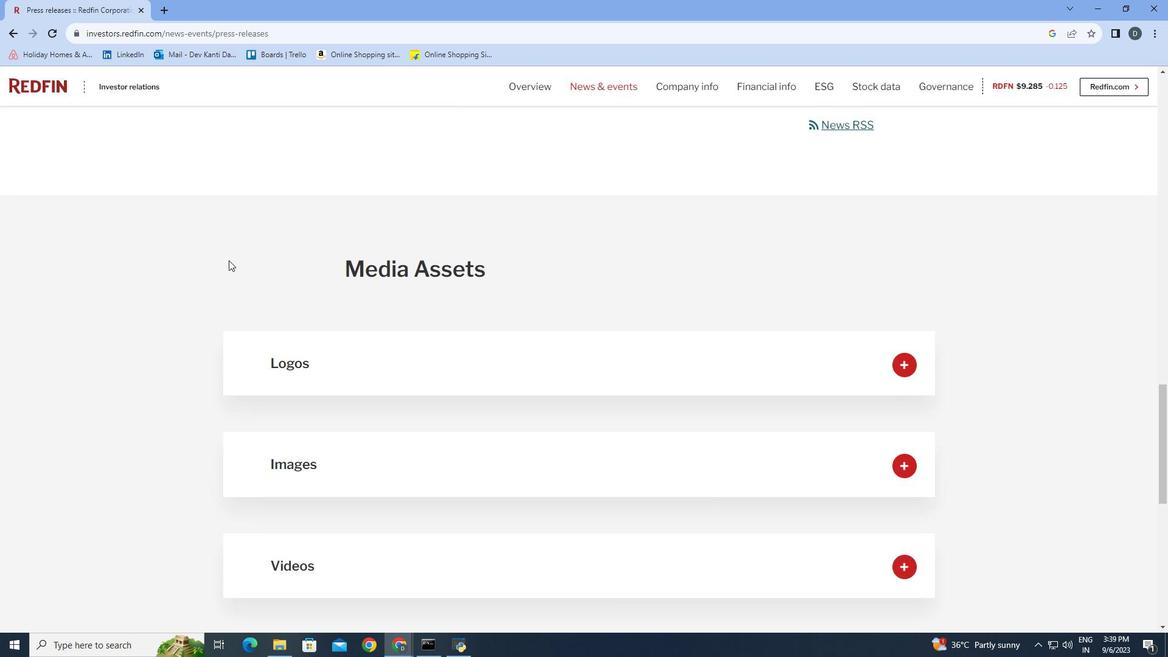 
Action: Mouse moved to (910, 371)
Screenshot: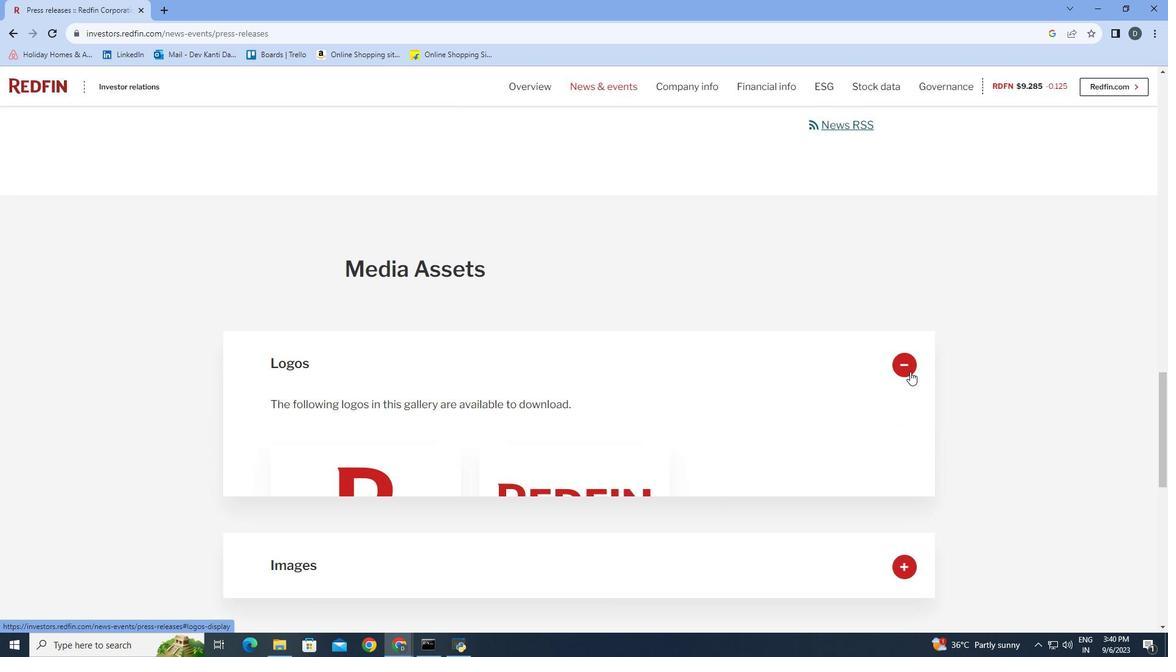 
Action: Mouse pressed left at (910, 371)
Screenshot: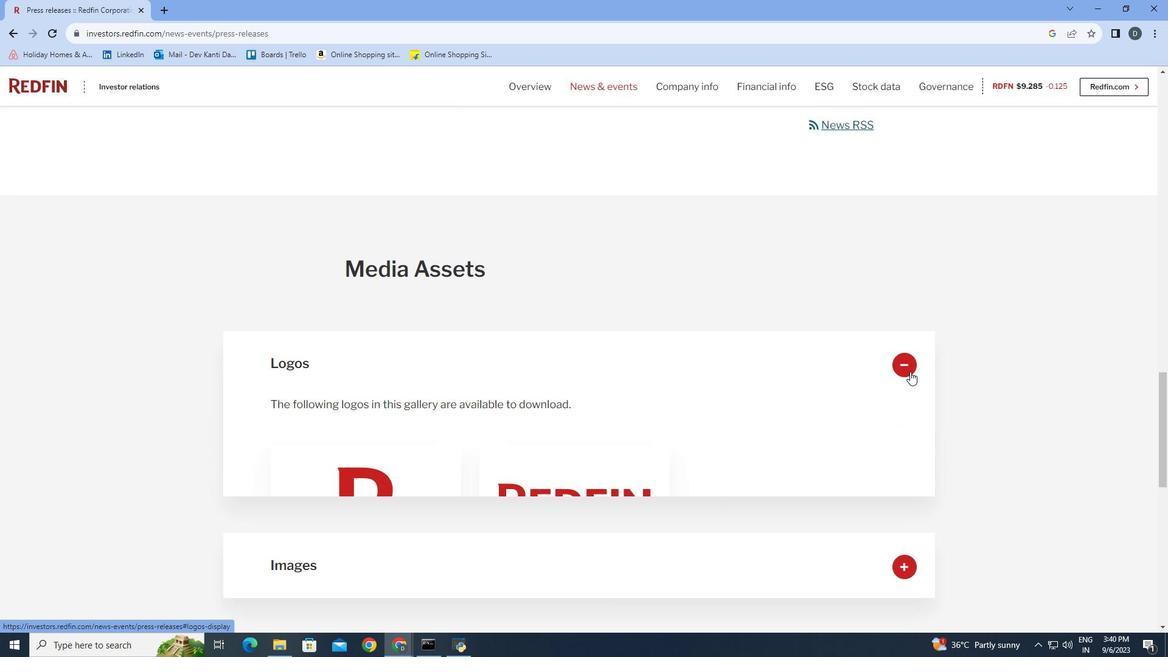 
Action: Mouse moved to (950, 394)
Screenshot: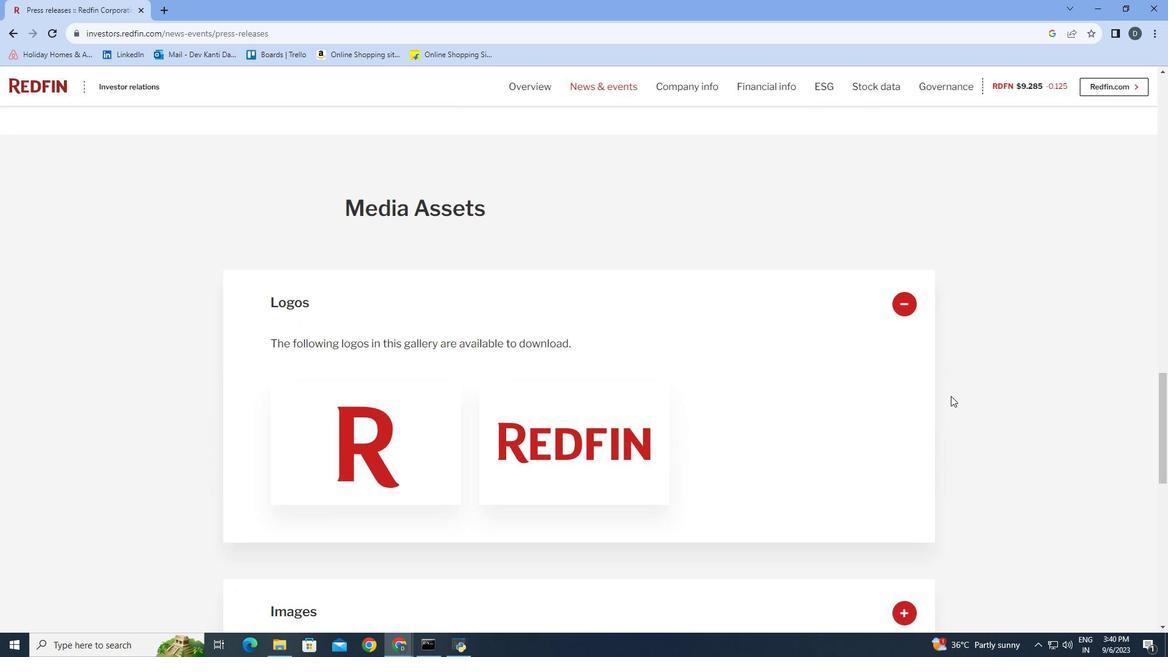 
Action: Mouse scrolled (950, 393) with delta (0, 0)
Screenshot: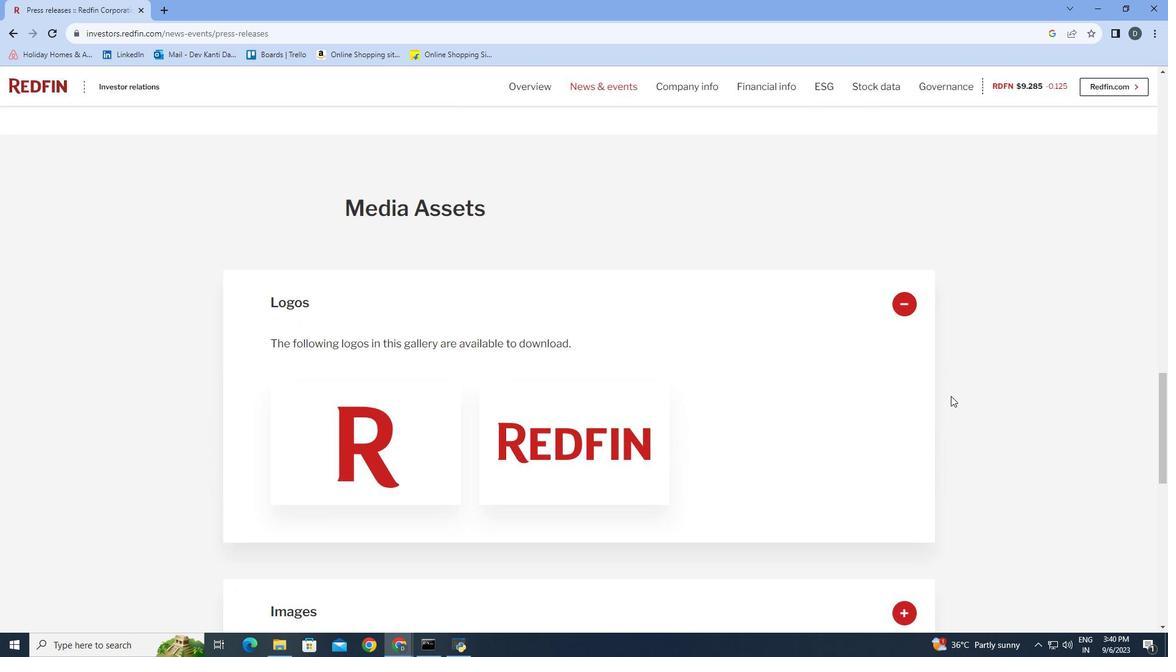 
Action: Mouse moved to (951, 396)
Screenshot: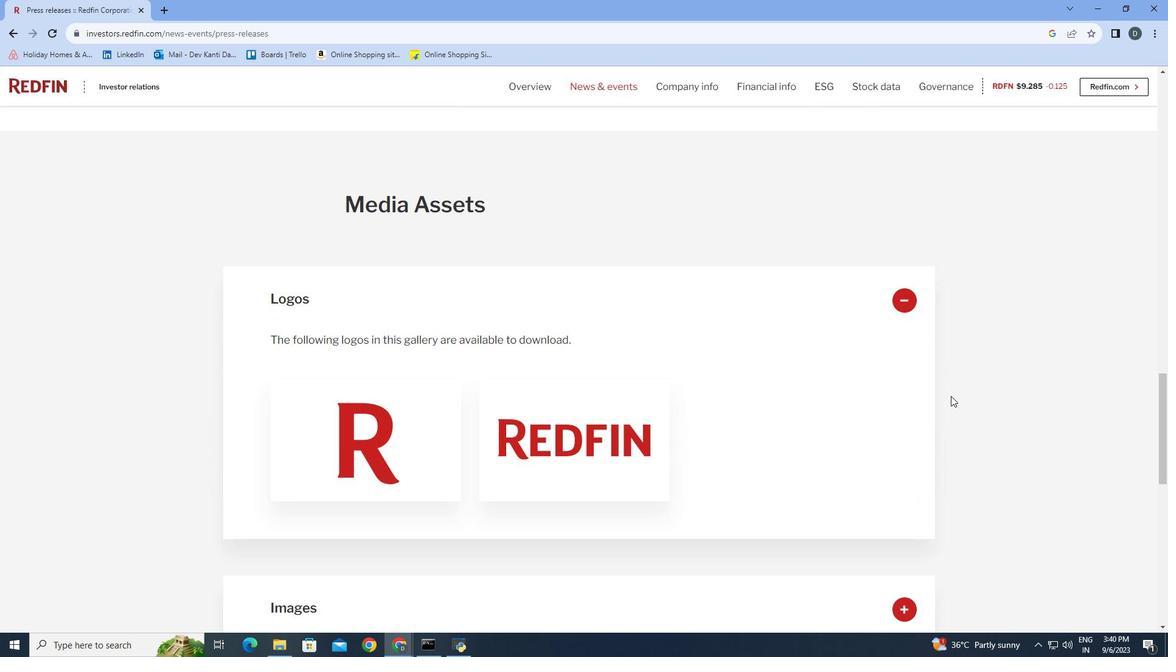 
Action: Mouse scrolled (951, 395) with delta (0, 0)
Screenshot: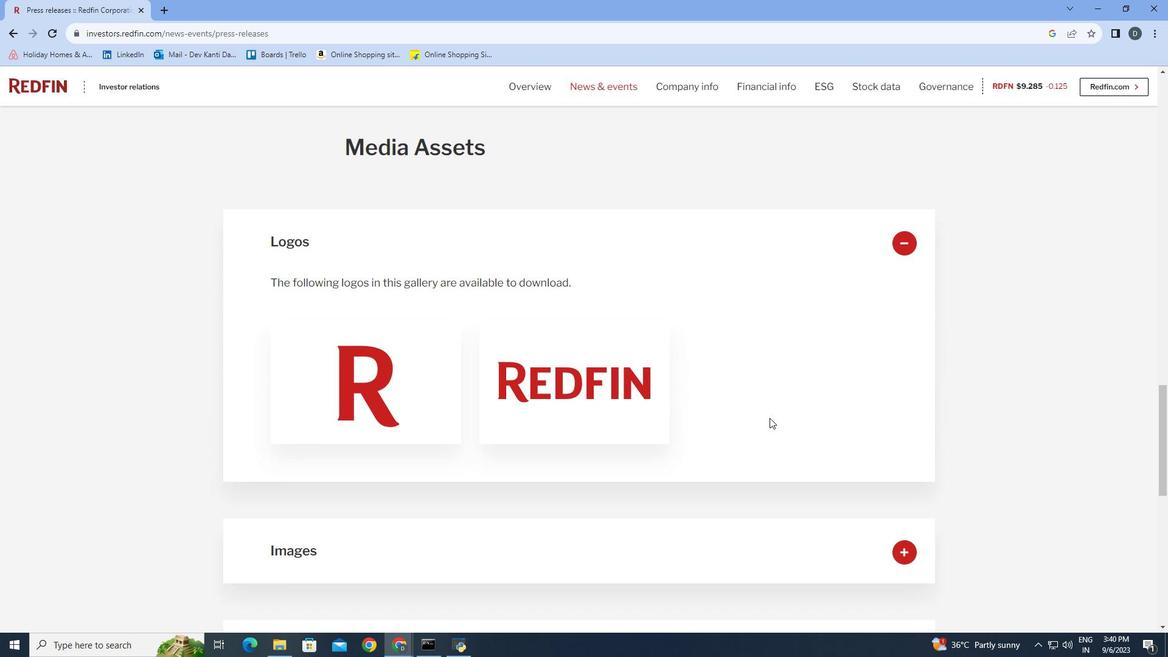 
Action: Mouse moved to (824, 428)
Screenshot: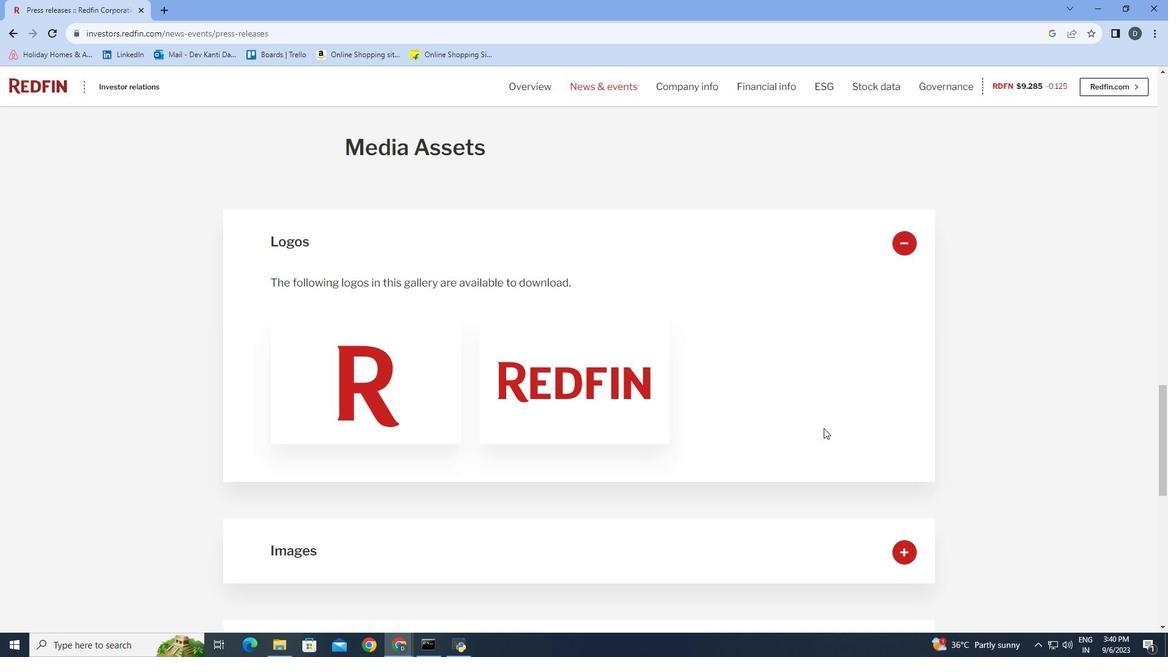 
